 Task: Look for space in Mendaha, Indonesia from 15th August, 2023 to 20th August, 2023 for 1 adult in price range Rs.5000 to Rs.10000. Place can be private room with 1  bedroom having 1 bed and 1 bathroom. Property type can be house, flat, guest house, hotel. Booking option can be shelf check-in. Required host language is English.
Action: Mouse moved to (476, 72)
Screenshot: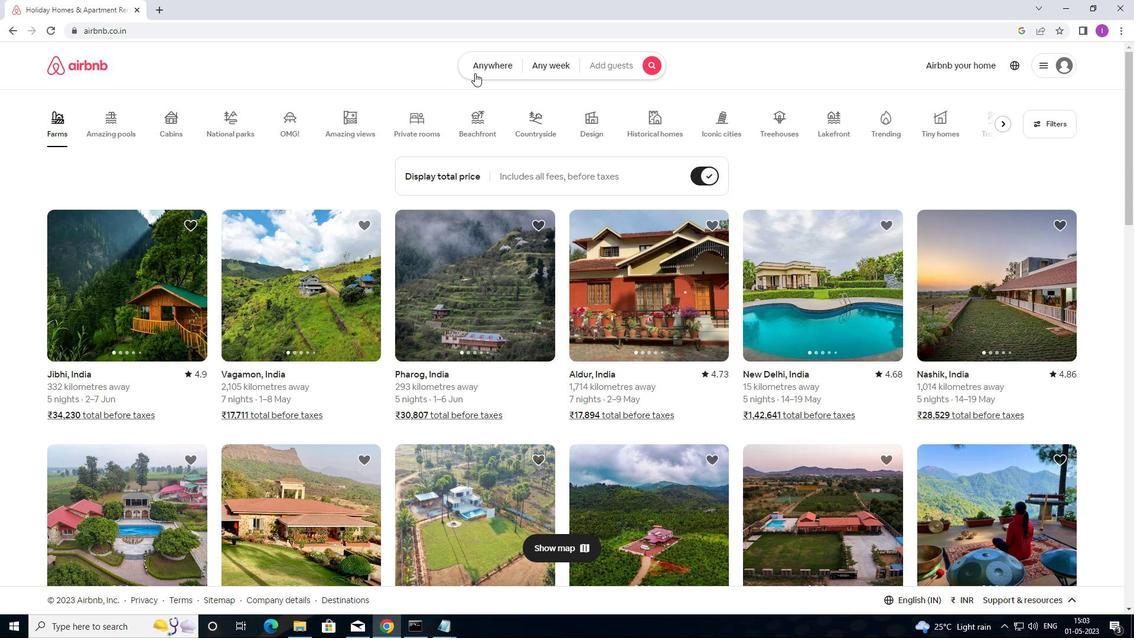 
Action: Mouse pressed left at (476, 72)
Screenshot: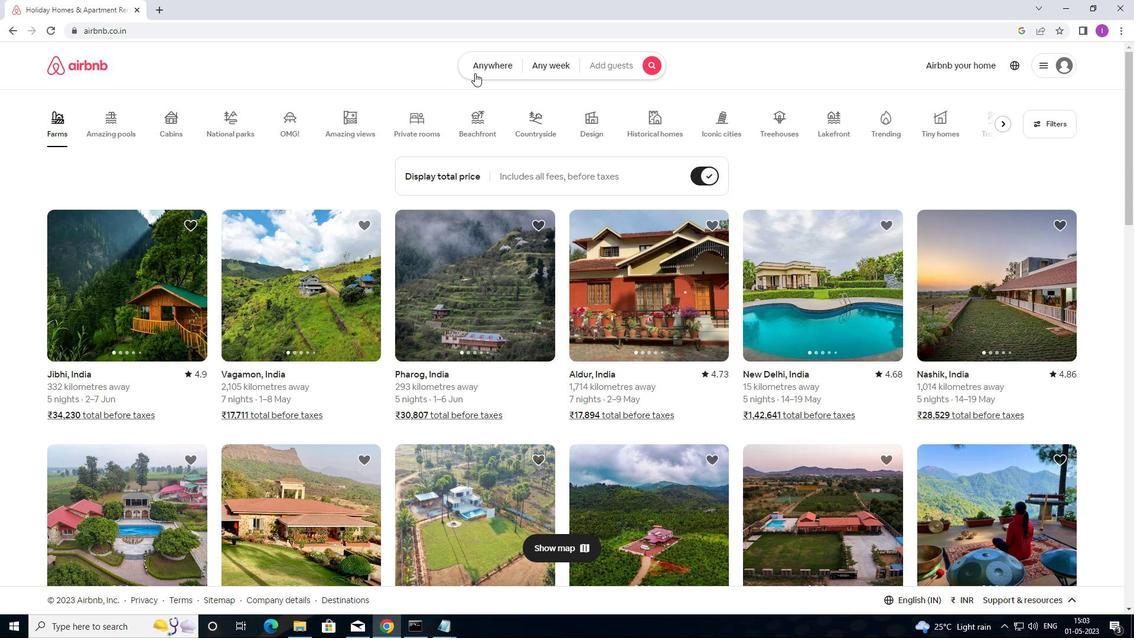 
Action: Mouse moved to (371, 106)
Screenshot: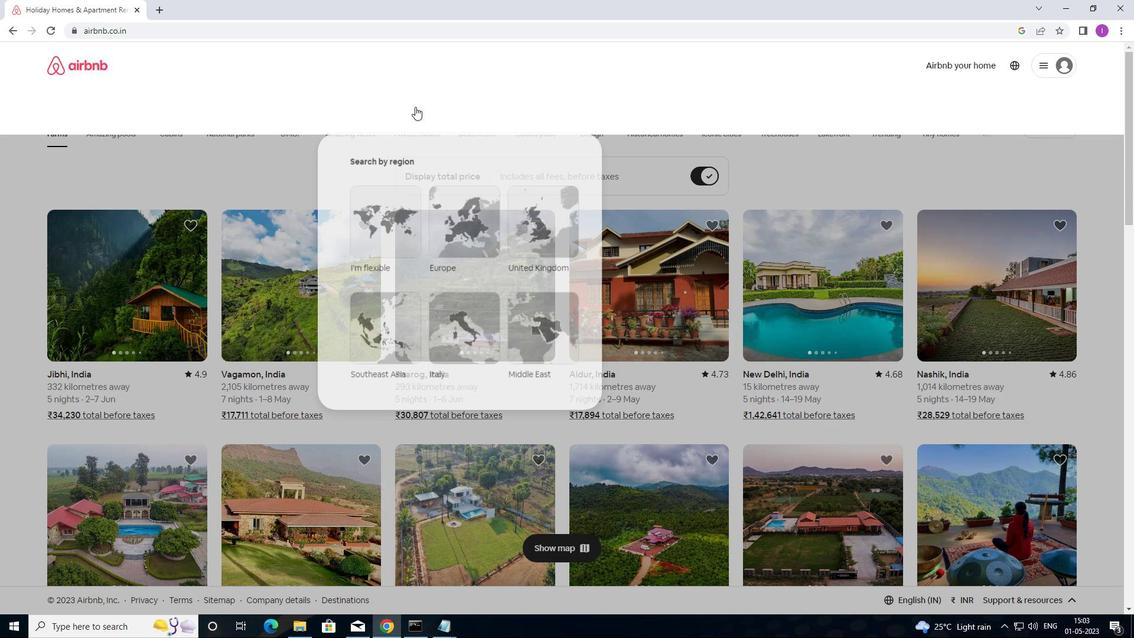 
Action: Mouse pressed left at (371, 106)
Screenshot: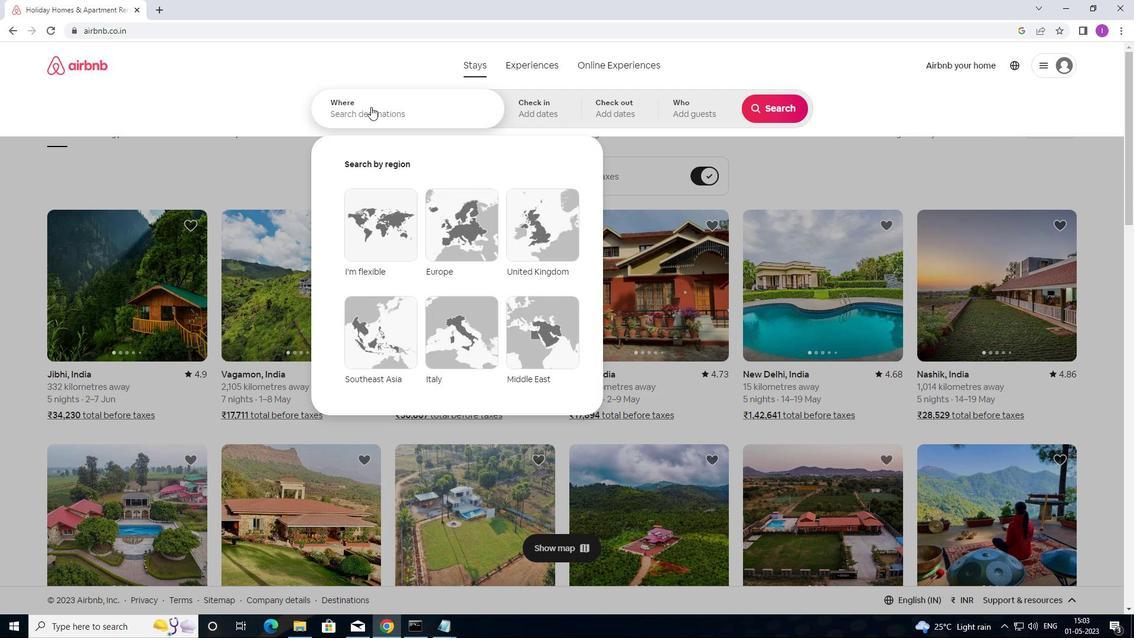 
Action: Mouse moved to (791, 0)
Screenshot: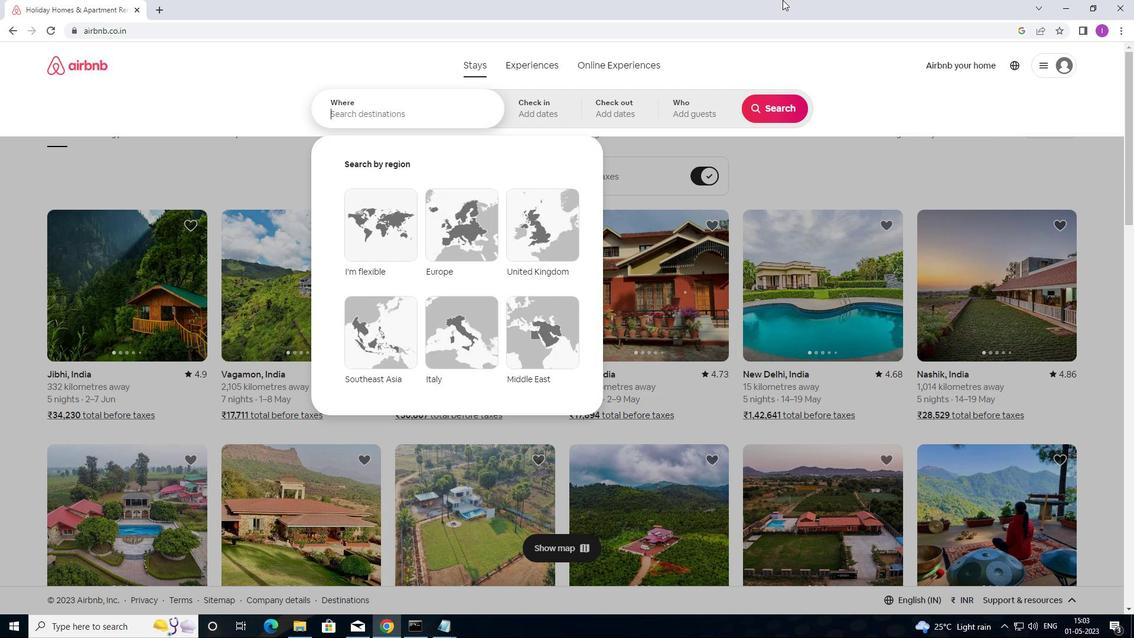 
Action: Key pressed <Key.shift>
Screenshot: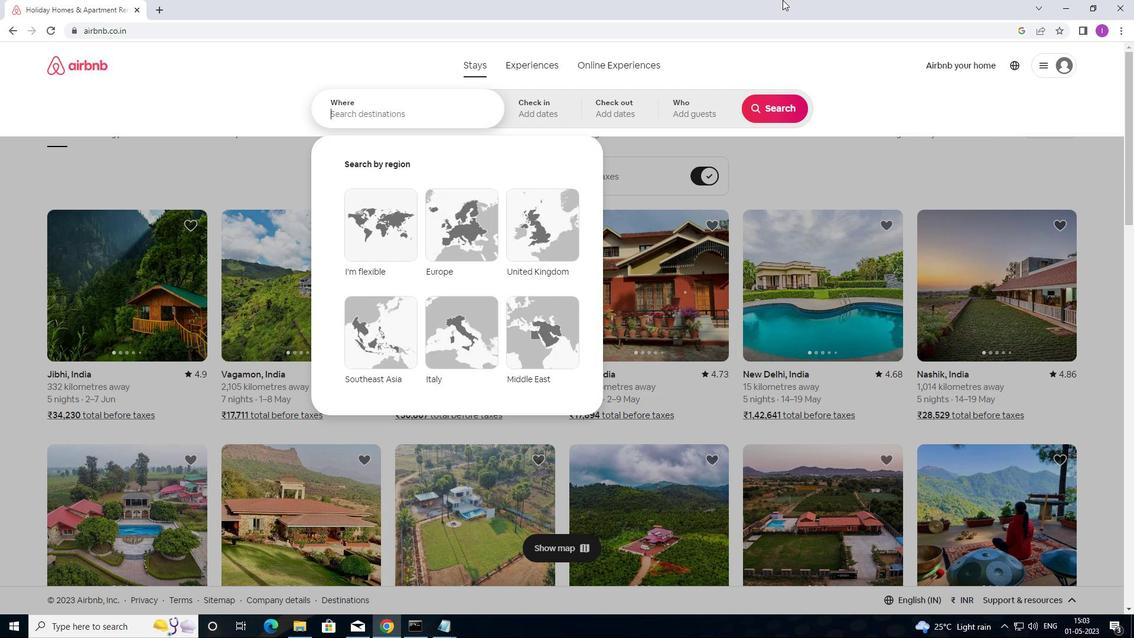 
Action: Mouse moved to (814, 4)
Screenshot: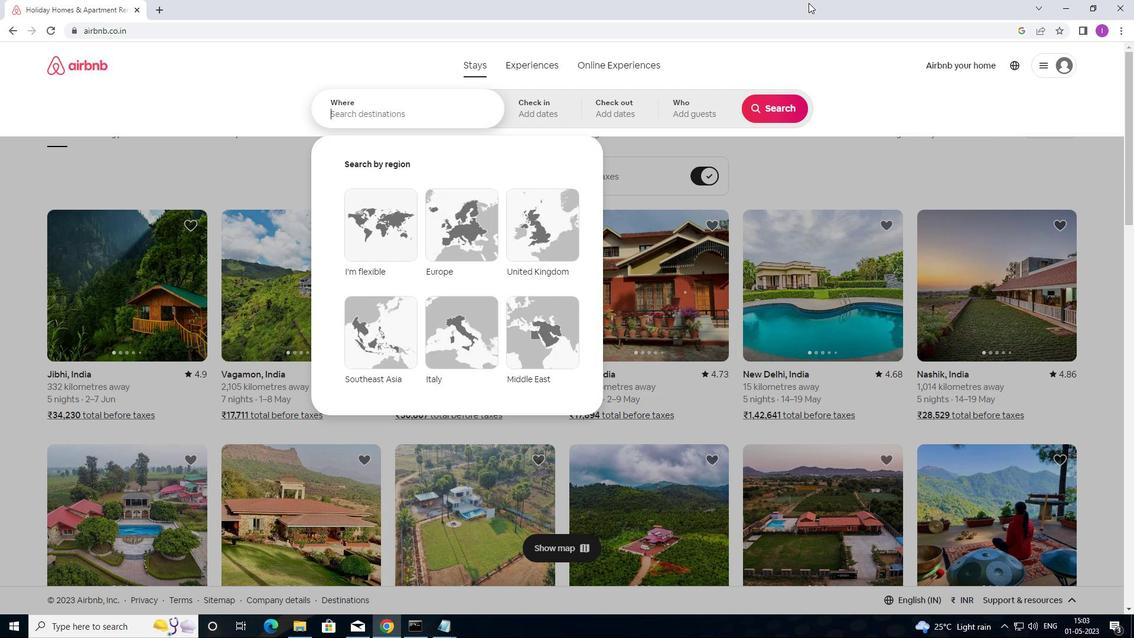 
Action: Key pressed M
Screenshot: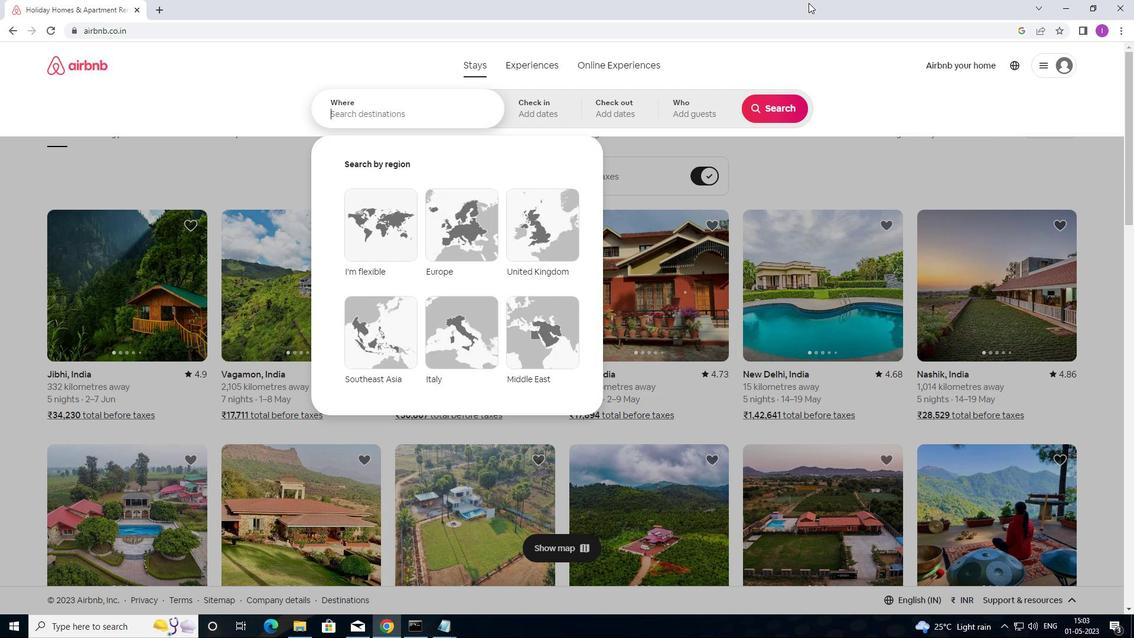 
Action: Mouse moved to (858, 5)
Screenshot: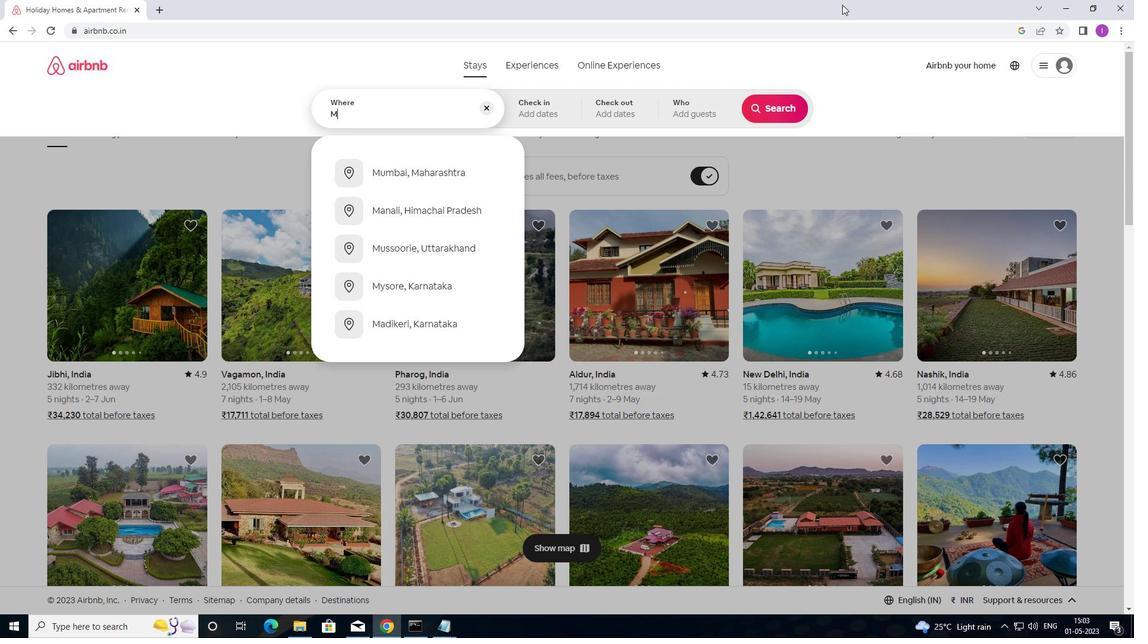 
Action: Key pressed E
Screenshot: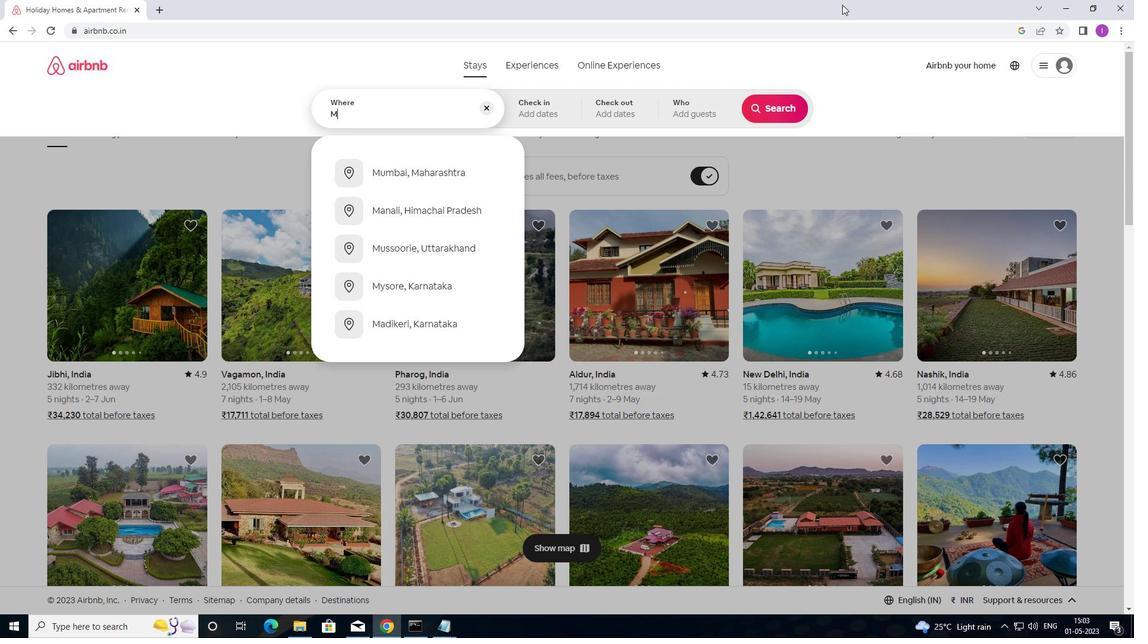
Action: Mouse moved to (895, 8)
Screenshot: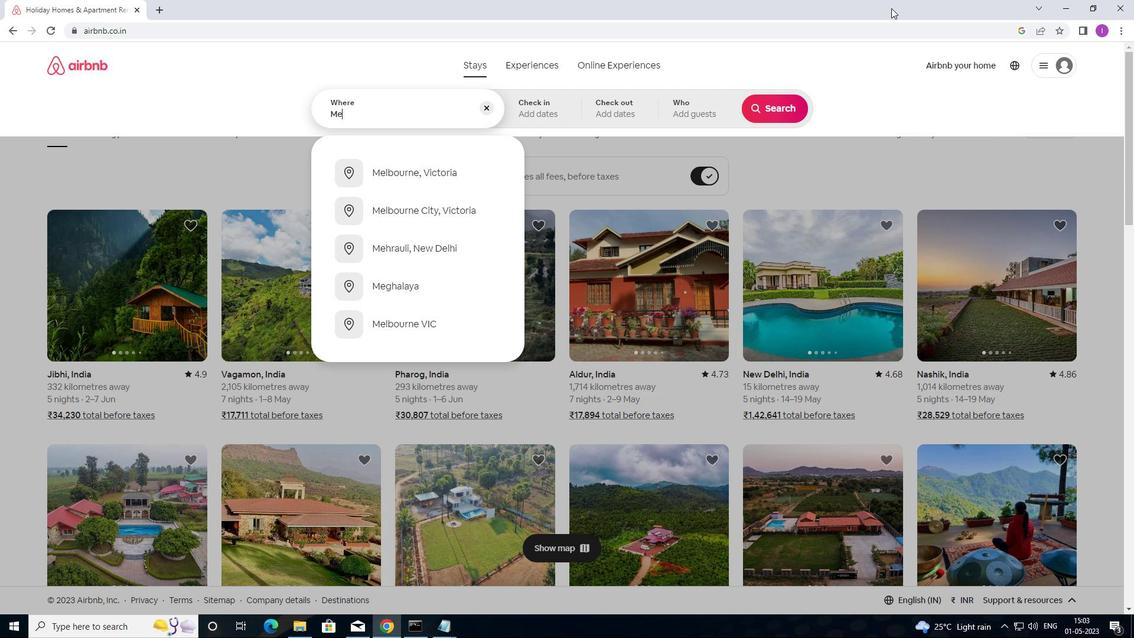 
Action: Key pressed N
Screenshot: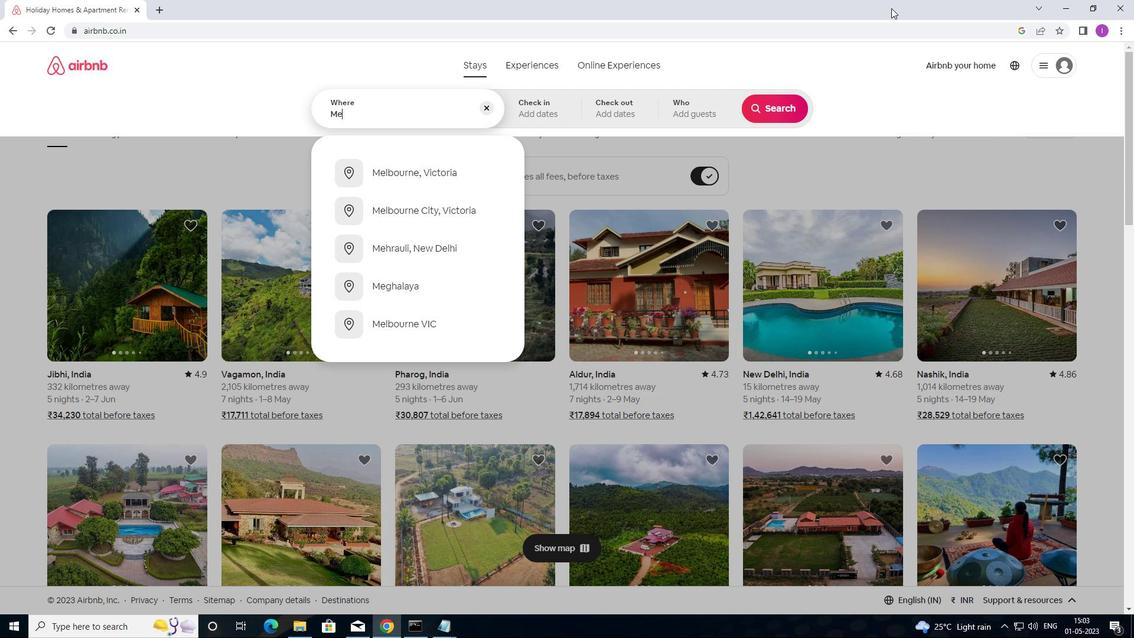 
Action: Mouse moved to (900, 7)
Screenshot: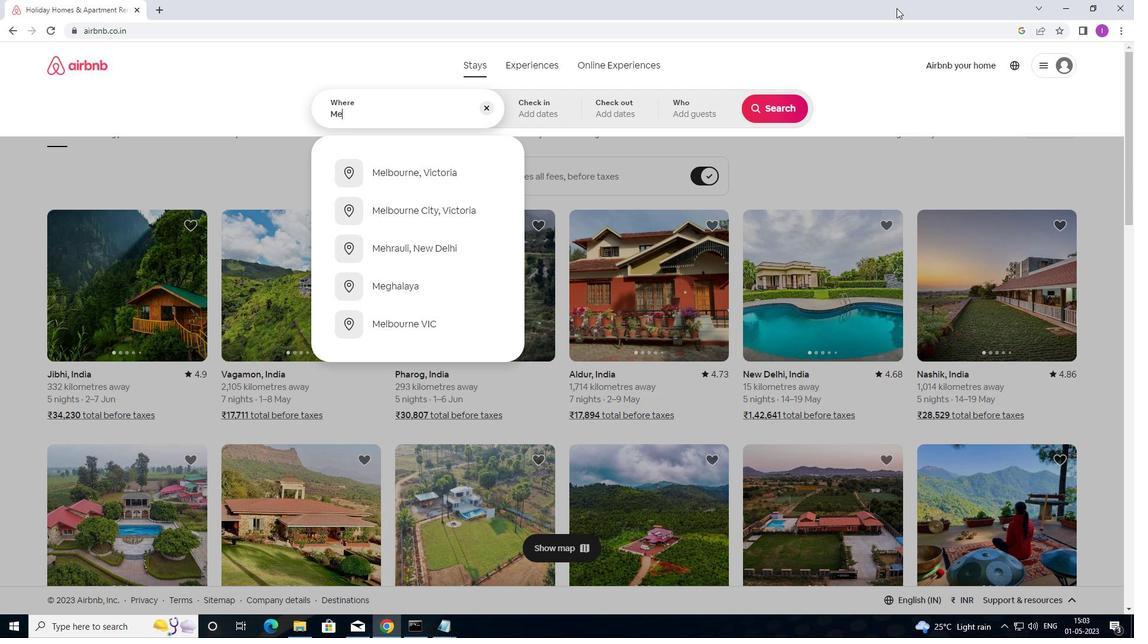 
Action: Key pressed DAHA
Screenshot: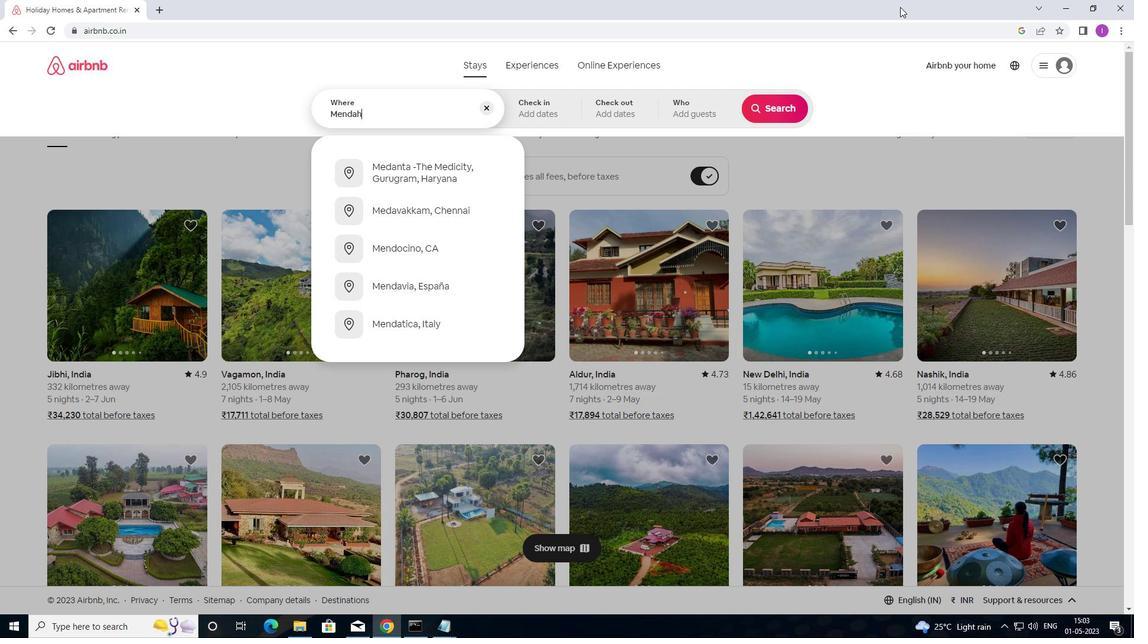 
Action: Mouse moved to (1018, 49)
Screenshot: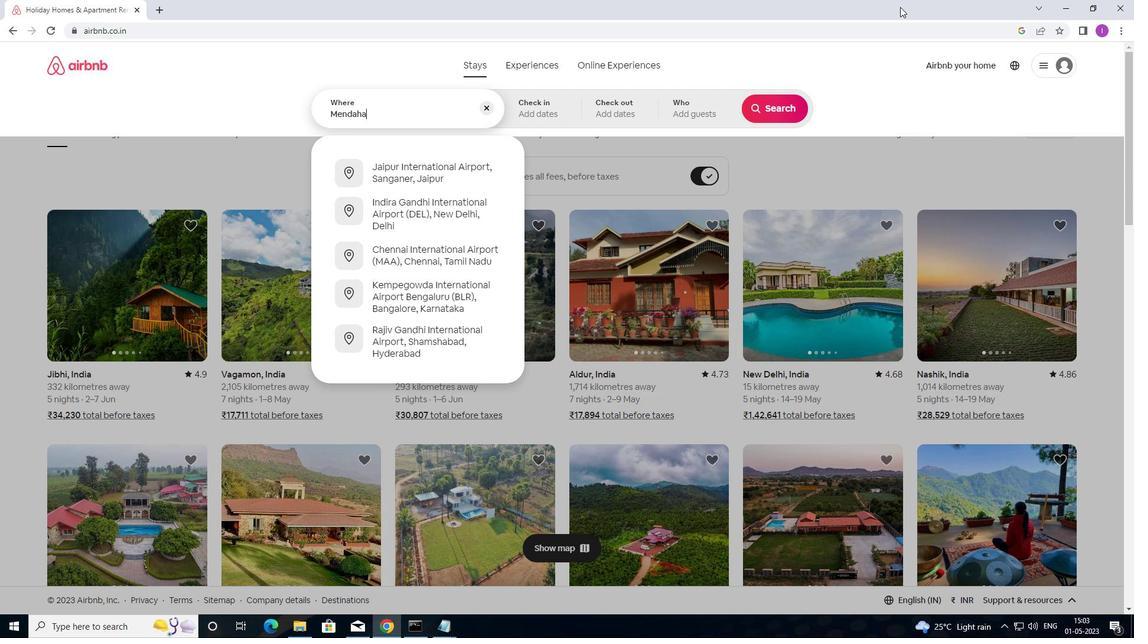 
Action: Key pressed ,<Key.shift>INDOB
Screenshot: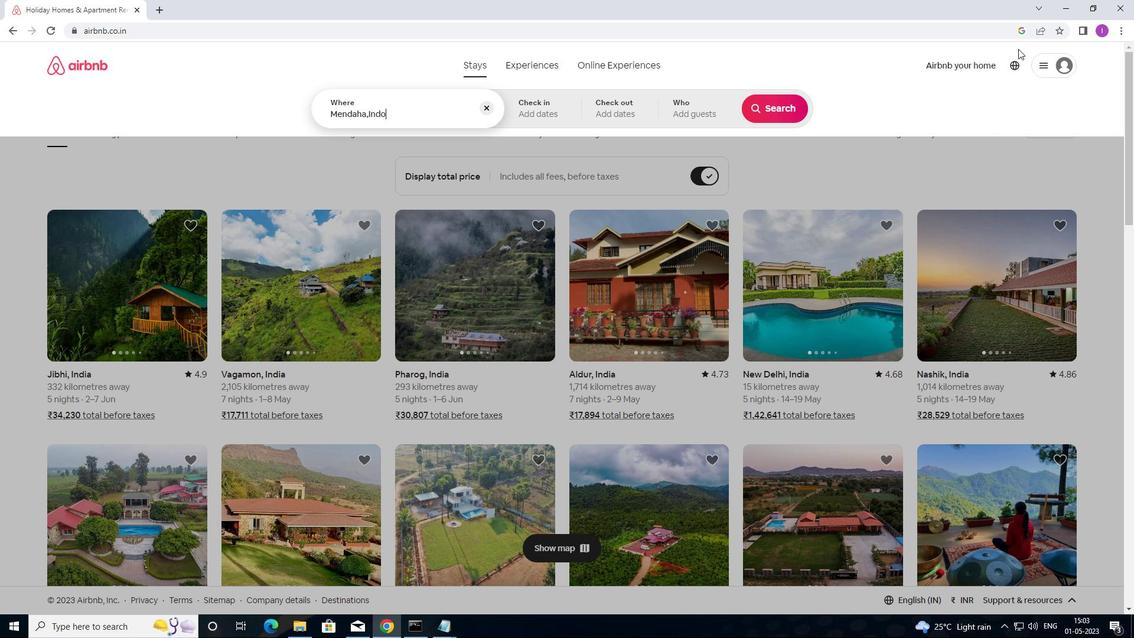 
Action: Mouse moved to (1134, 123)
Screenshot: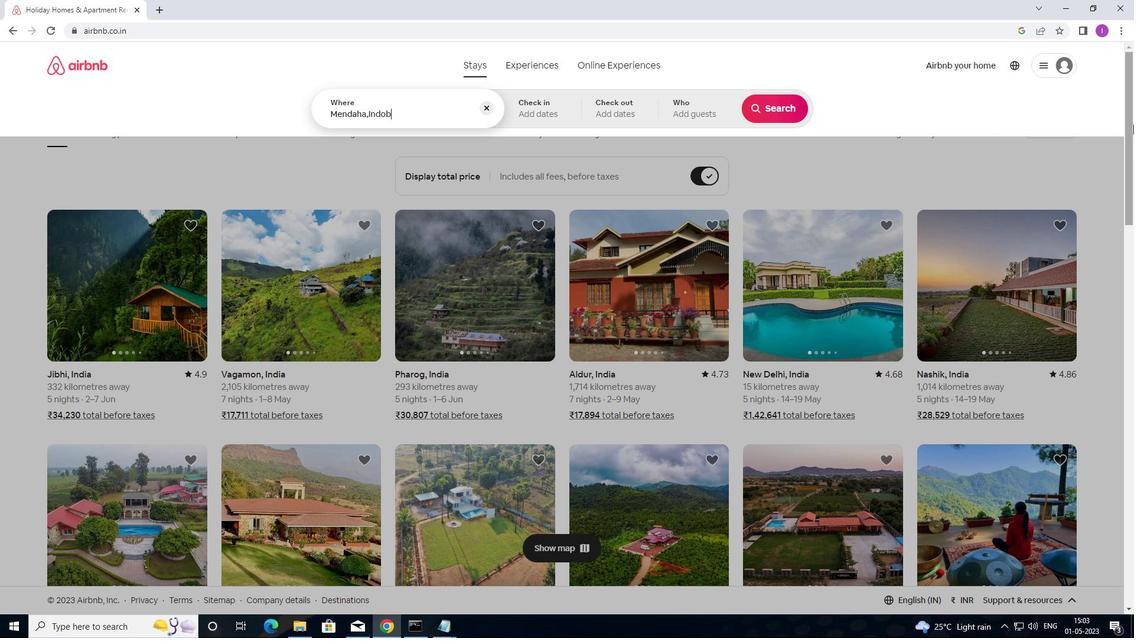 
Action: Key pressed <Key.backspace>
Screenshot: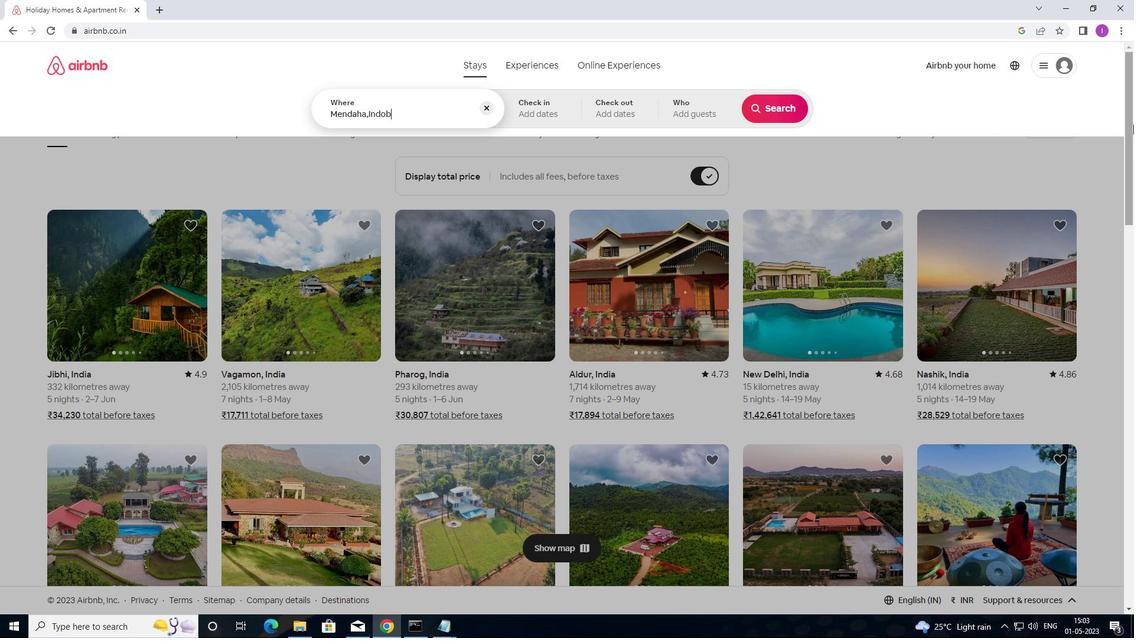 
Action: Mouse moved to (1134, 209)
Screenshot: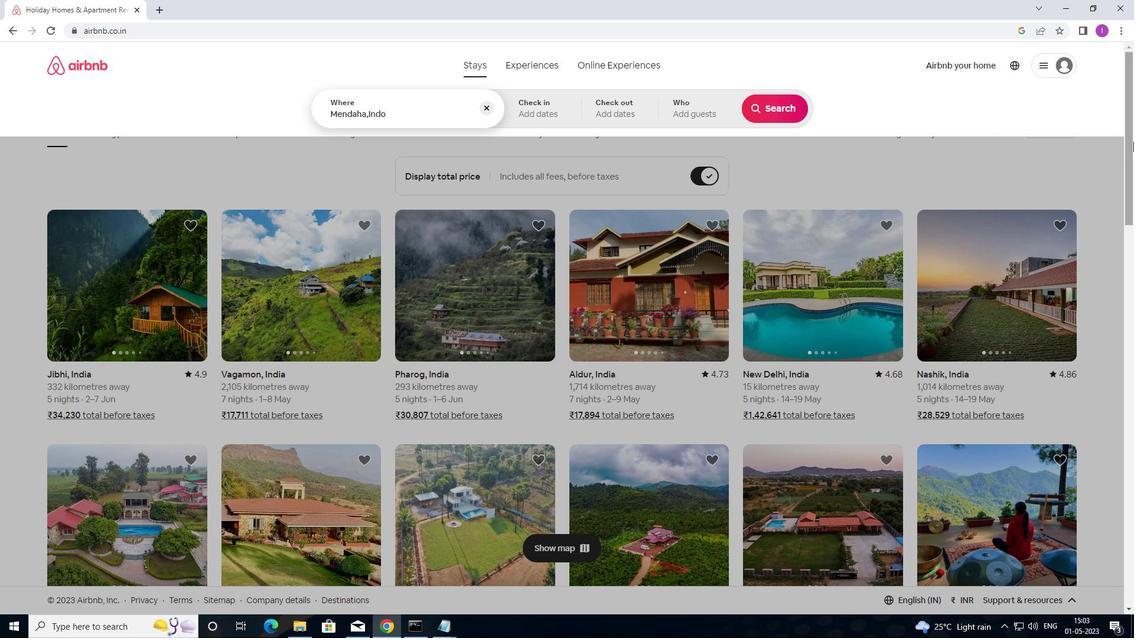 
Action: Key pressed NESIA
Screenshot: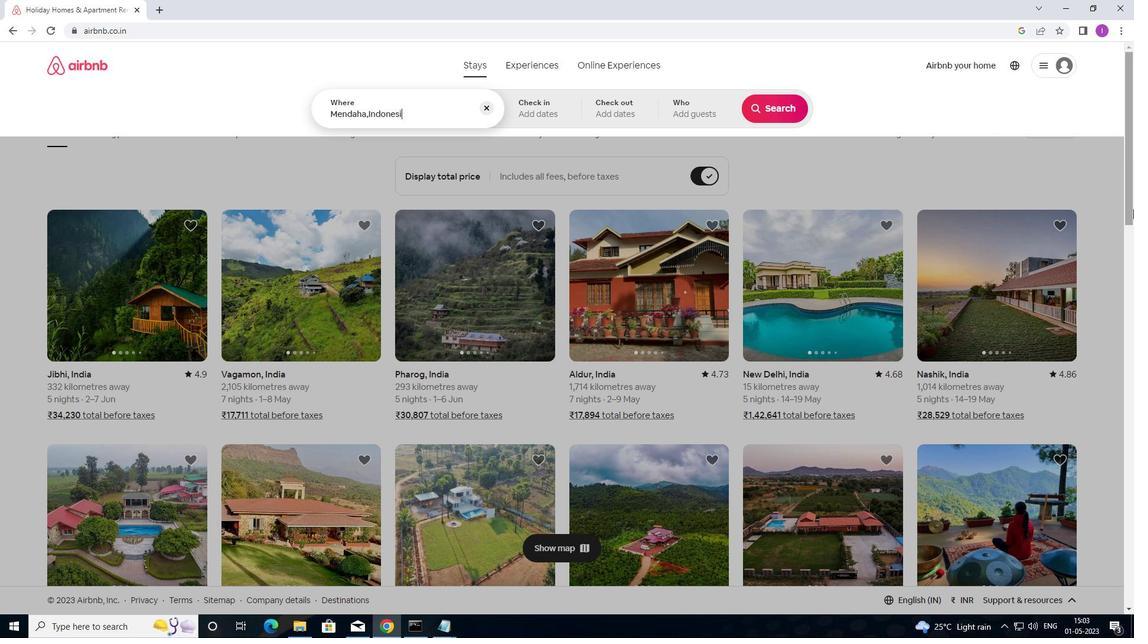 
Action: Mouse moved to (548, 101)
Screenshot: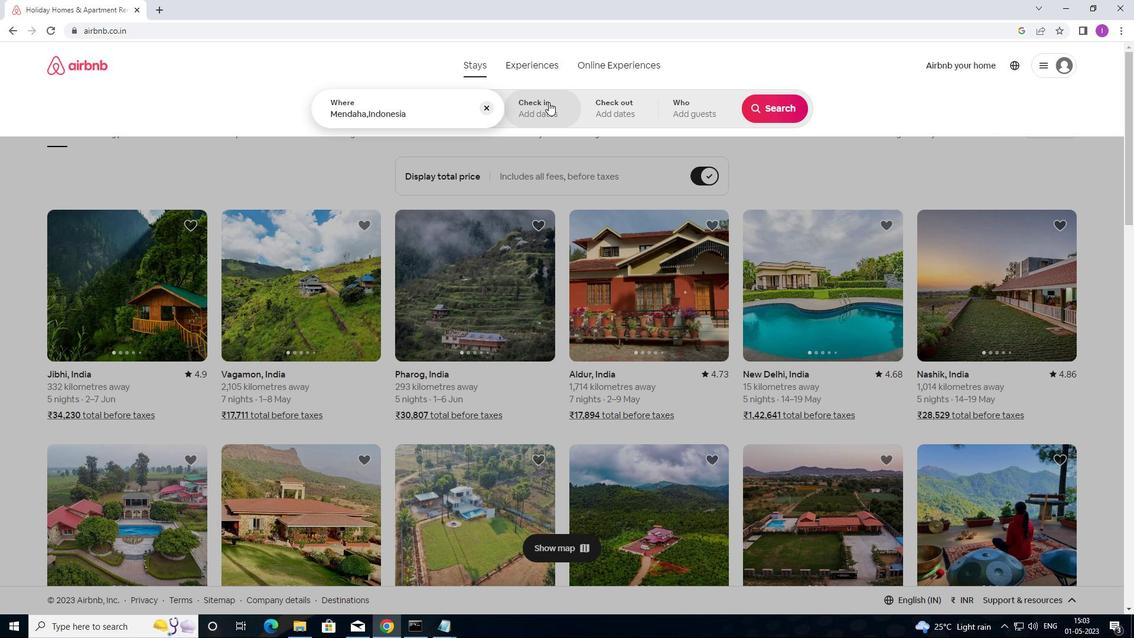 
Action: Mouse pressed left at (548, 101)
Screenshot: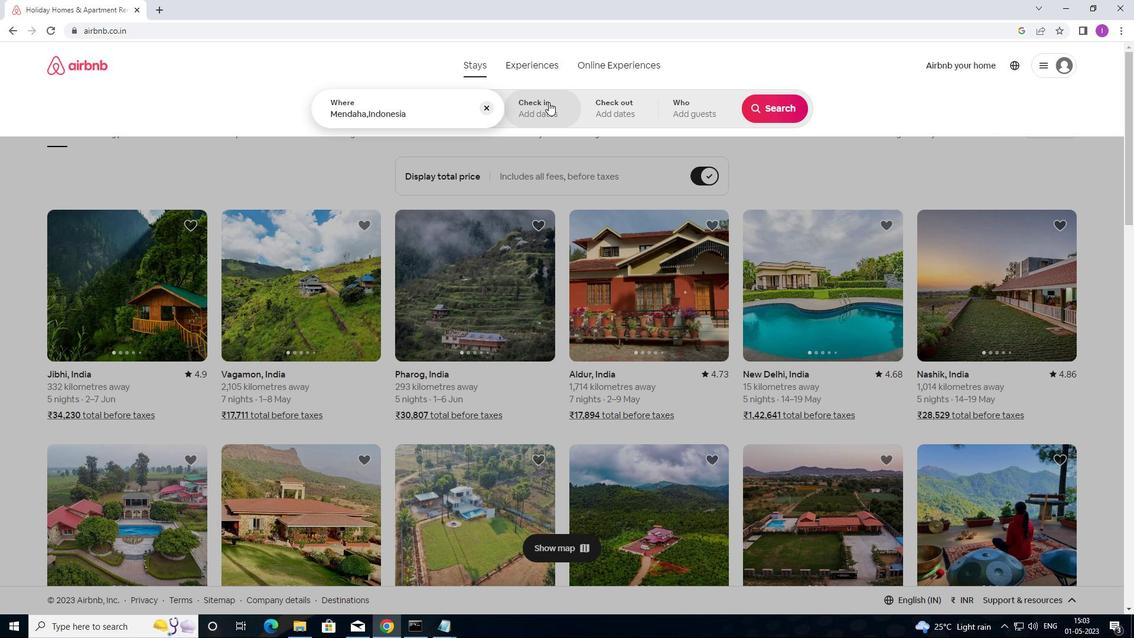 
Action: Mouse moved to (772, 208)
Screenshot: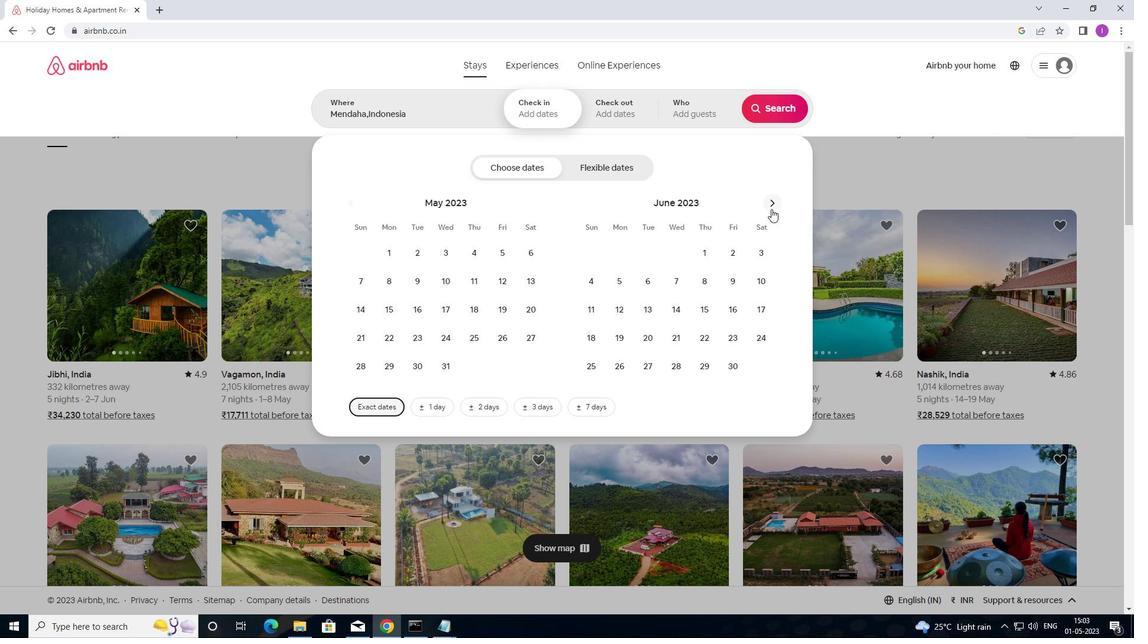 
Action: Mouse pressed left at (772, 208)
Screenshot: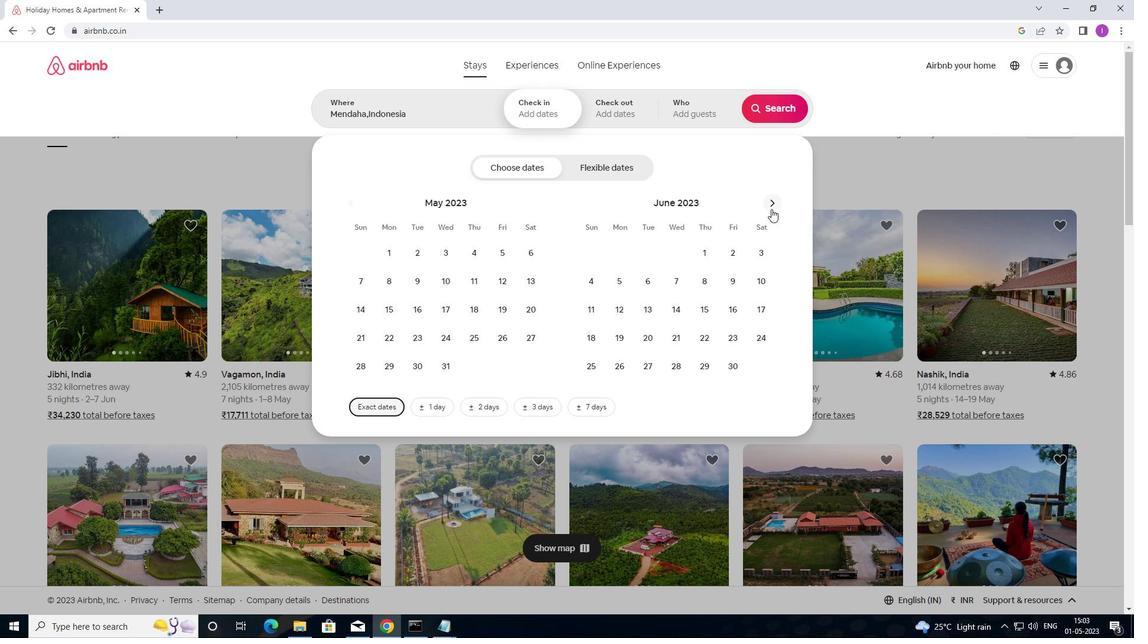 
Action: Mouse pressed left at (772, 208)
Screenshot: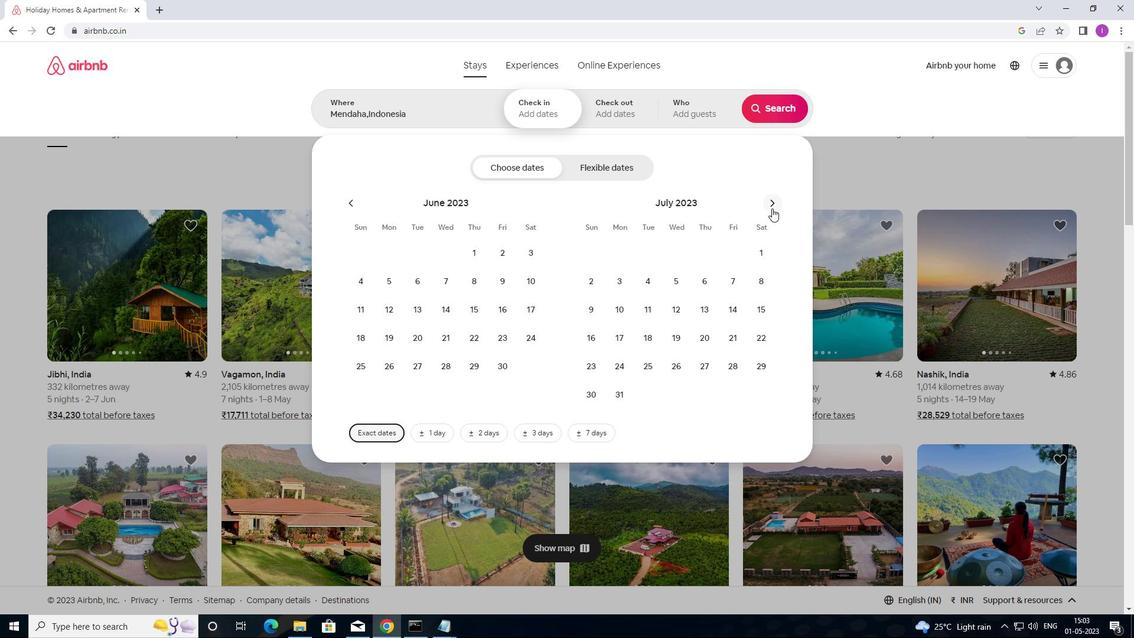 
Action: Mouse moved to (653, 309)
Screenshot: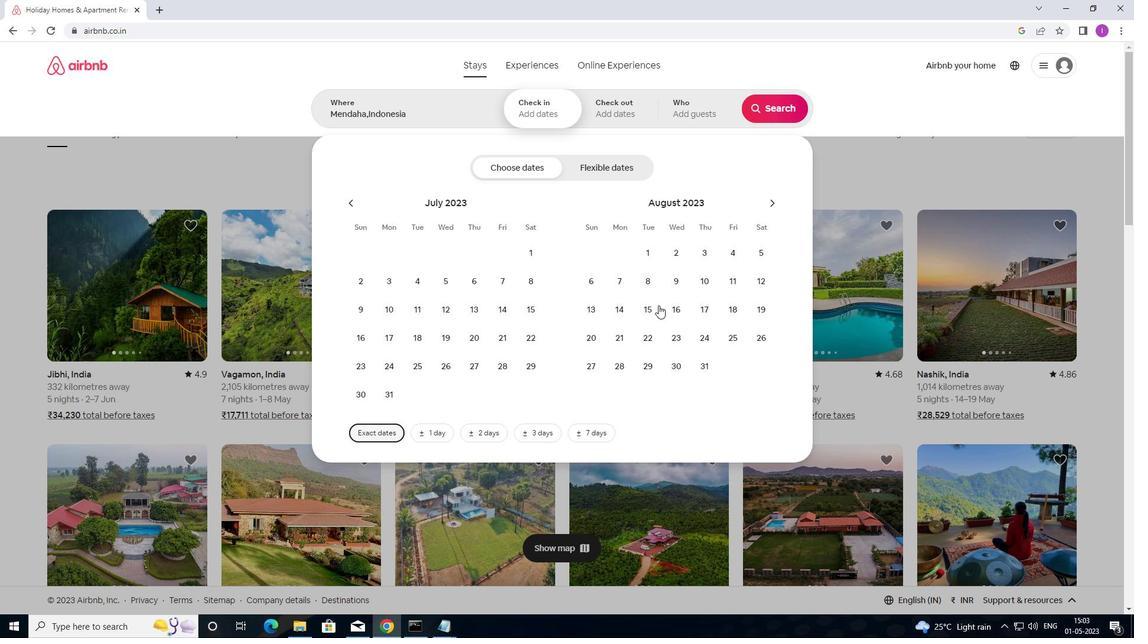 
Action: Mouse pressed left at (653, 309)
Screenshot: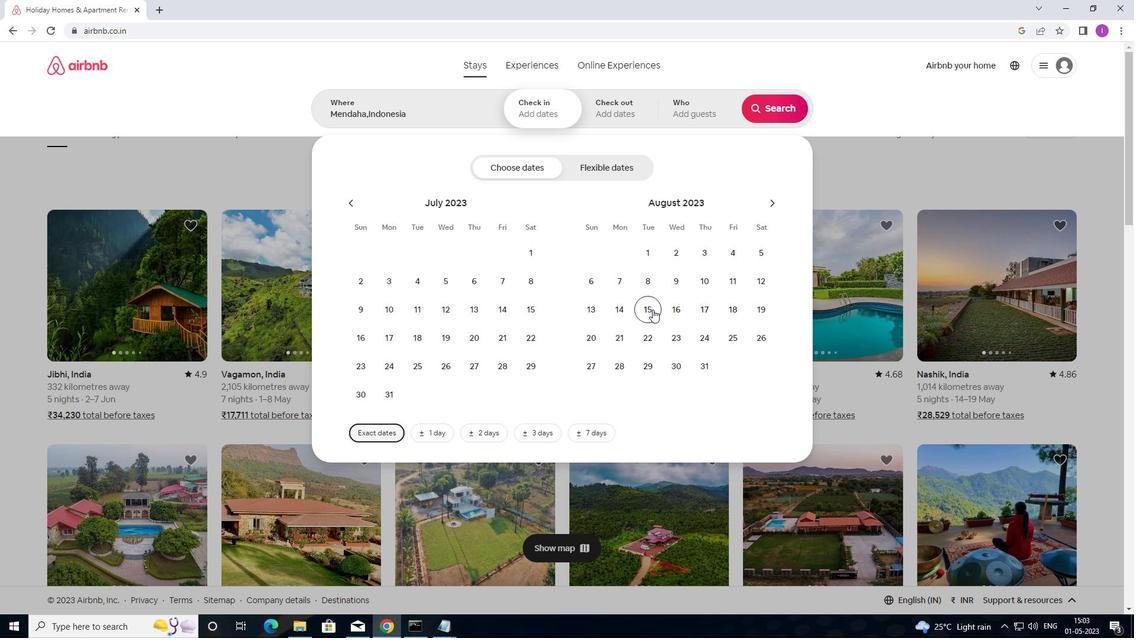 
Action: Mouse moved to (602, 339)
Screenshot: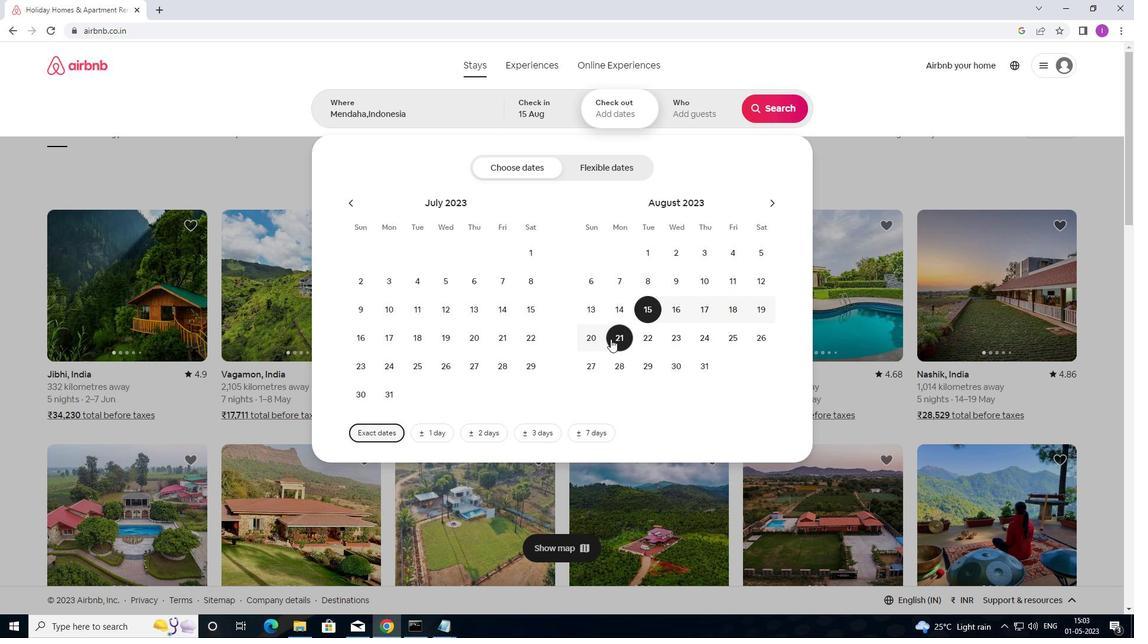 
Action: Mouse pressed left at (602, 339)
Screenshot: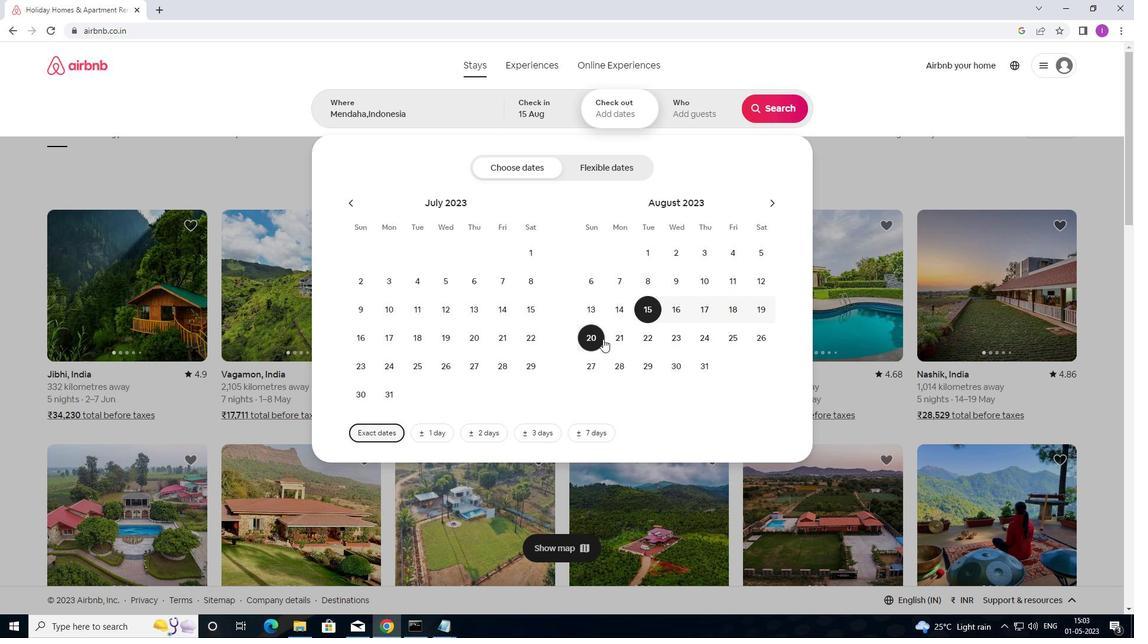 
Action: Mouse moved to (694, 119)
Screenshot: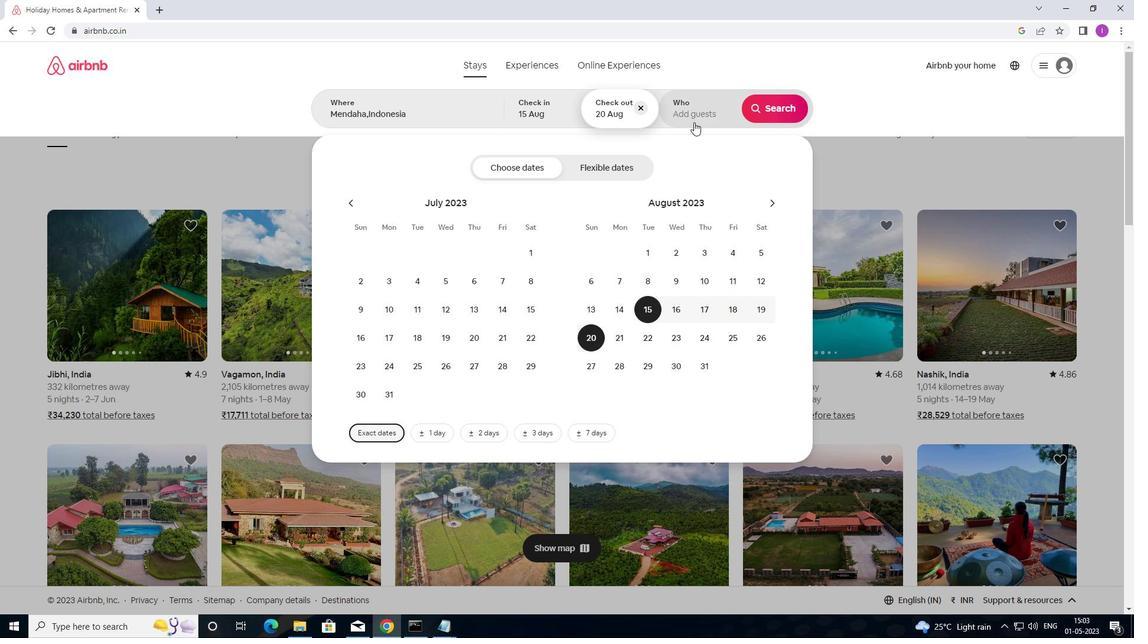 
Action: Mouse pressed left at (694, 119)
Screenshot: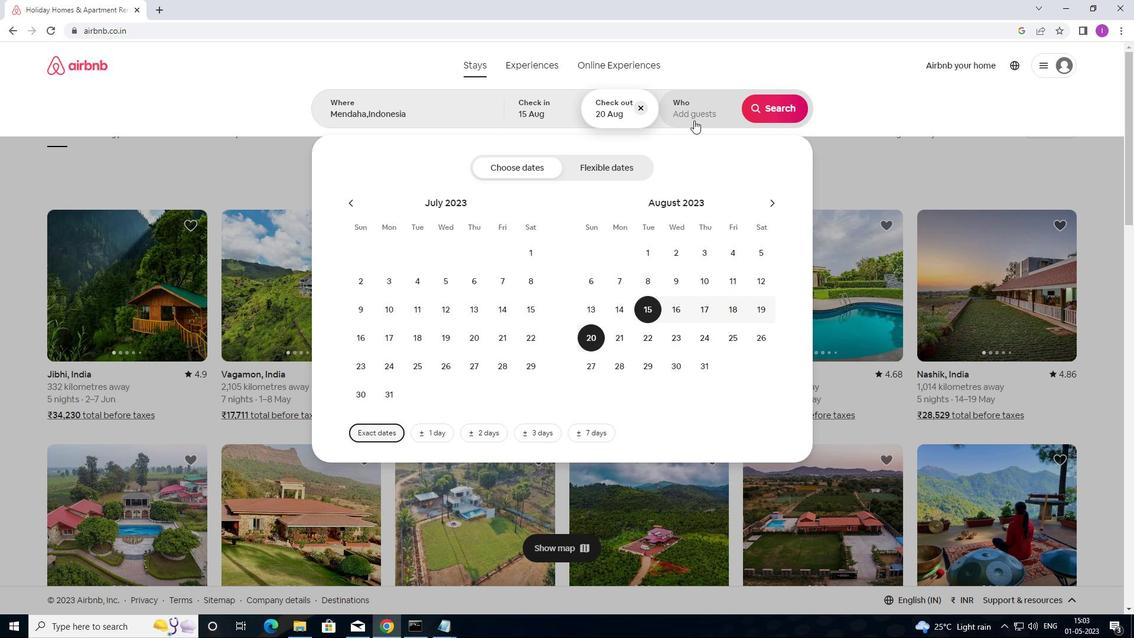 
Action: Mouse moved to (782, 173)
Screenshot: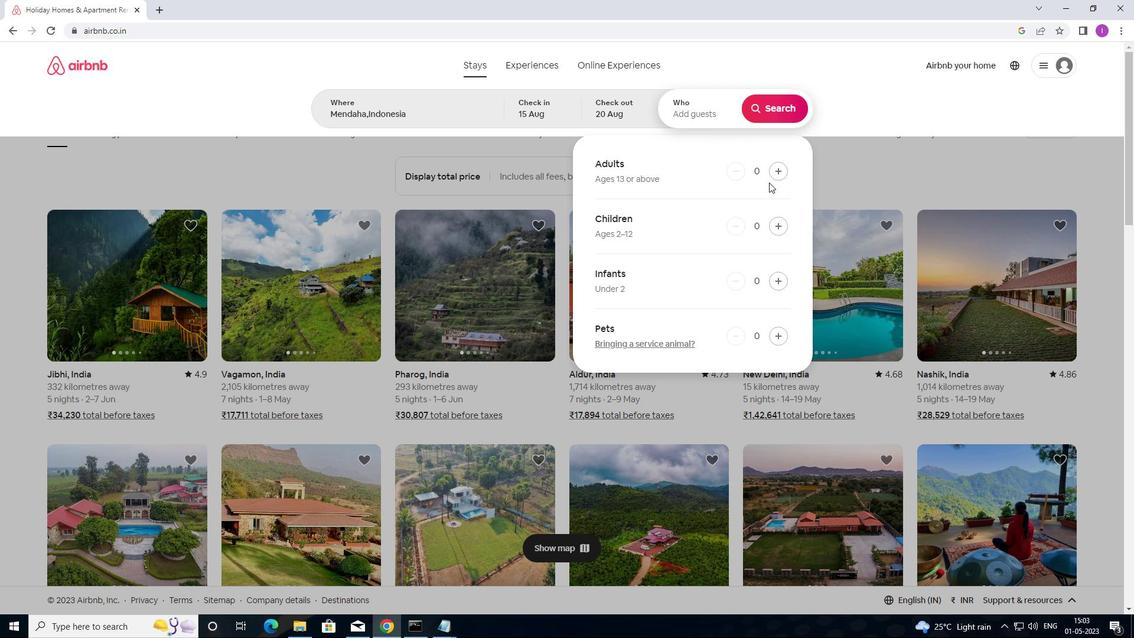 
Action: Mouse pressed left at (782, 173)
Screenshot: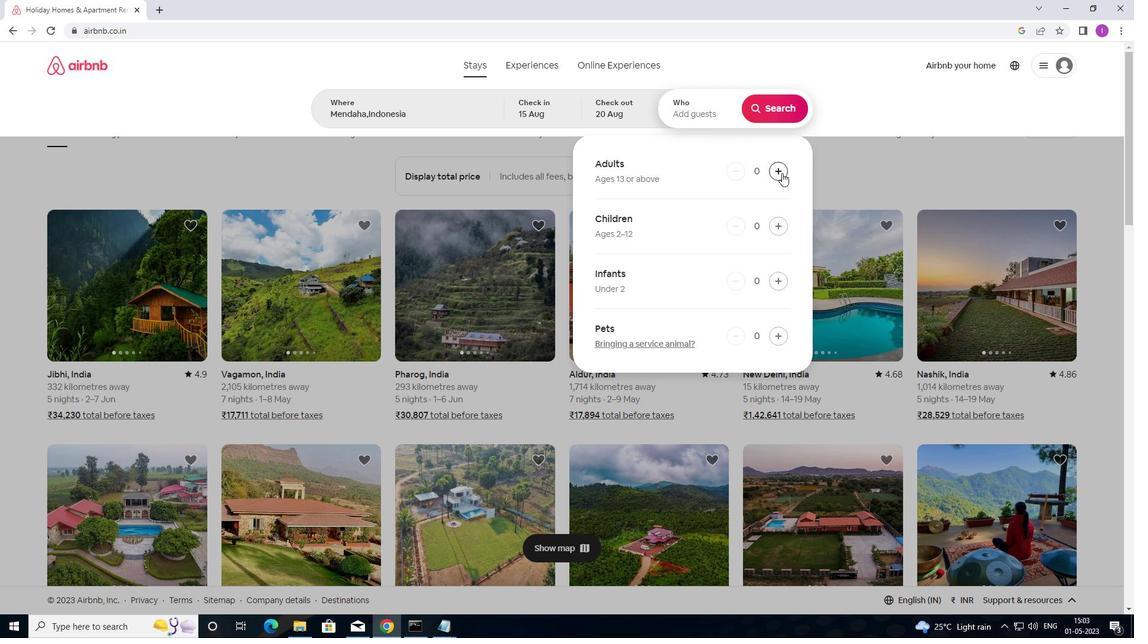 
Action: Mouse moved to (775, 105)
Screenshot: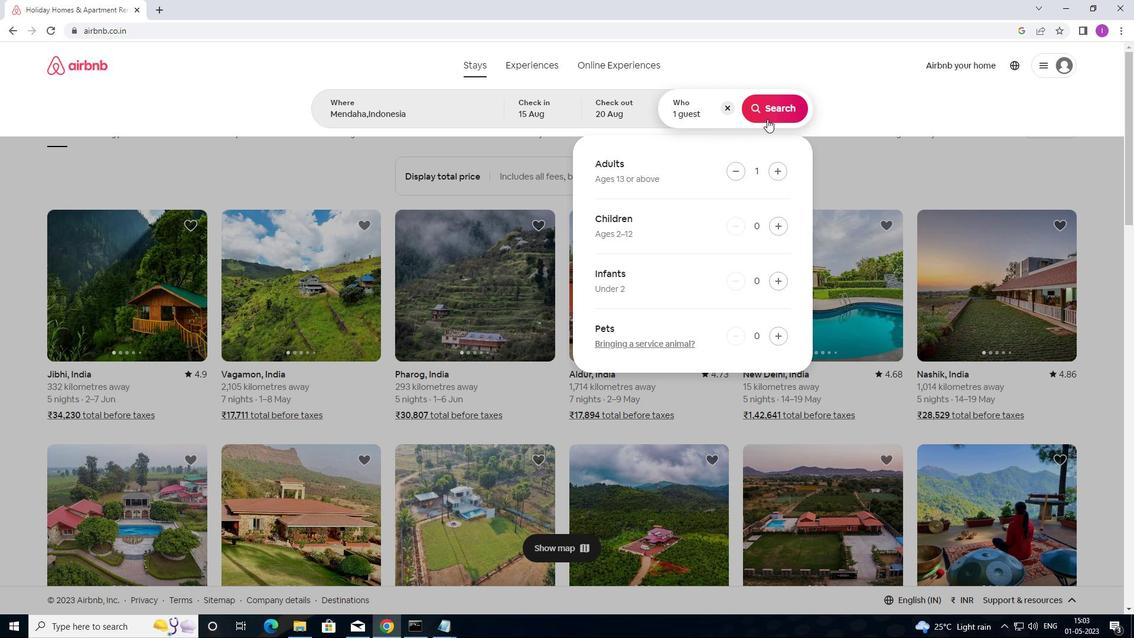 
Action: Mouse pressed left at (775, 105)
Screenshot: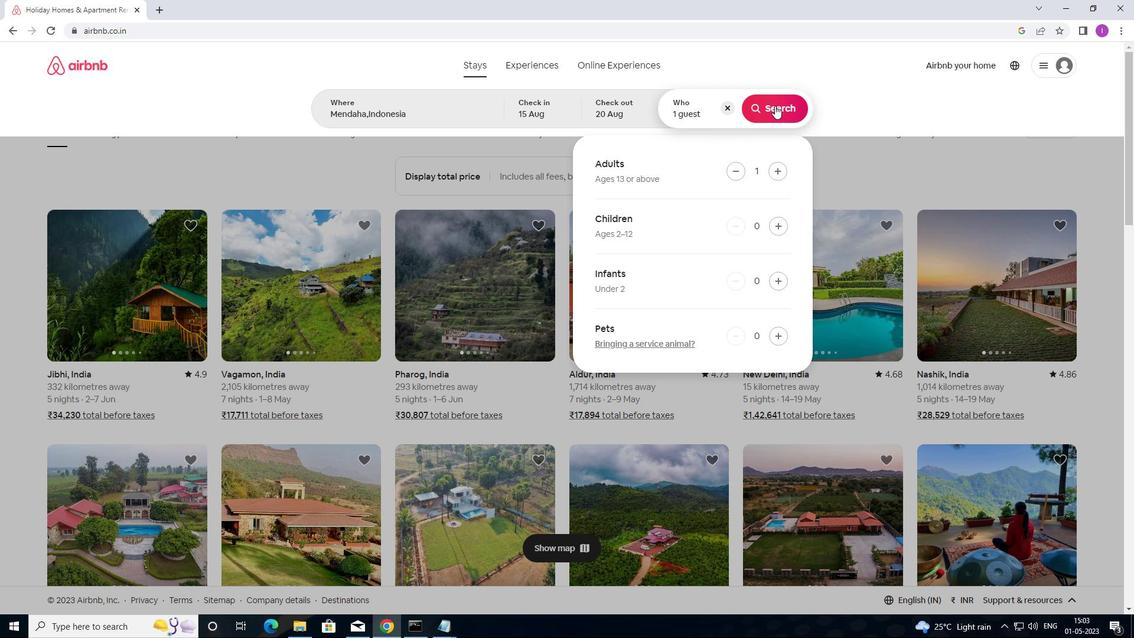 
Action: Mouse moved to (1095, 114)
Screenshot: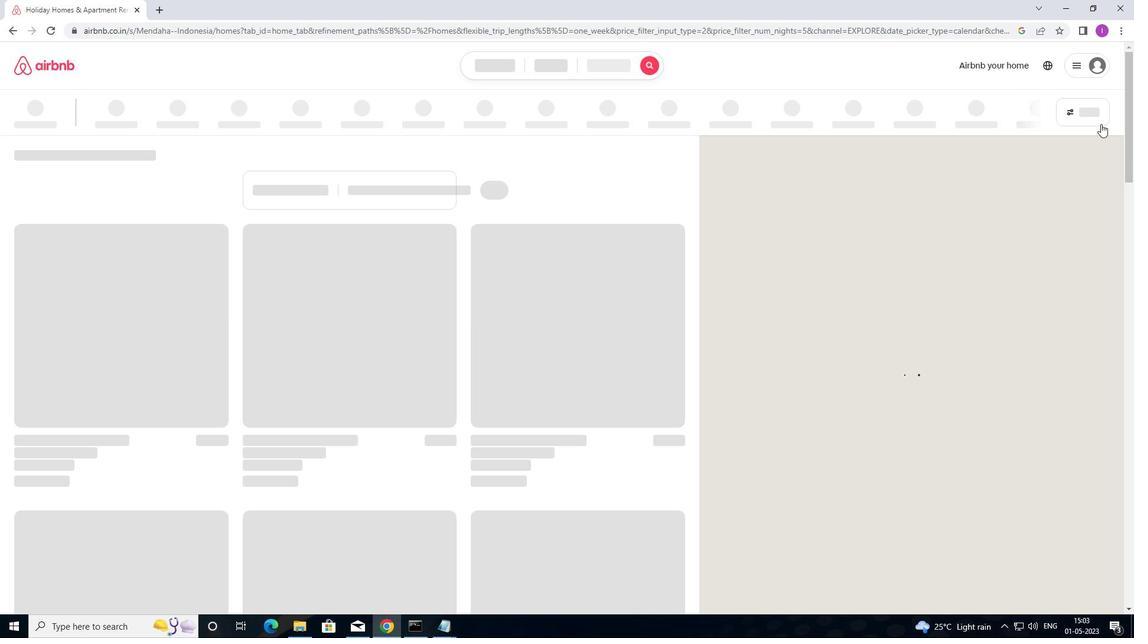 
Action: Mouse pressed left at (1095, 114)
Screenshot: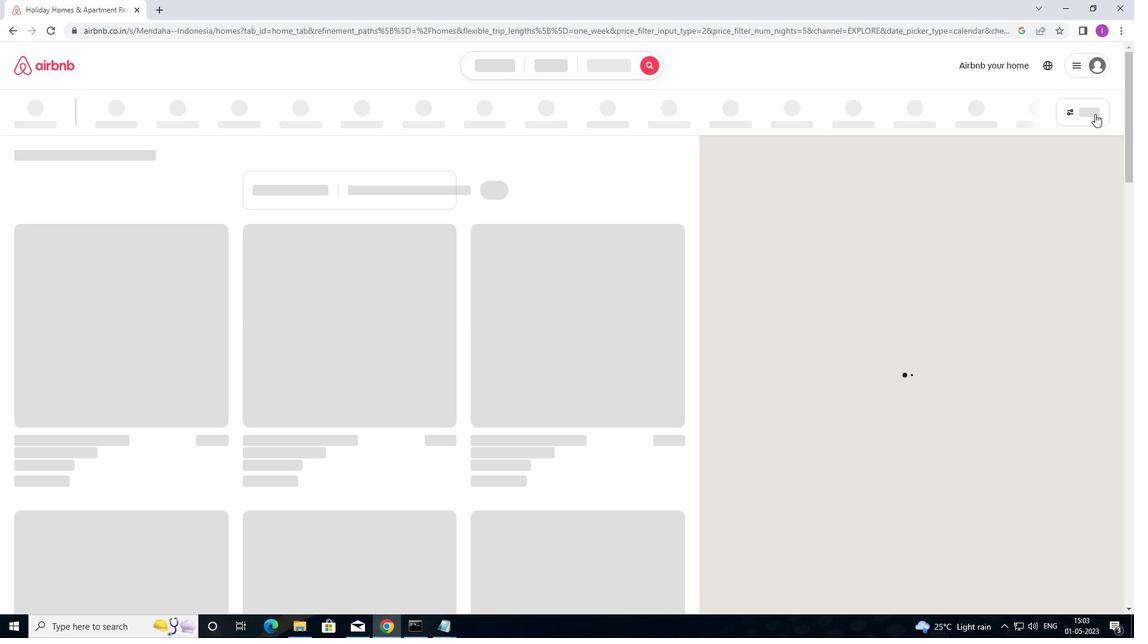 
Action: Mouse moved to (460, 261)
Screenshot: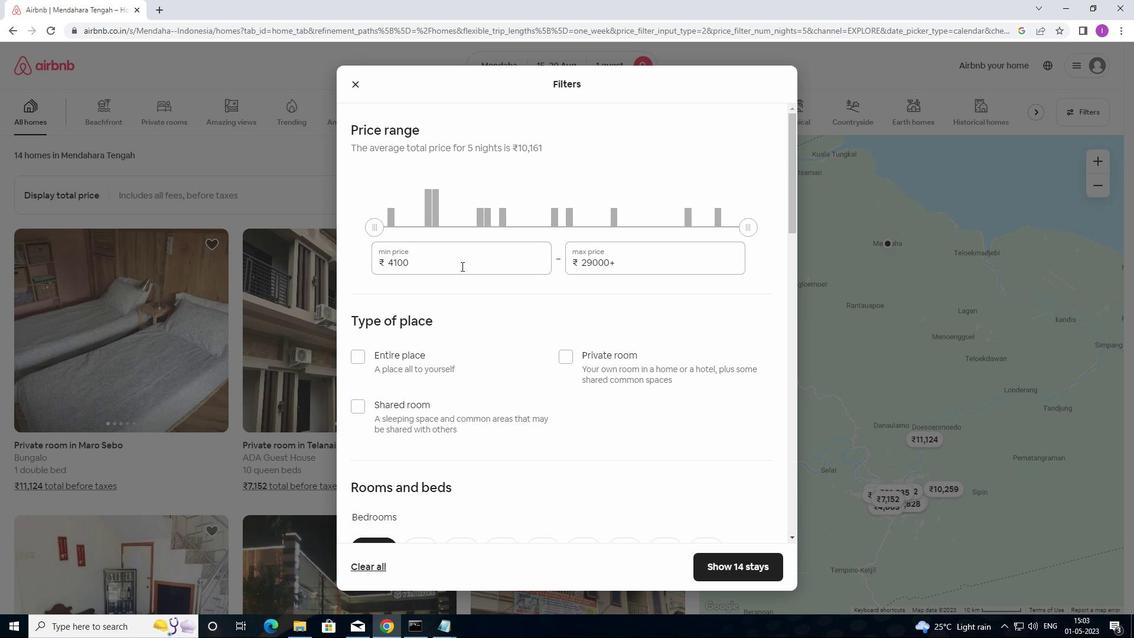 
Action: Mouse pressed left at (460, 261)
Screenshot: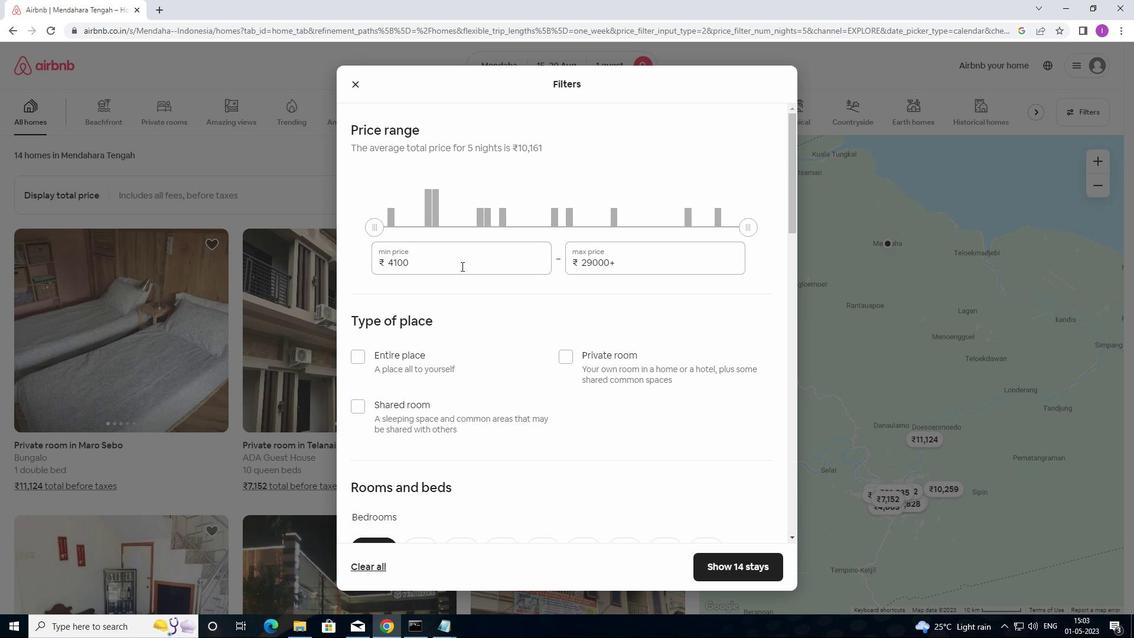 
Action: Mouse moved to (379, 264)
Screenshot: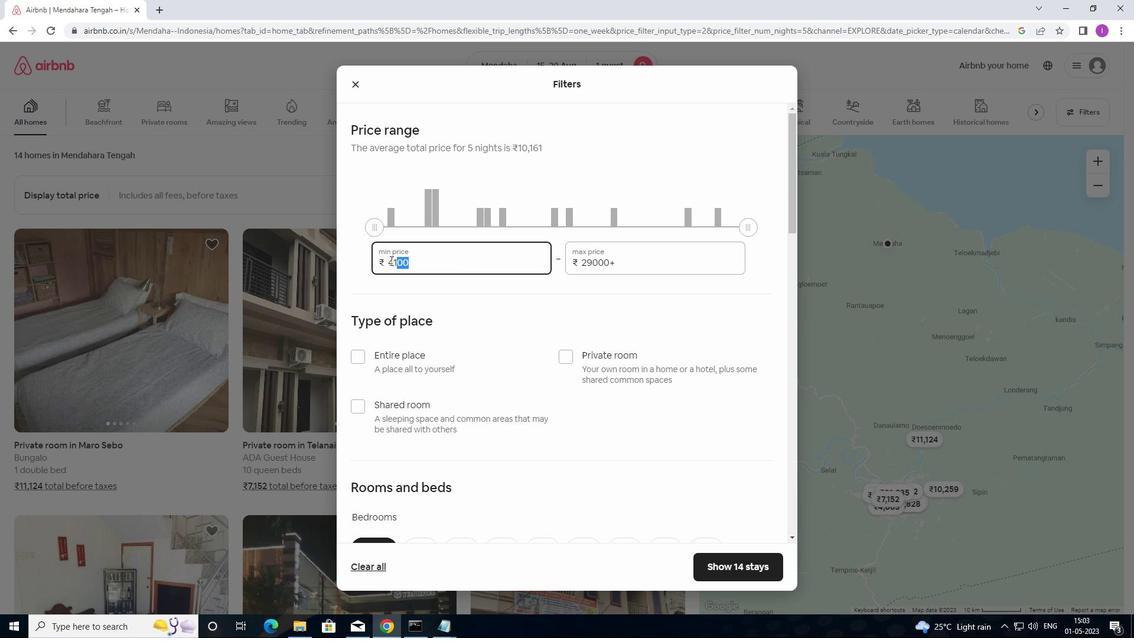 
Action: Mouse pressed left at (379, 264)
Screenshot: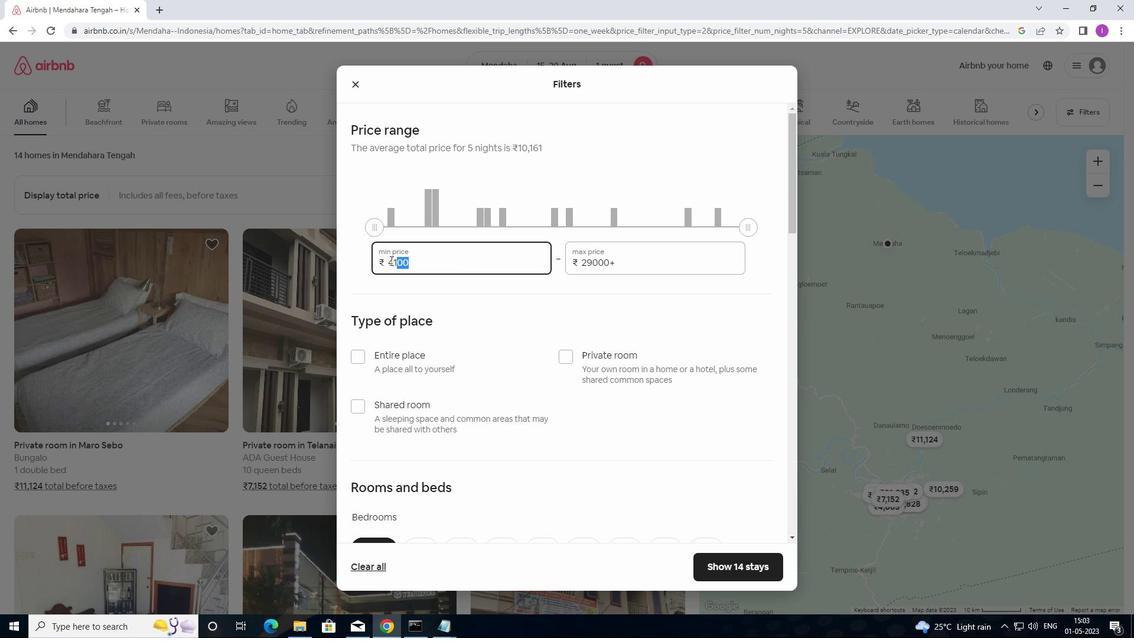 
Action: Mouse moved to (398, 258)
Screenshot: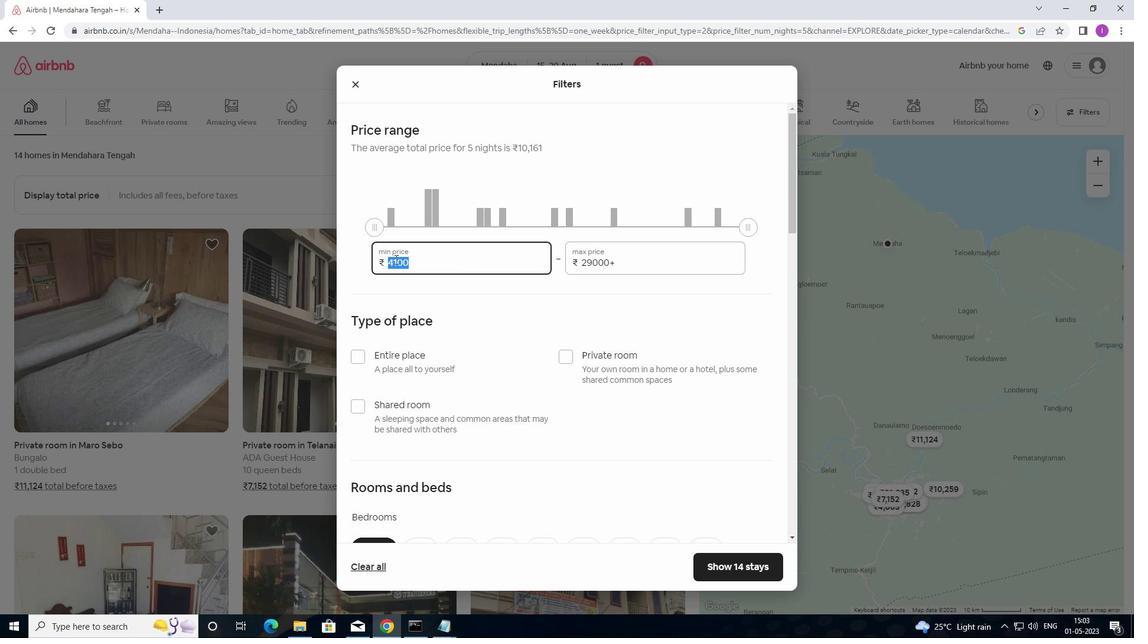 
Action: Key pressed 5
Screenshot: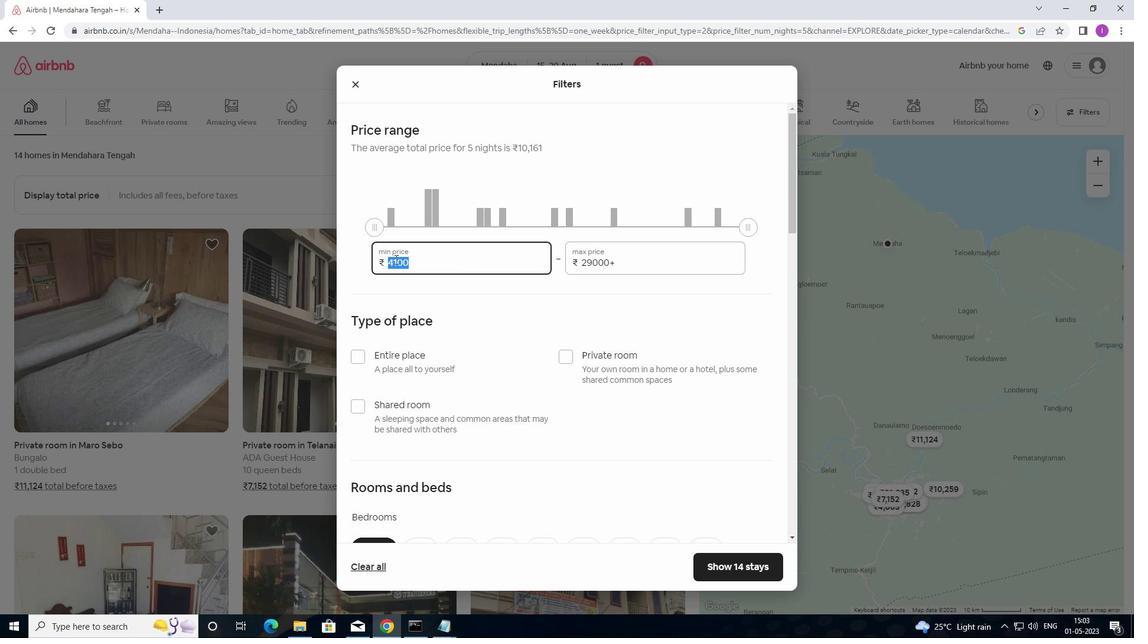 
Action: Mouse moved to (415, 257)
Screenshot: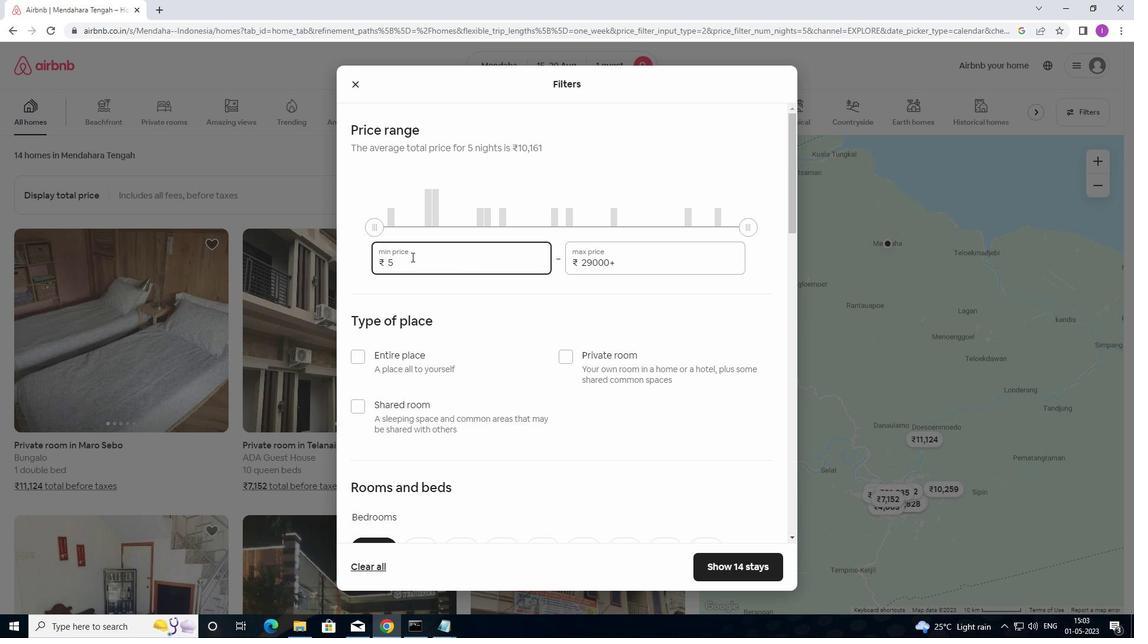 
Action: Key pressed 0
Screenshot: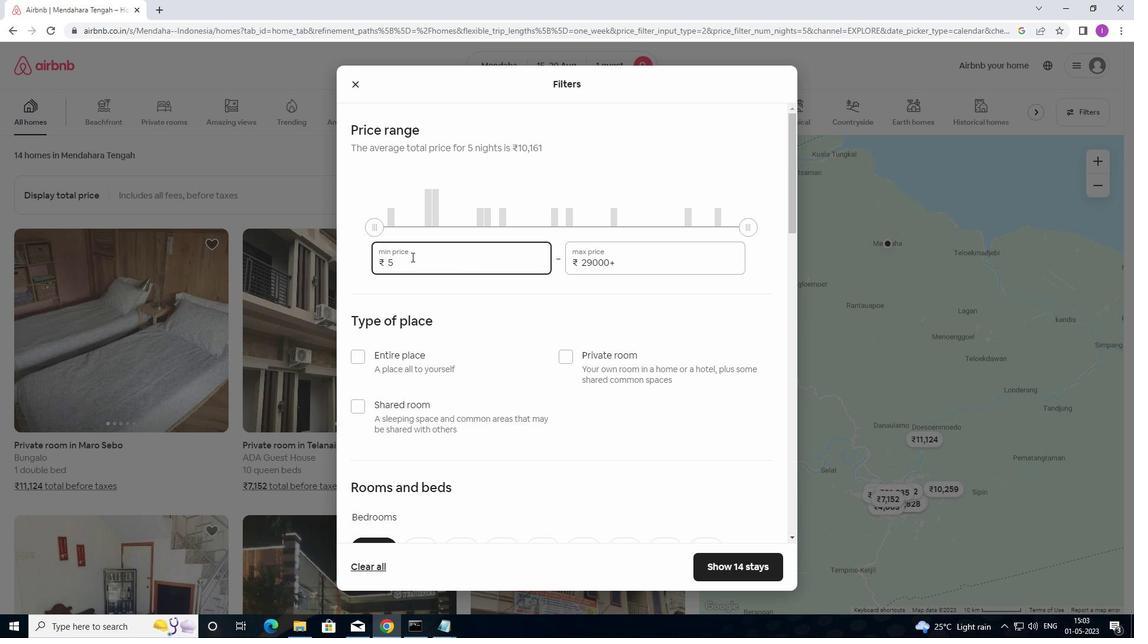 
Action: Mouse moved to (419, 255)
Screenshot: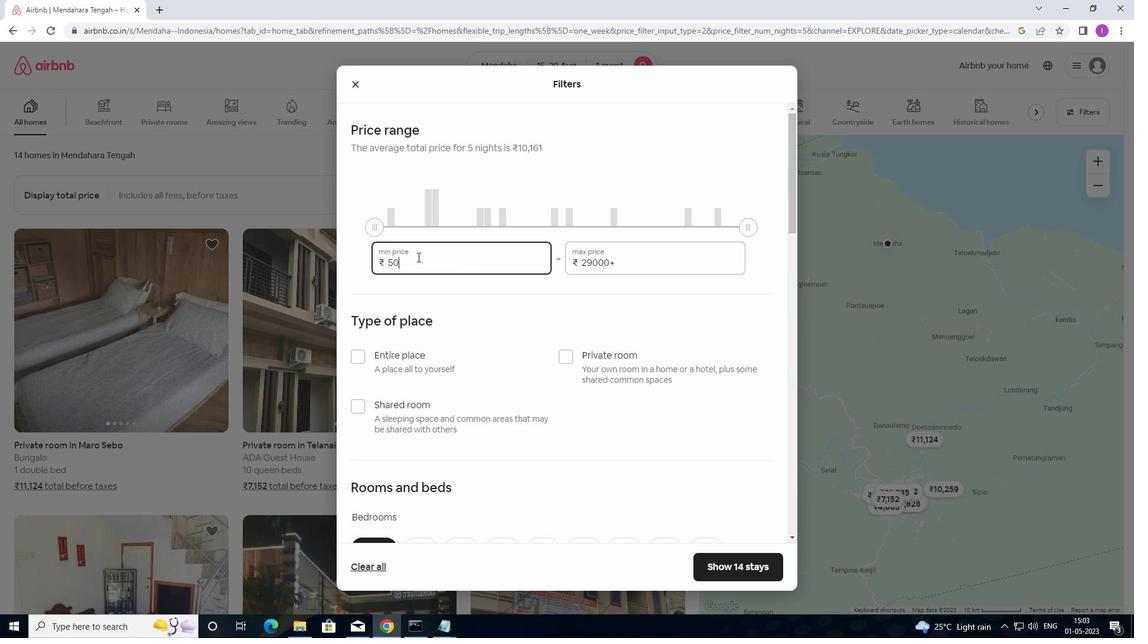 
Action: Key pressed 0
Screenshot: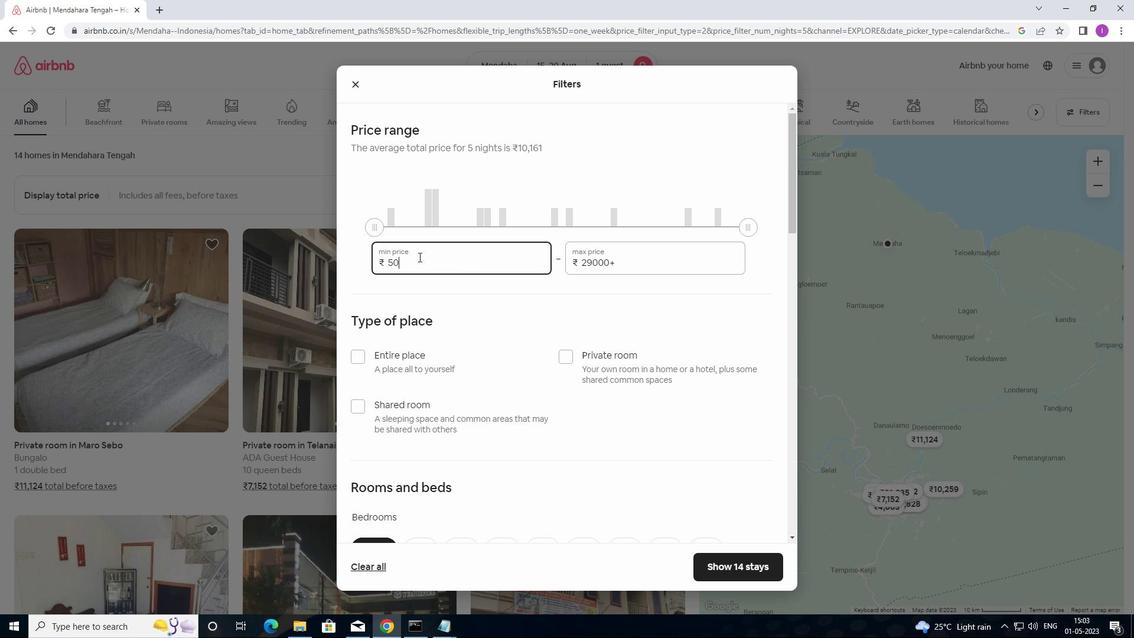 
Action: Mouse moved to (420, 255)
Screenshot: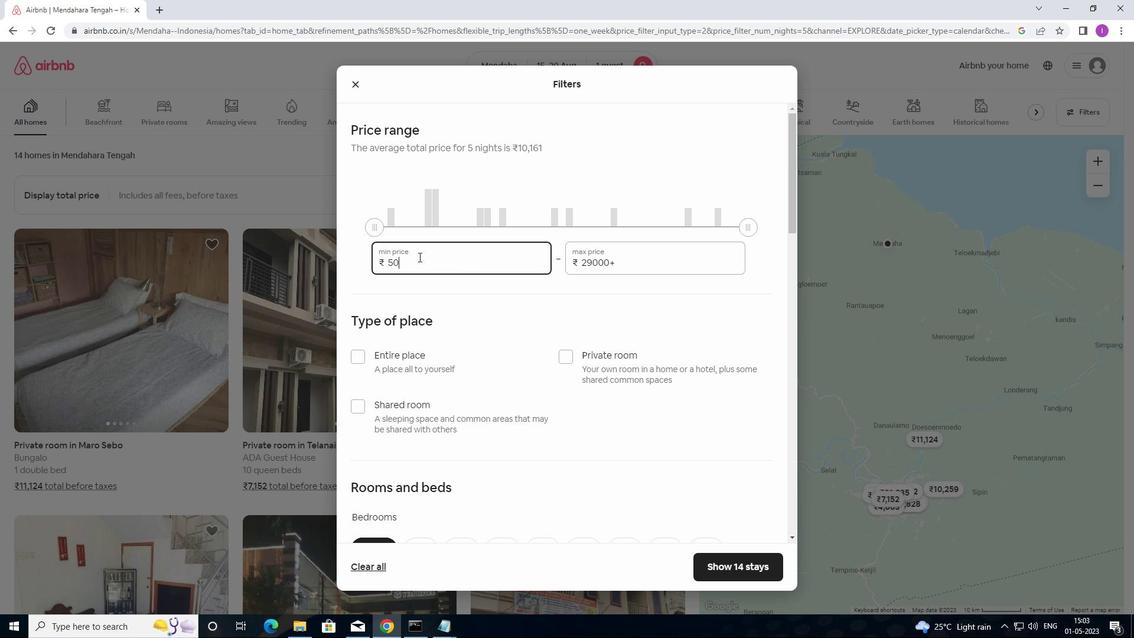 
Action: Key pressed 0
Screenshot: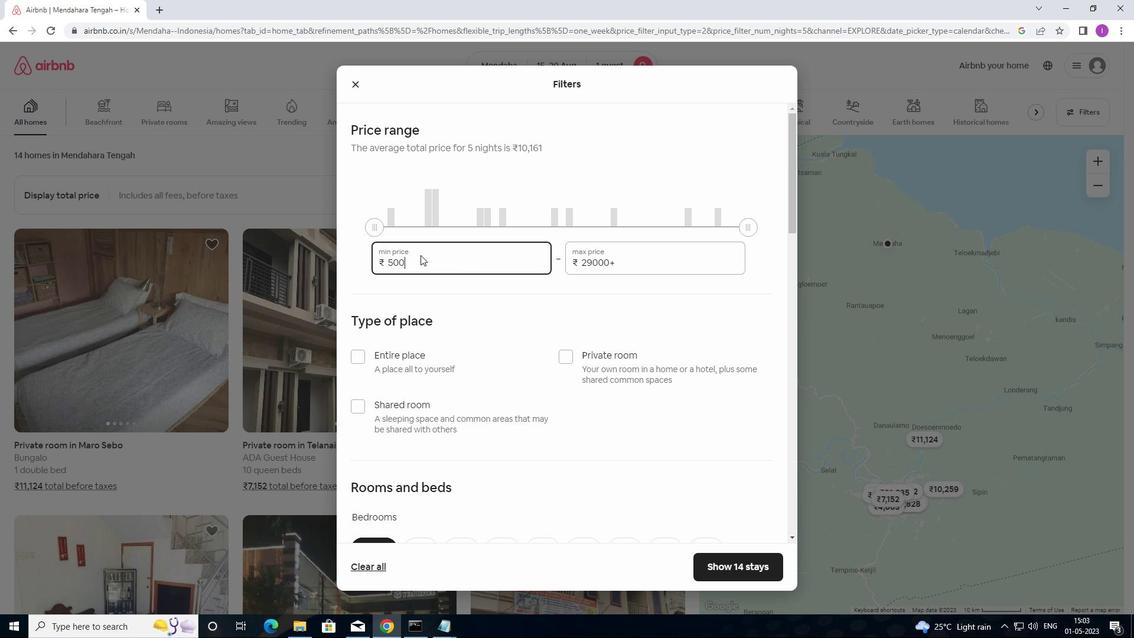
Action: Mouse moved to (622, 263)
Screenshot: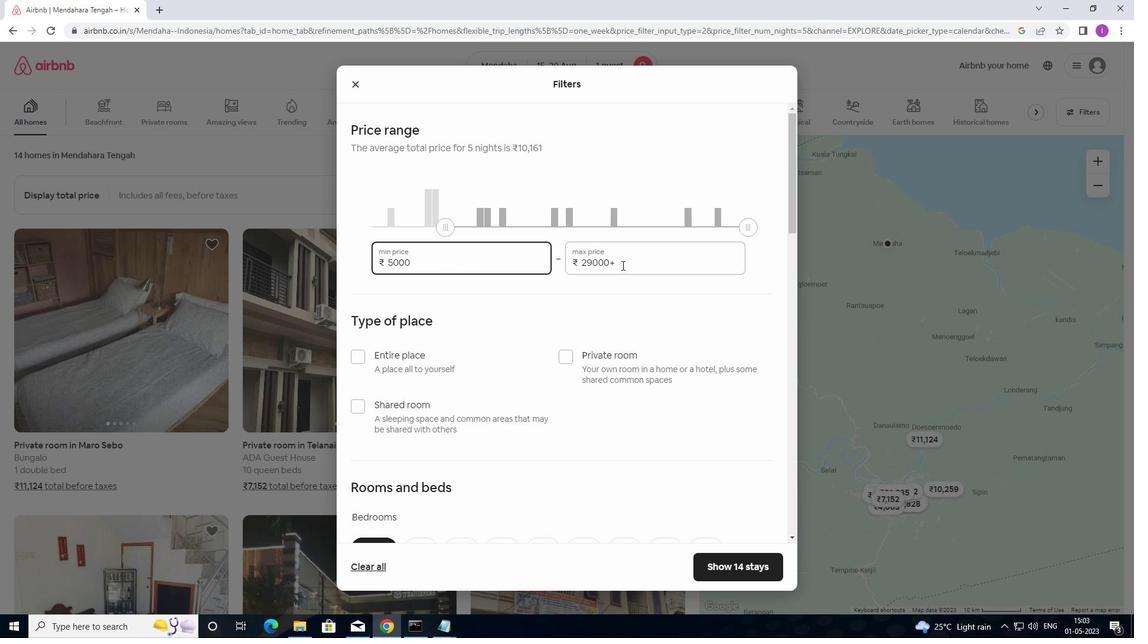 
Action: Mouse pressed left at (622, 263)
Screenshot: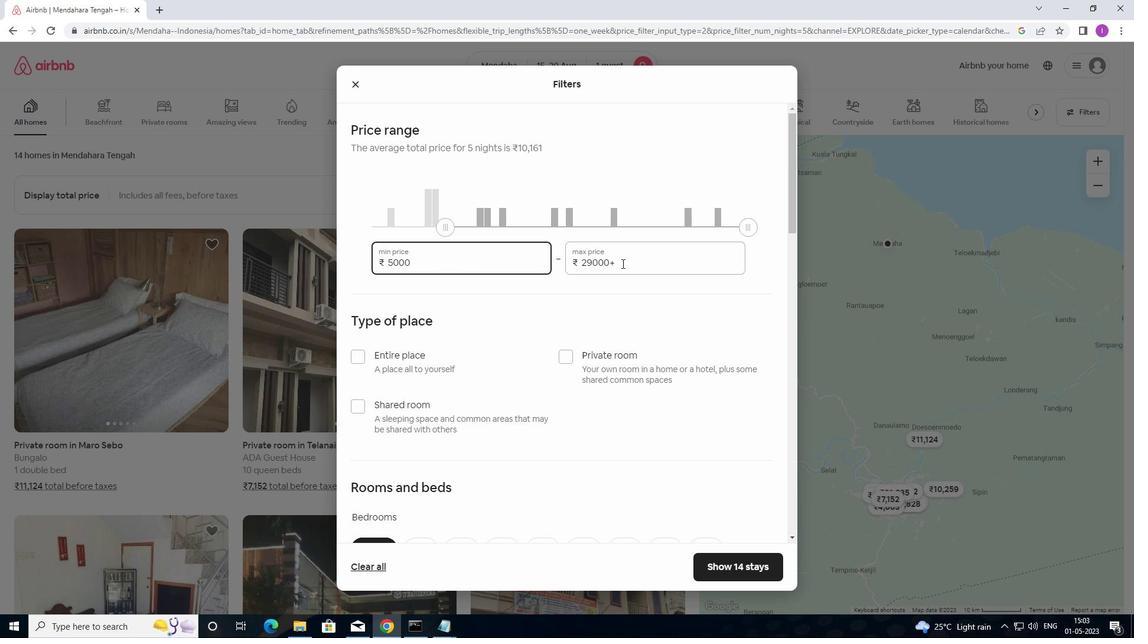 
Action: Mouse moved to (566, 258)
Screenshot: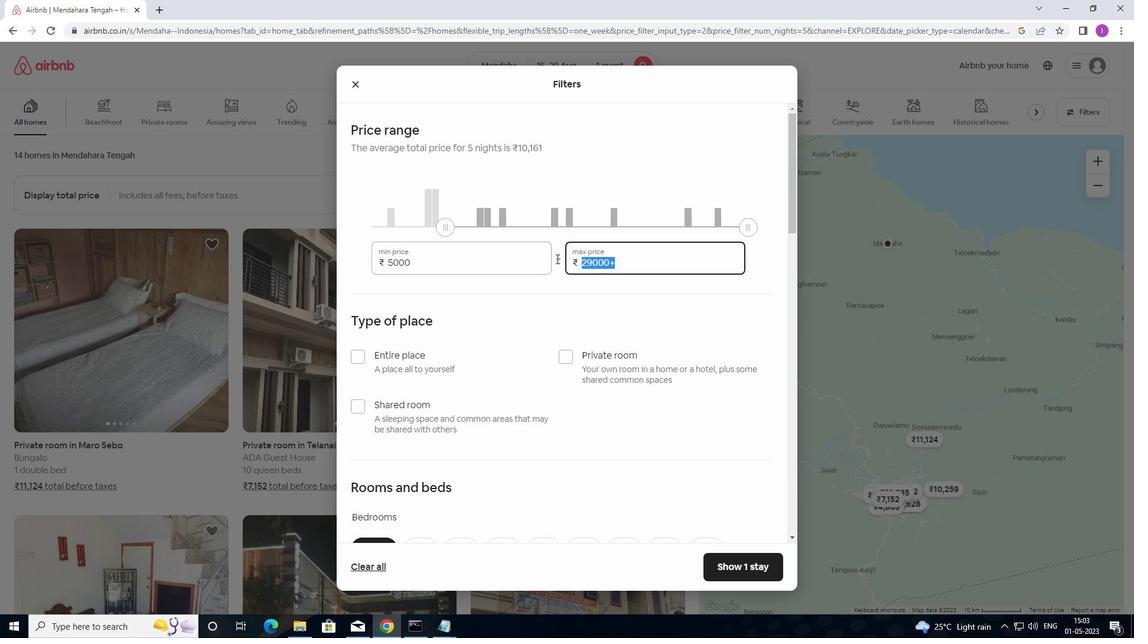 
Action: Key pressed 100
Screenshot: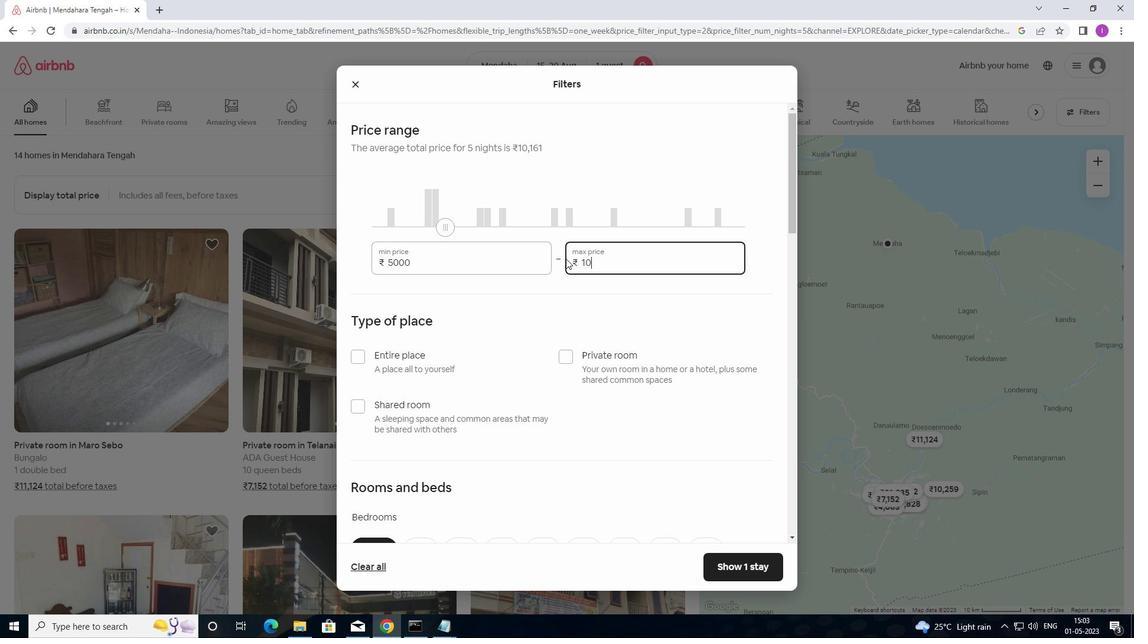 
Action: Mouse moved to (566, 258)
Screenshot: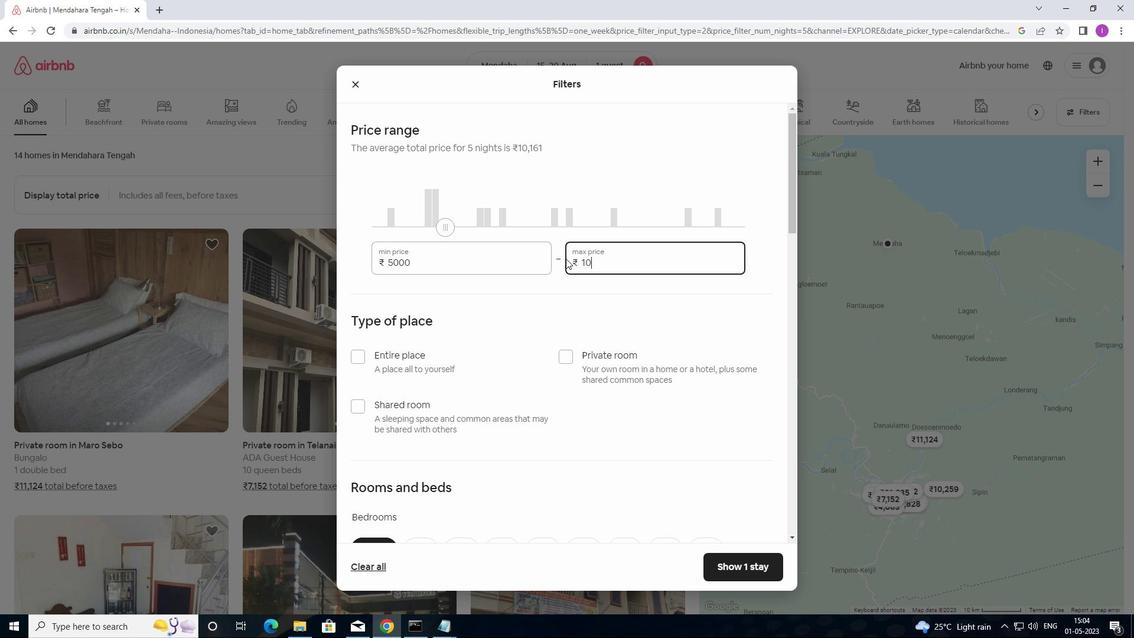 
Action: Key pressed 00
Screenshot: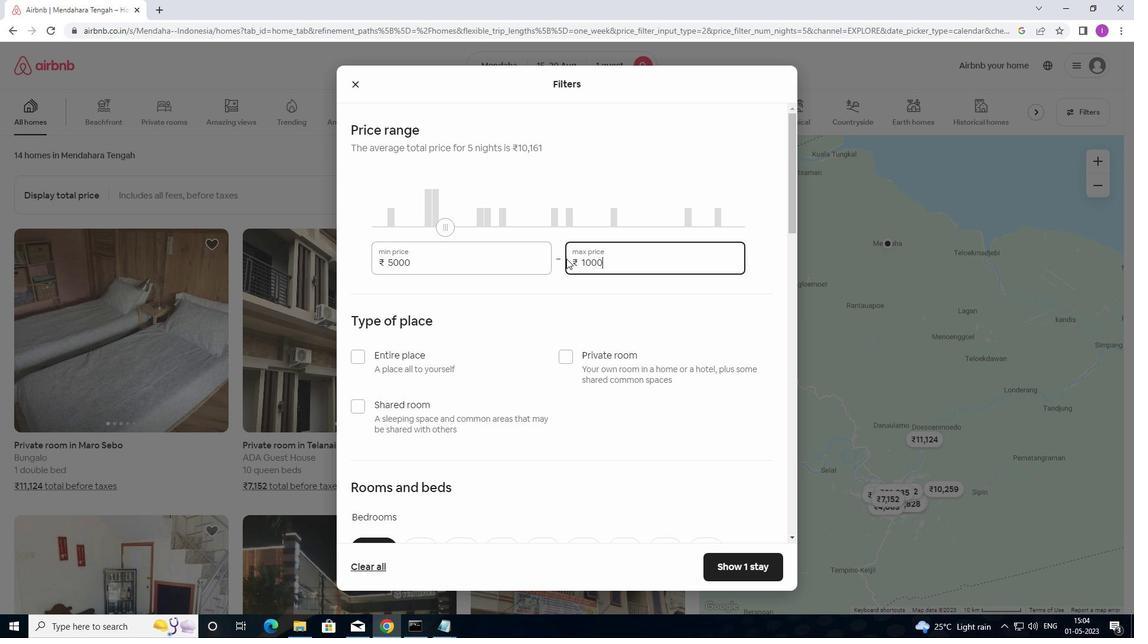 
Action: Mouse moved to (482, 357)
Screenshot: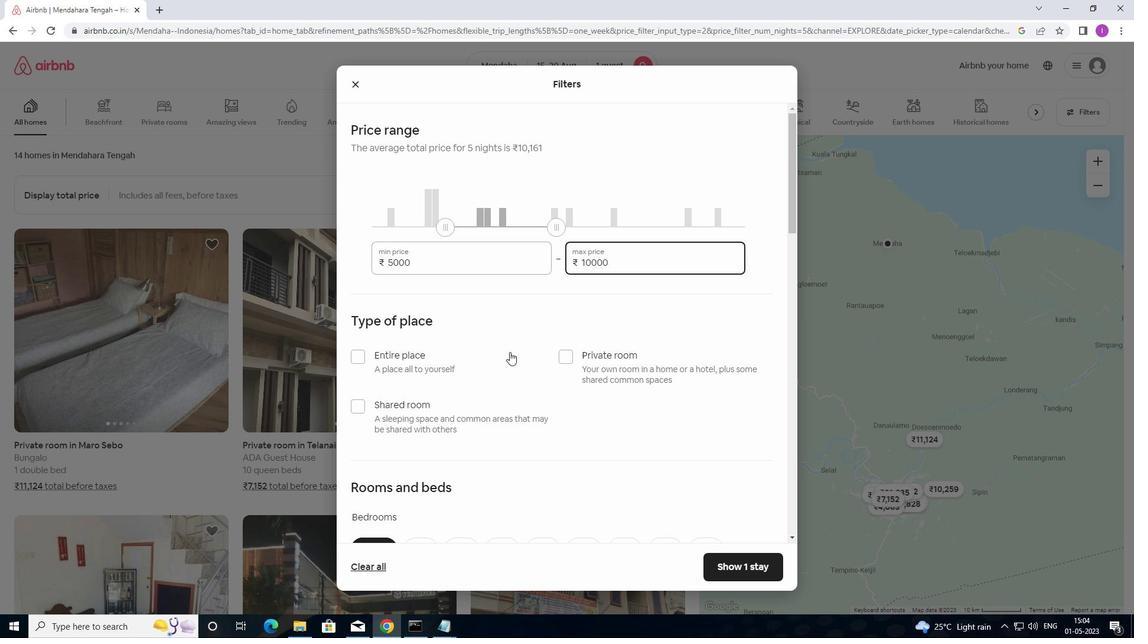 
Action: Mouse scrolled (482, 356) with delta (0, 0)
Screenshot: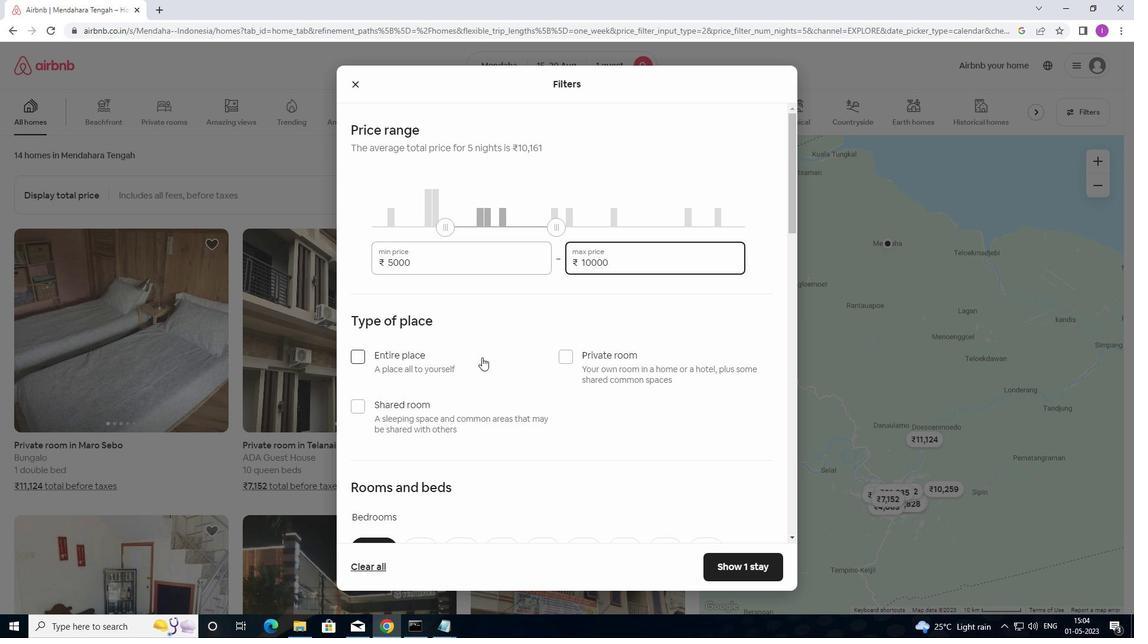 
Action: Mouse moved to (434, 328)
Screenshot: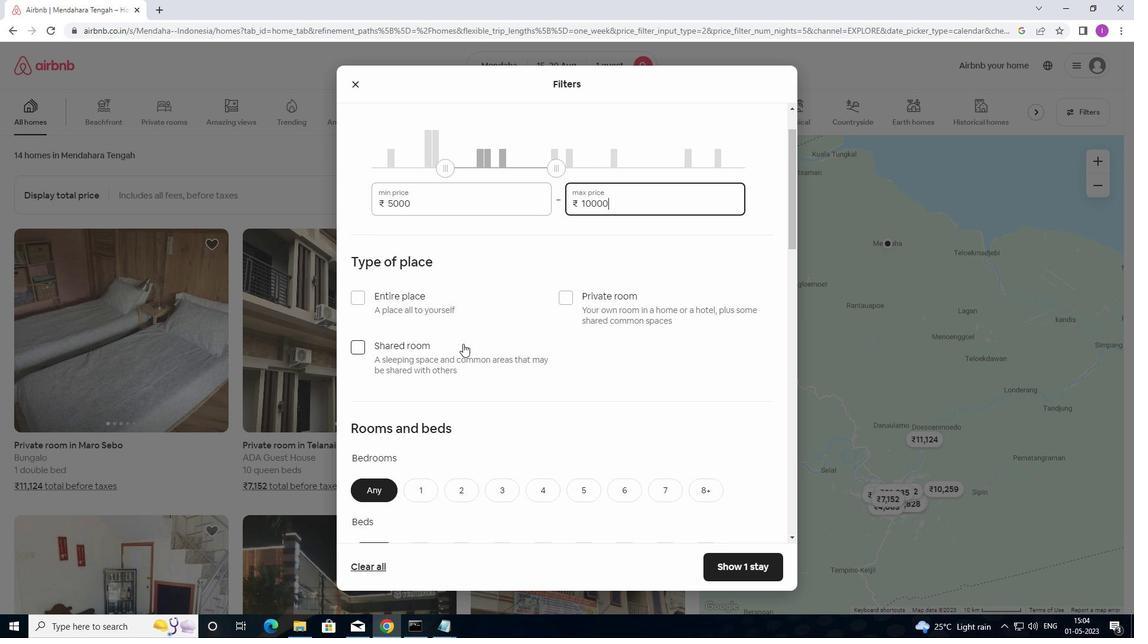 
Action: Mouse scrolled (434, 327) with delta (0, 0)
Screenshot: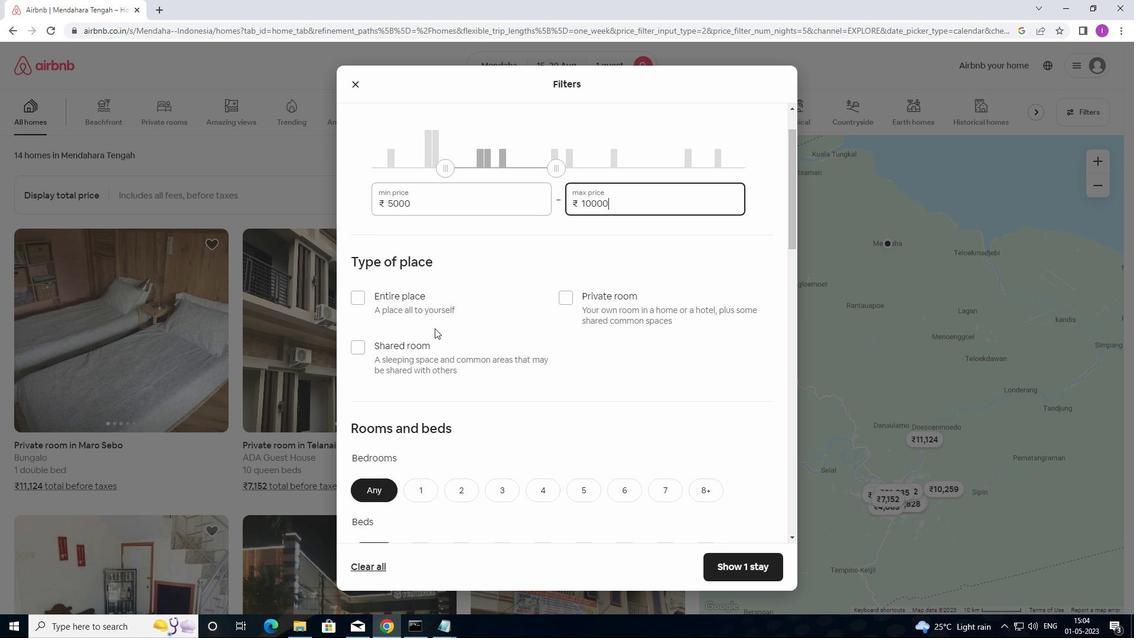 
Action: Mouse moved to (568, 245)
Screenshot: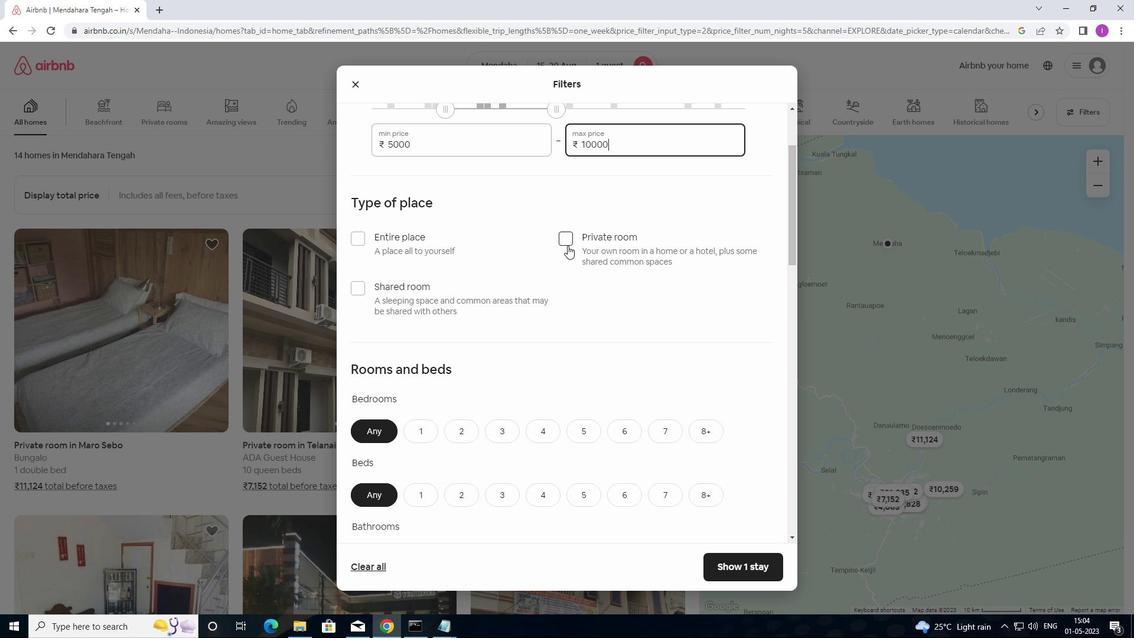 
Action: Mouse pressed left at (568, 245)
Screenshot: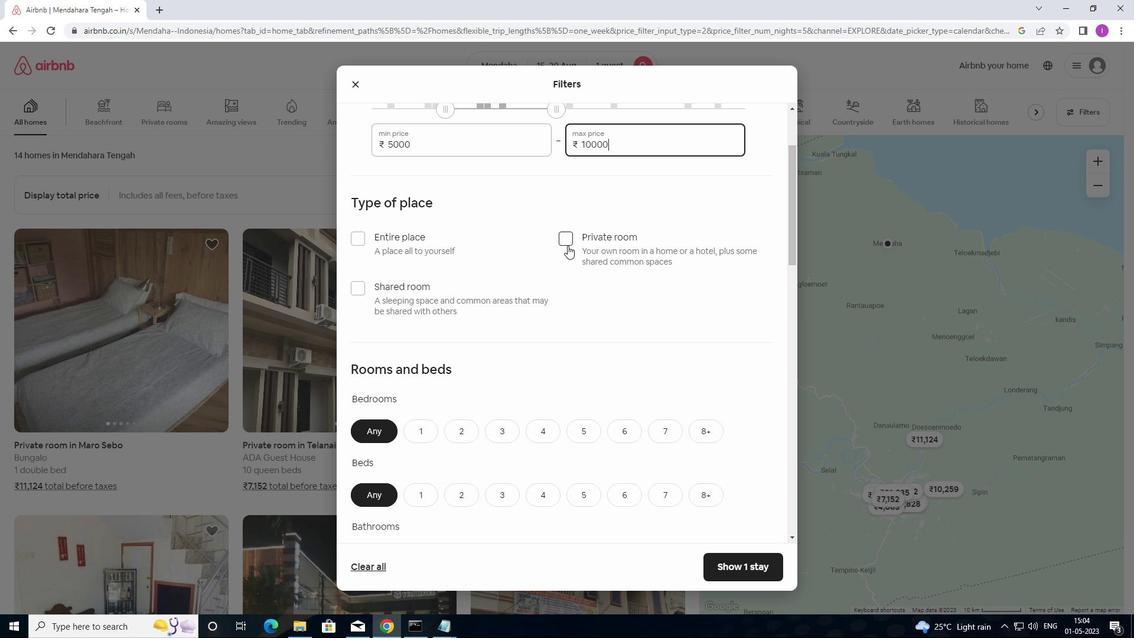 
Action: Mouse moved to (584, 289)
Screenshot: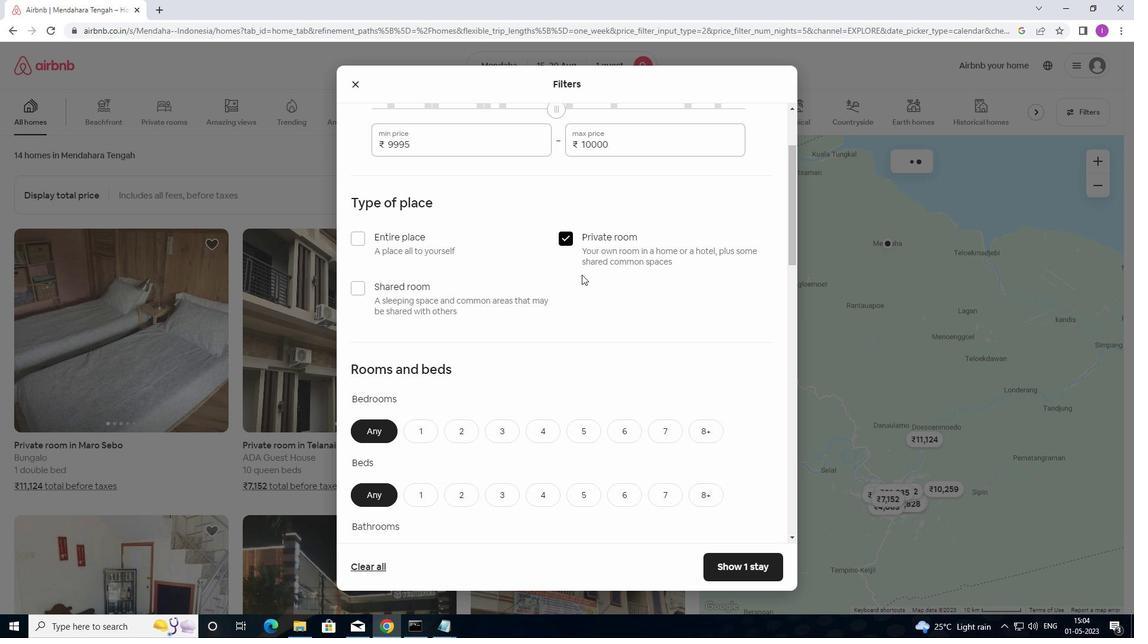 
Action: Mouse scrolled (584, 288) with delta (0, 0)
Screenshot: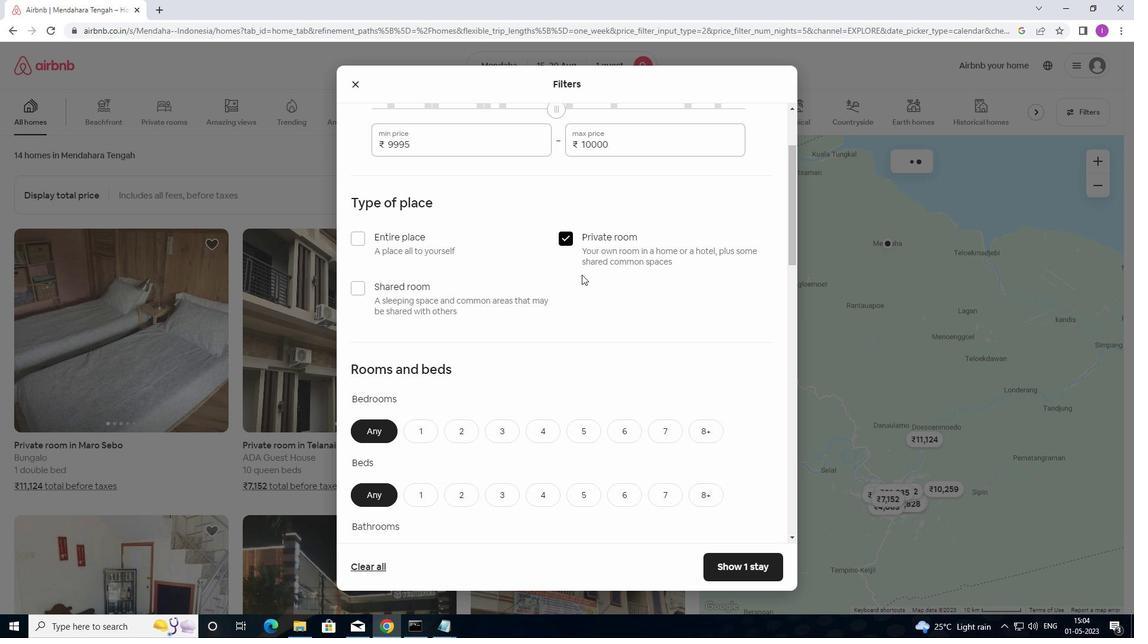 
Action: Mouse moved to (583, 298)
Screenshot: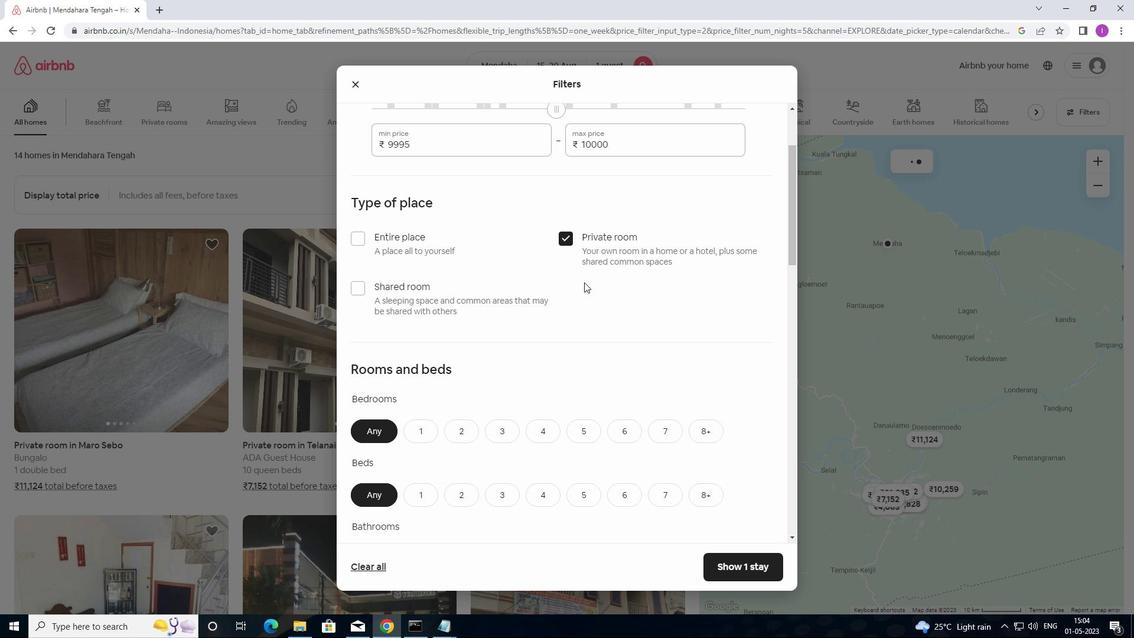 
Action: Mouse scrolled (583, 297) with delta (0, 0)
Screenshot: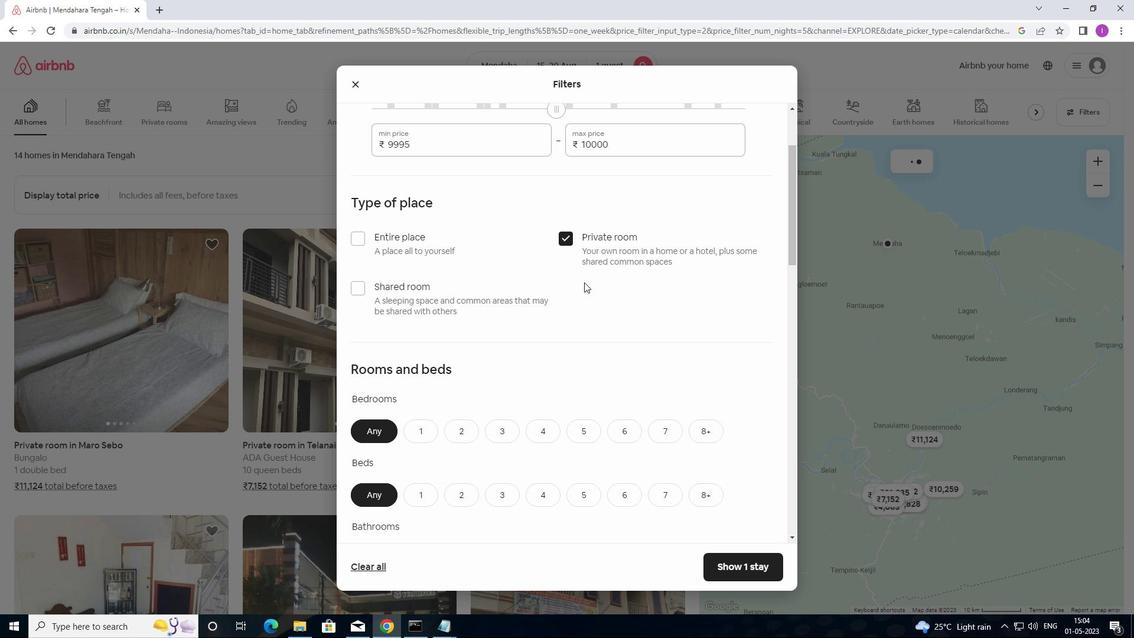 
Action: Mouse moved to (582, 306)
Screenshot: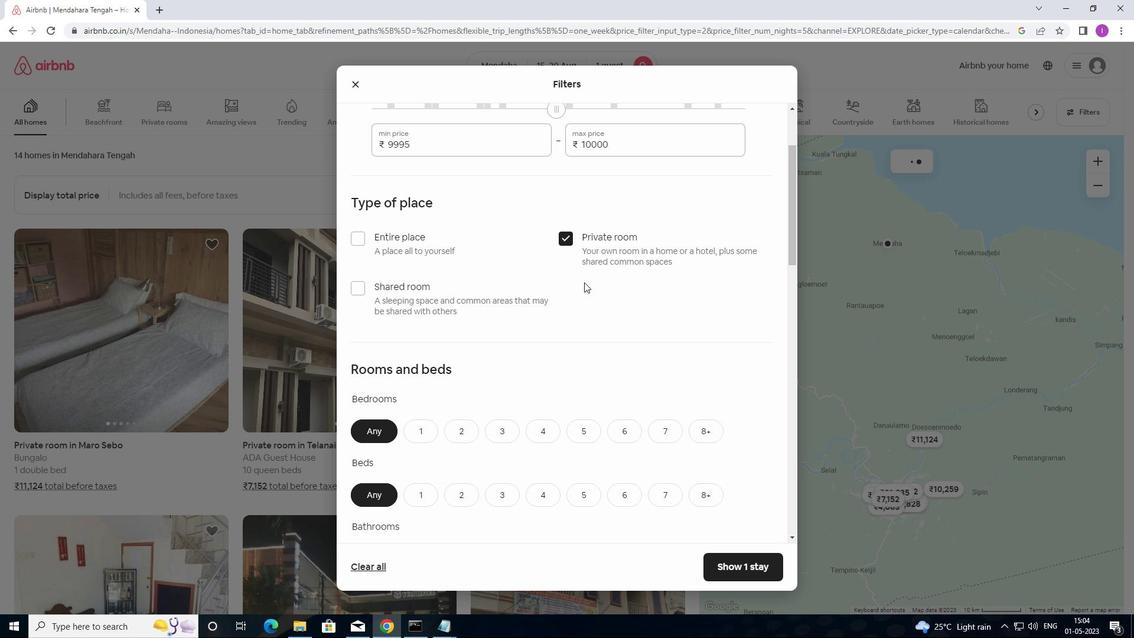 
Action: Mouse scrolled (582, 306) with delta (0, 0)
Screenshot: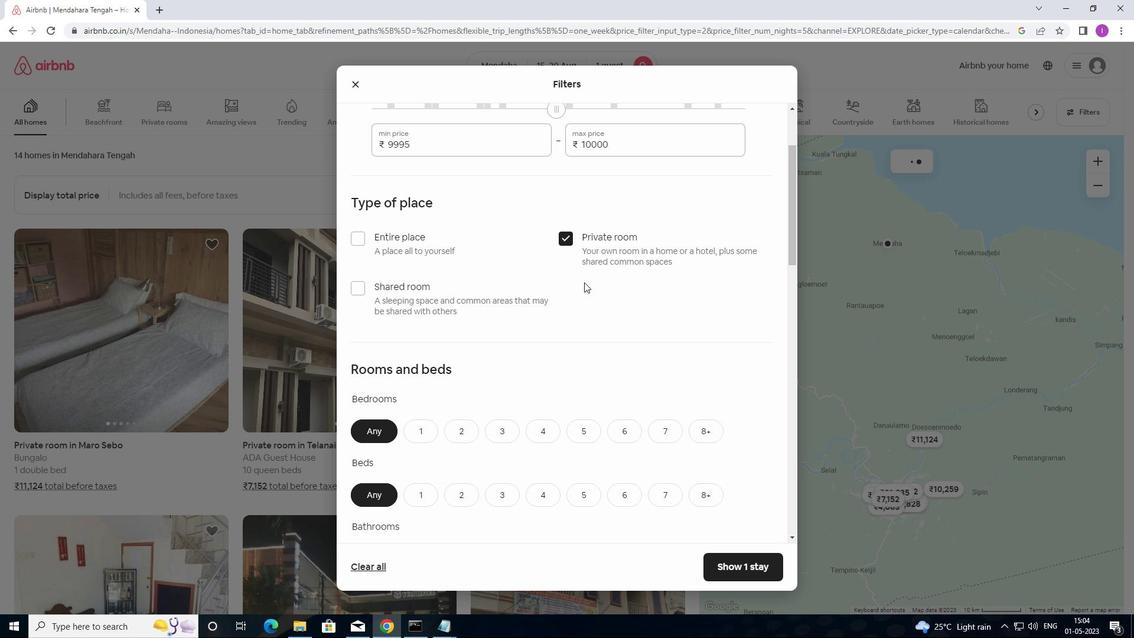 
Action: Mouse moved to (580, 309)
Screenshot: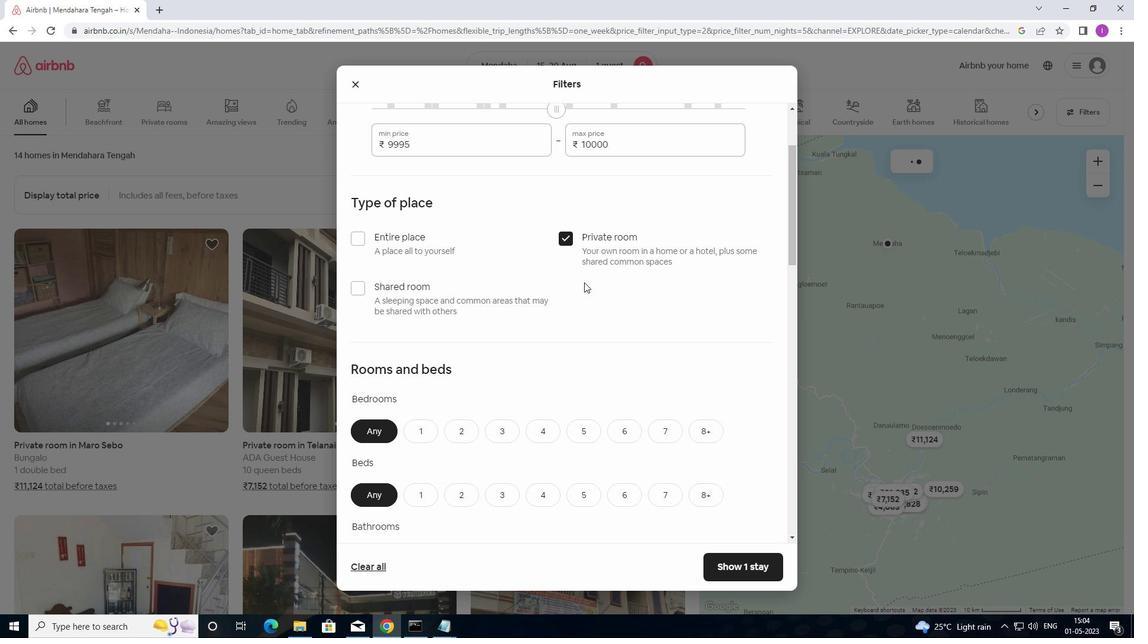 
Action: Mouse scrolled (580, 309) with delta (0, 0)
Screenshot: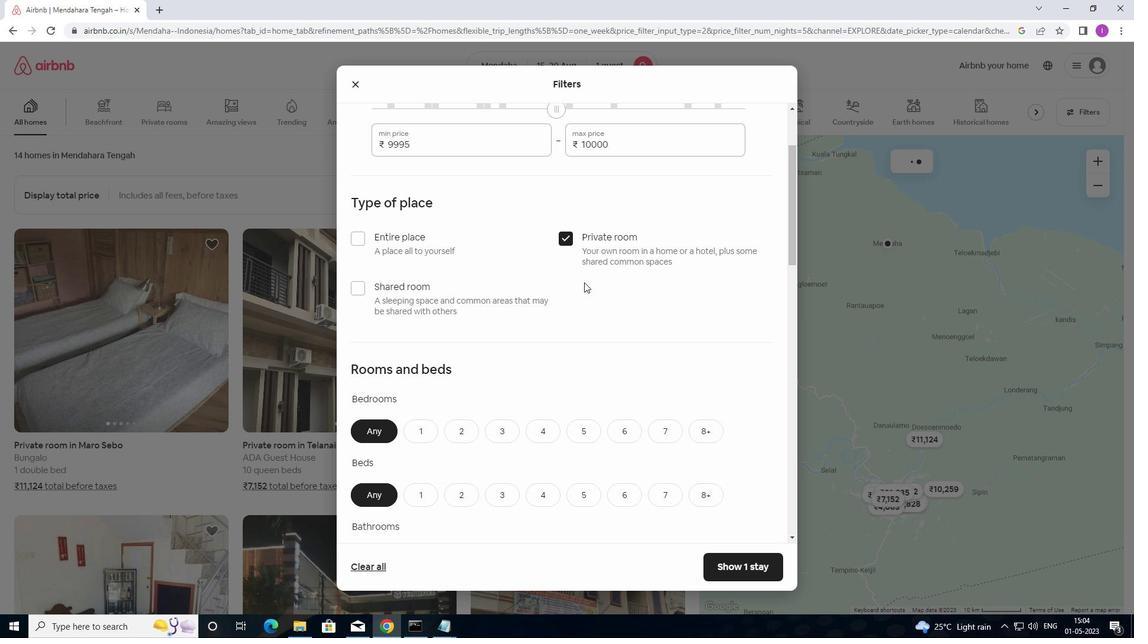 
Action: Mouse moved to (580, 309)
Screenshot: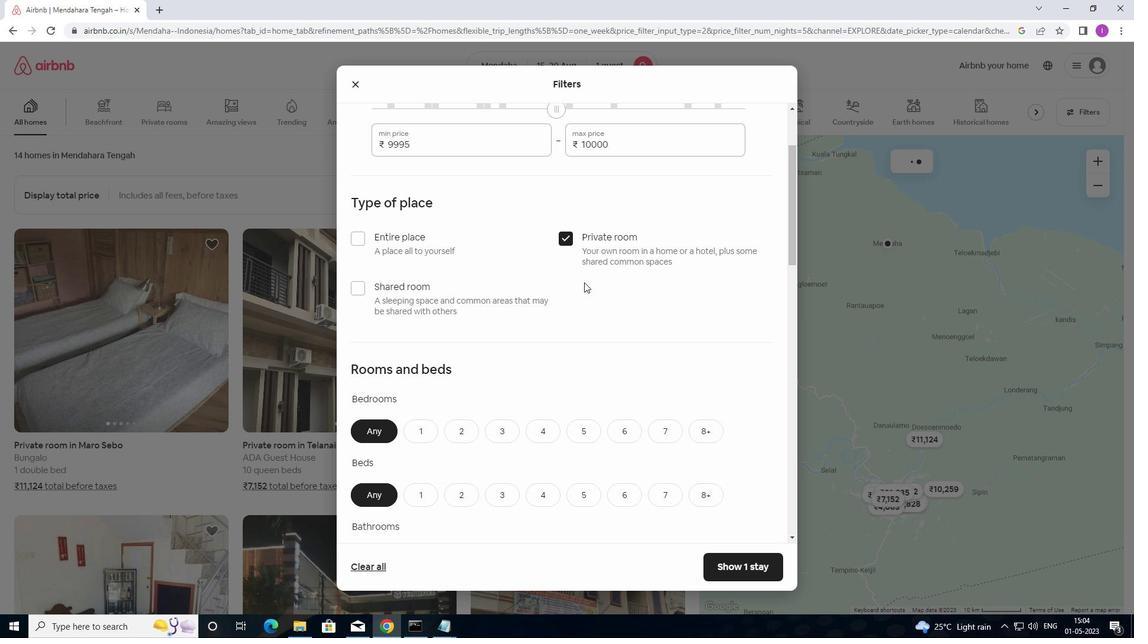 
Action: Mouse scrolled (580, 309) with delta (0, 0)
Screenshot: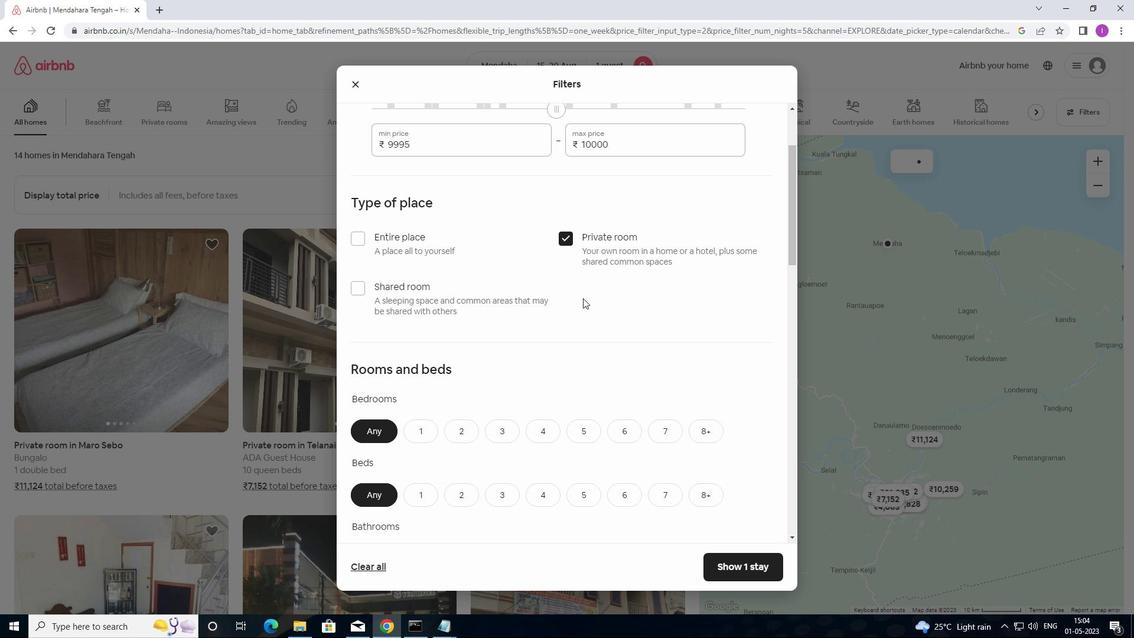
Action: Mouse moved to (507, 317)
Screenshot: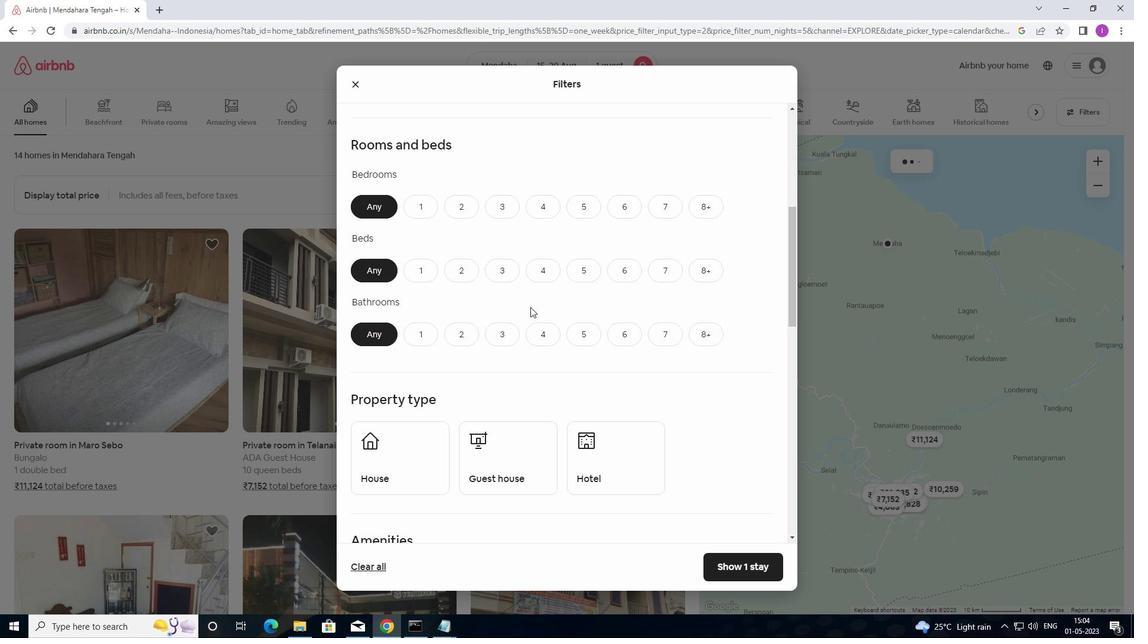 
Action: Mouse scrolled (507, 316) with delta (0, 0)
Screenshot: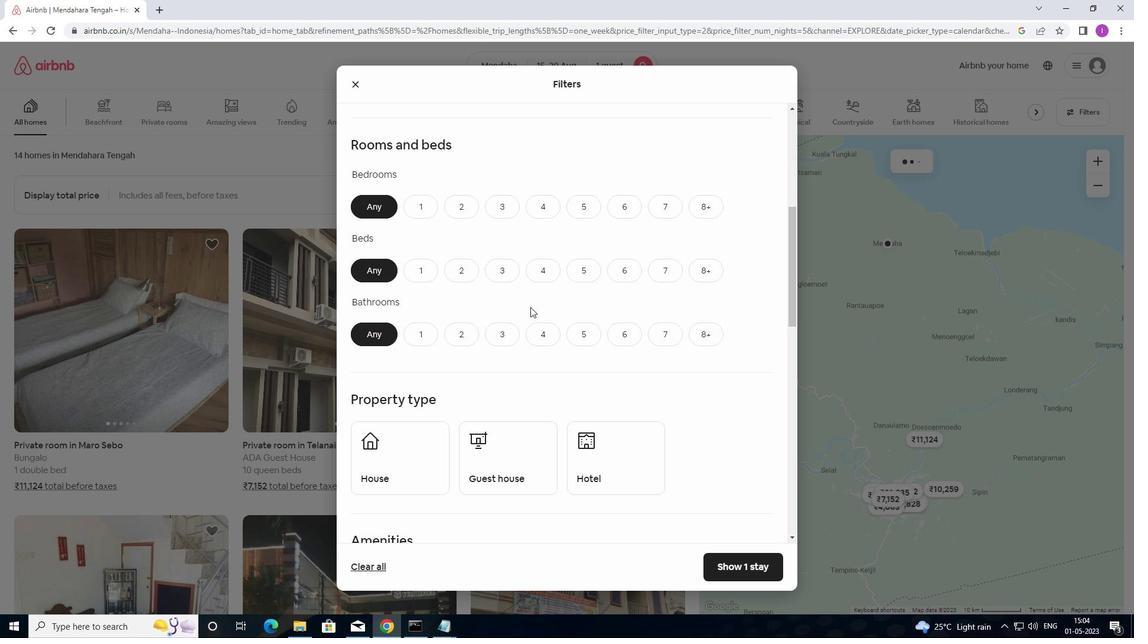 
Action: Mouse moved to (505, 320)
Screenshot: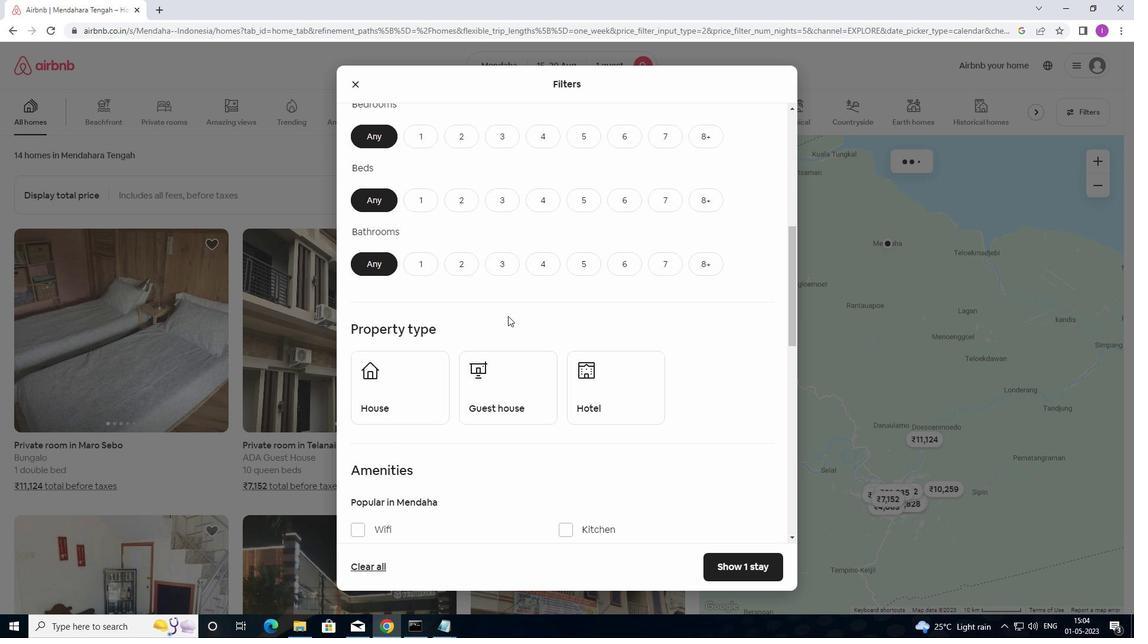 
Action: Mouse scrolled (505, 319) with delta (0, 0)
Screenshot: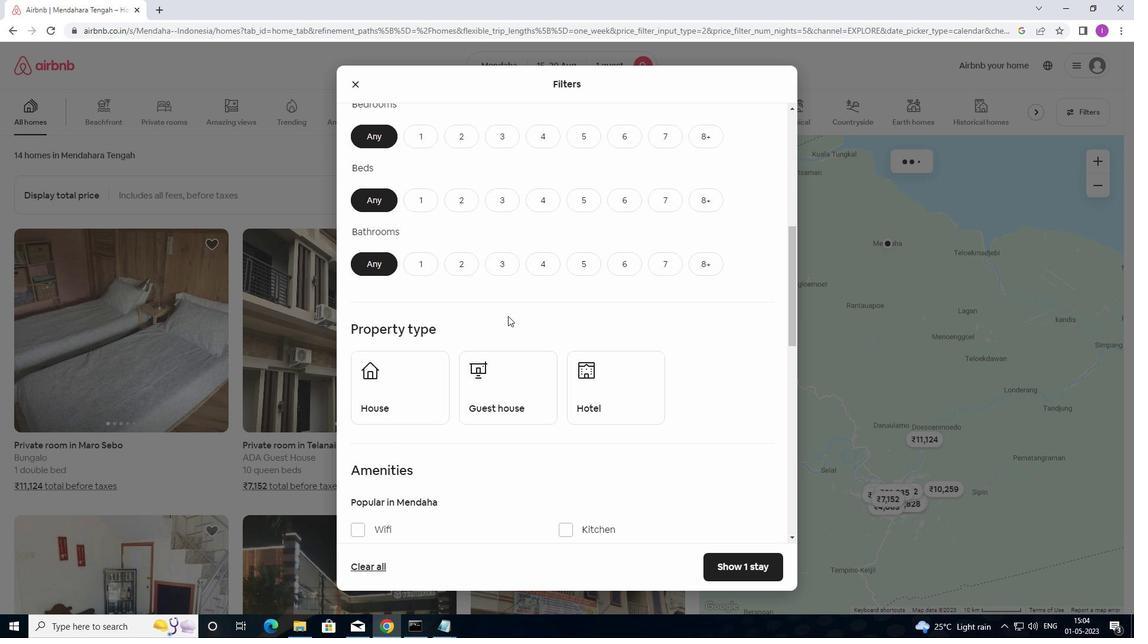 
Action: Mouse scrolled (505, 319) with delta (0, 0)
Screenshot: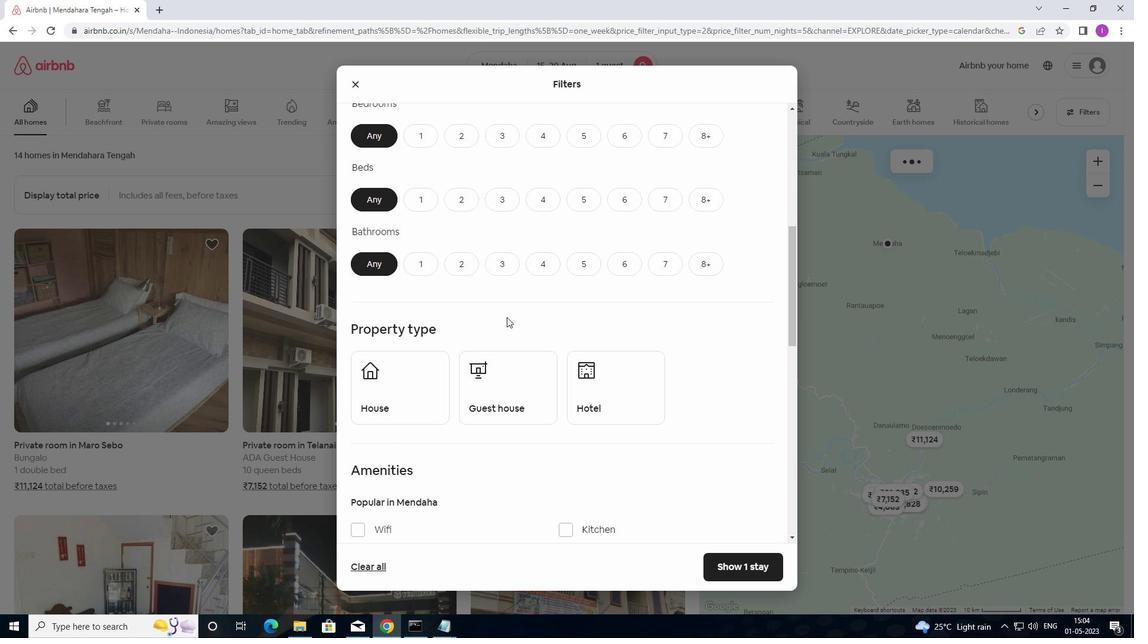 
Action: Mouse moved to (455, 235)
Screenshot: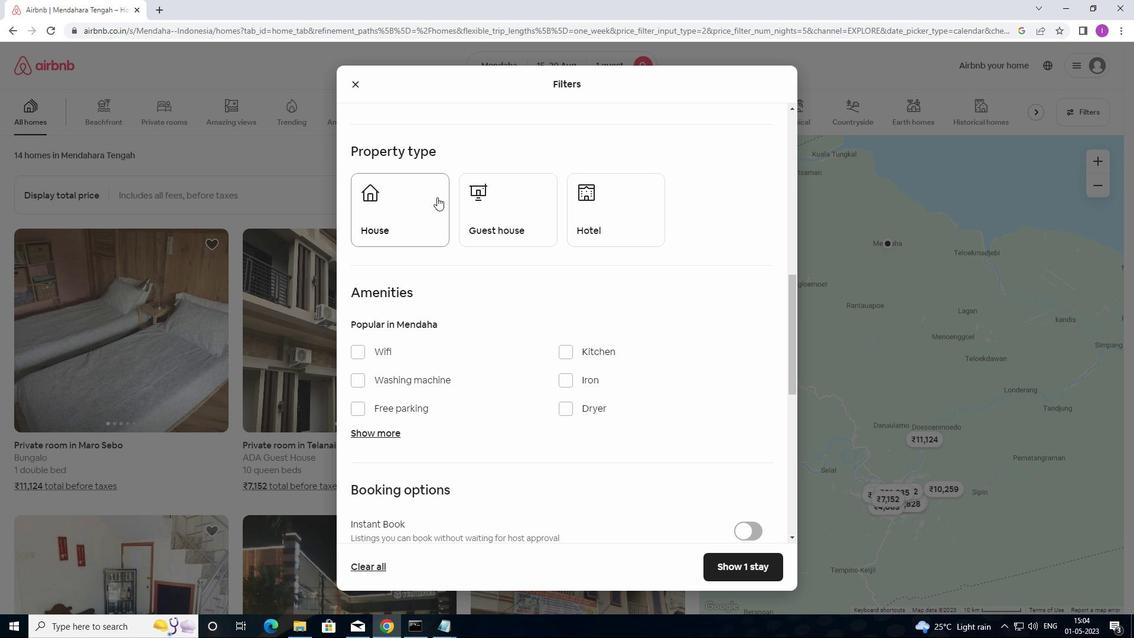 
Action: Mouse scrolled (455, 236) with delta (0, 0)
Screenshot: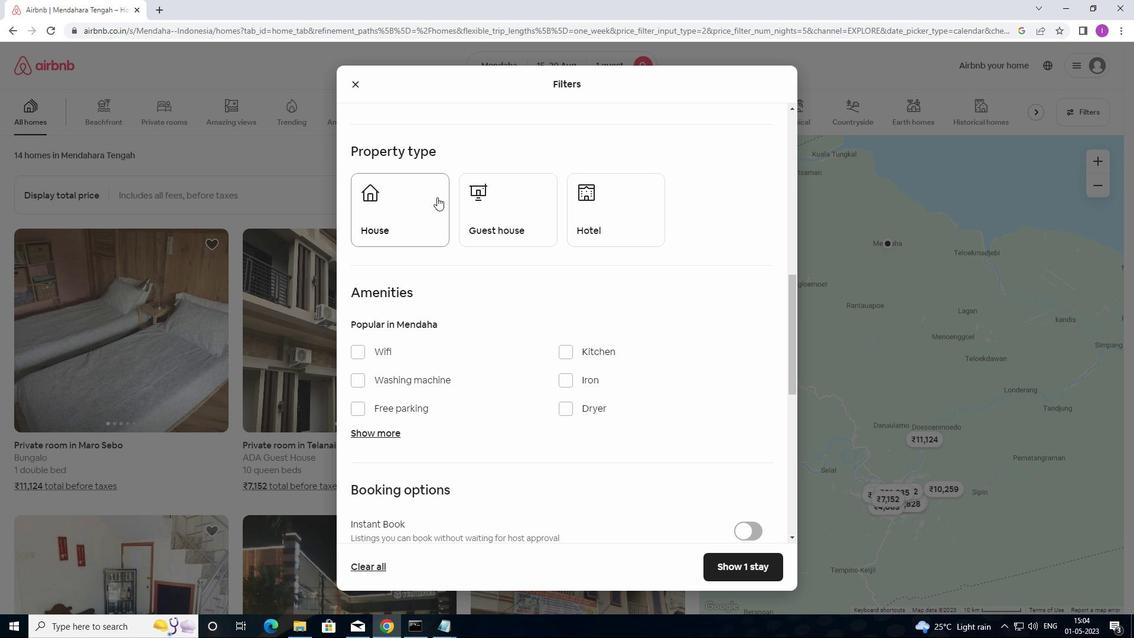 
Action: Mouse moved to (455, 257)
Screenshot: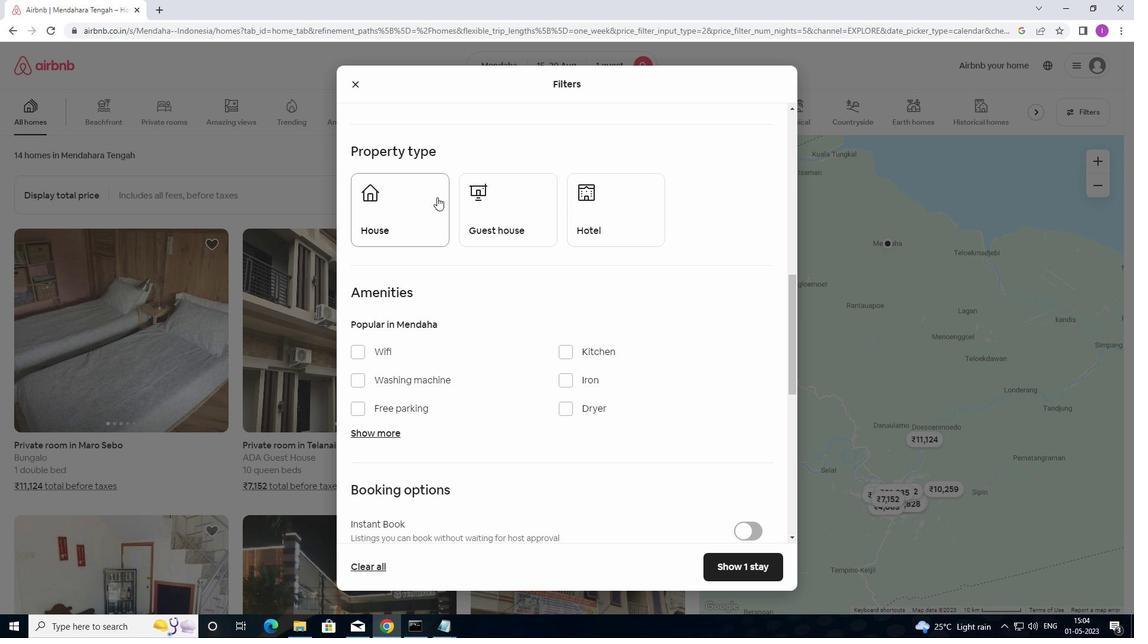 
Action: Mouse scrolled (455, 258) with delta (0, 0)
Screenshot: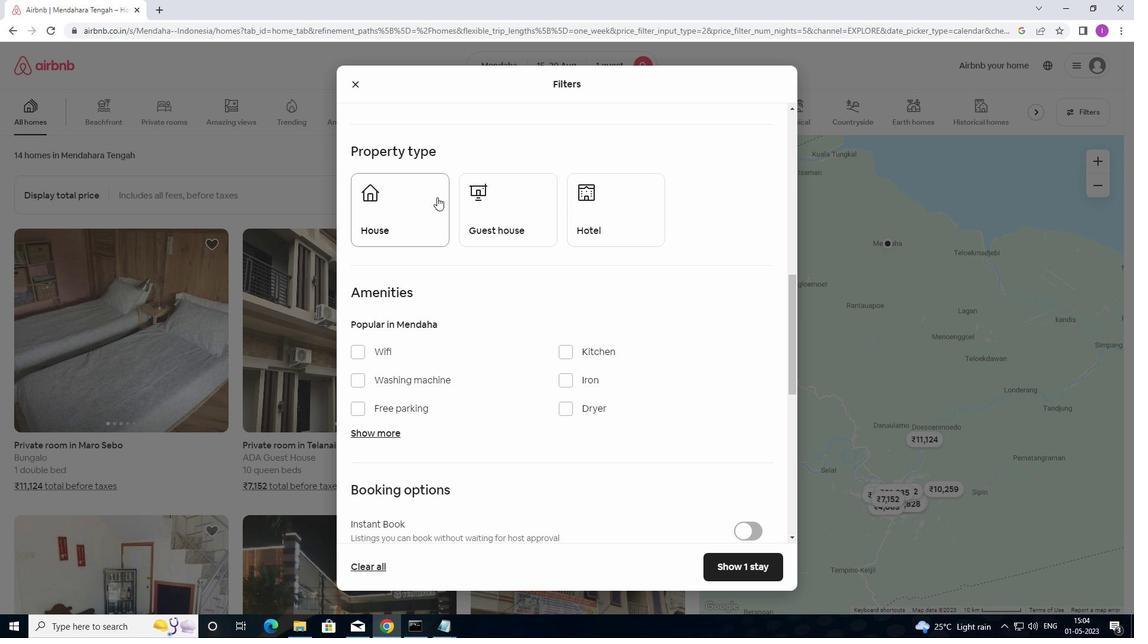 
Action: Mouse moved to (455, 260)
Screenshot: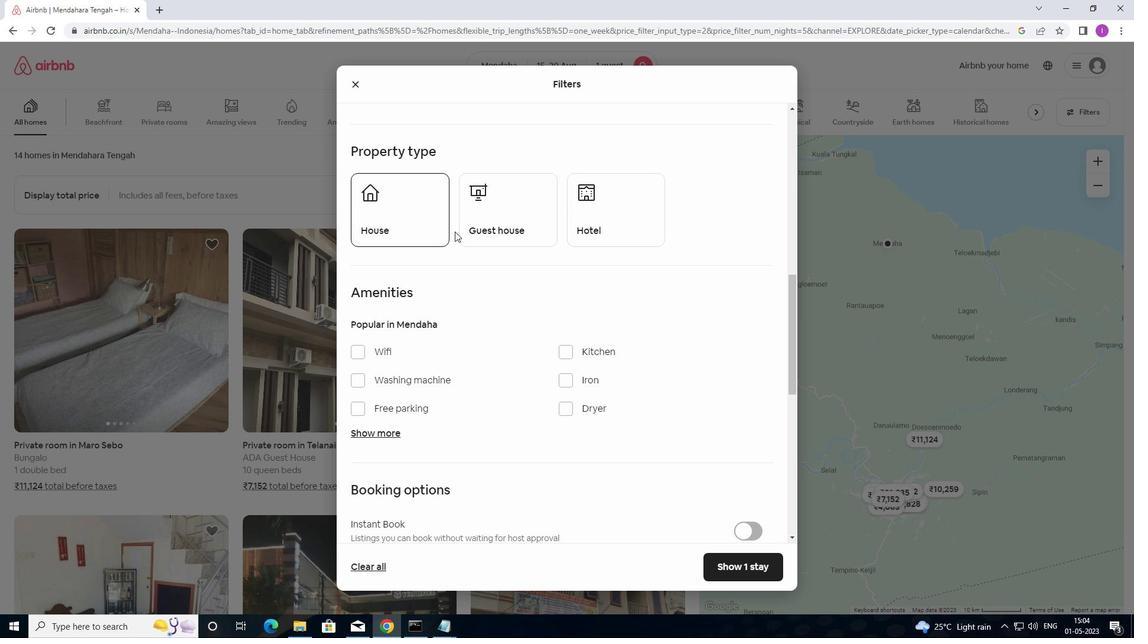 
Action: Mouse scrolled (455, 260) with delta (0, 0)
Screenshot: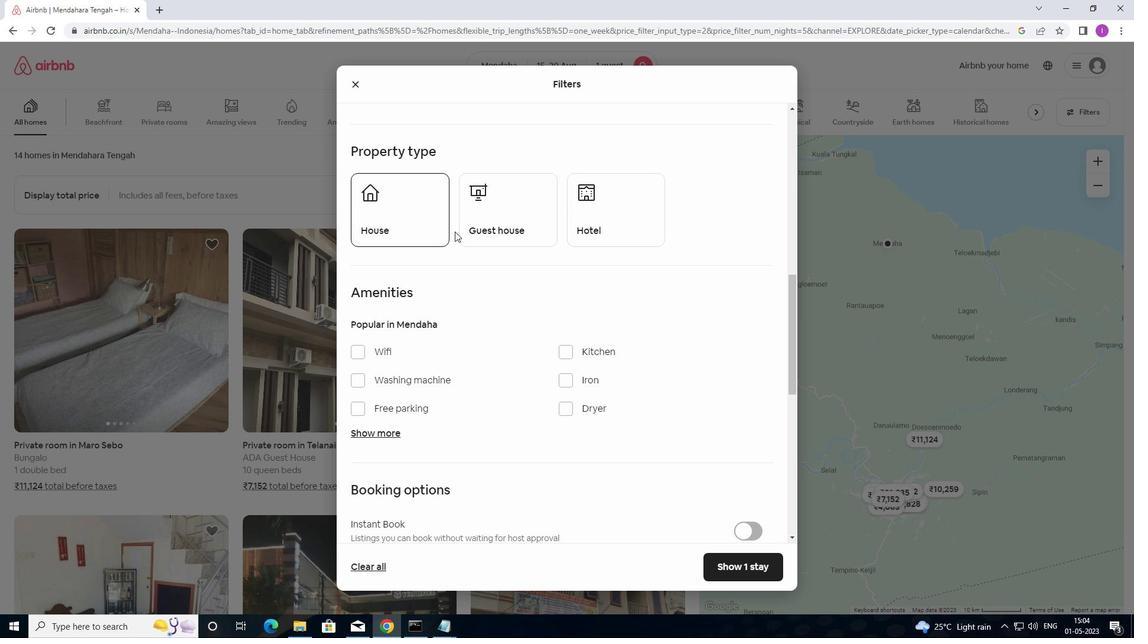 
Action: Mouse moved to (416, 137)
Screenshot: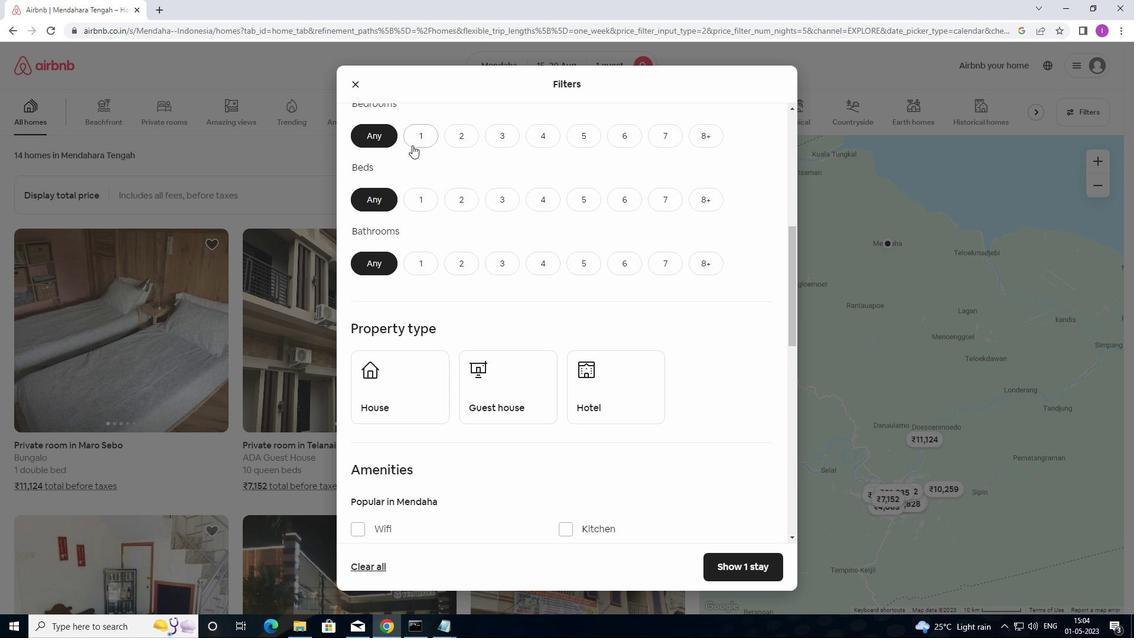 
Action: Mouse pressed left at (416, 137)
Screenshot: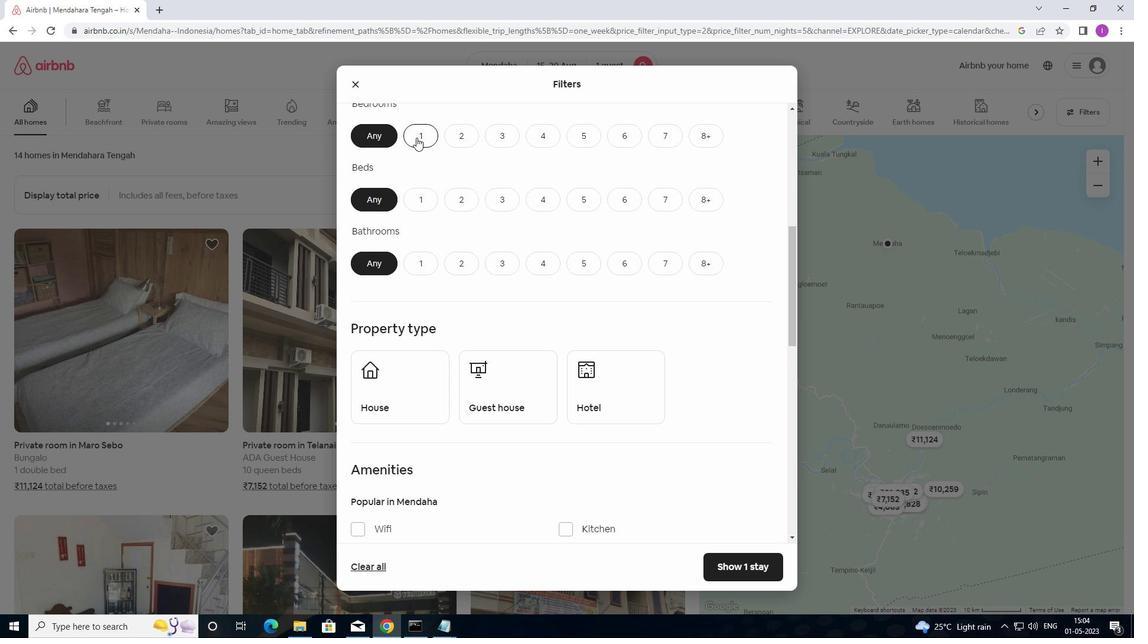 
Action: Mouse moved to (429, 204)
Screenshot: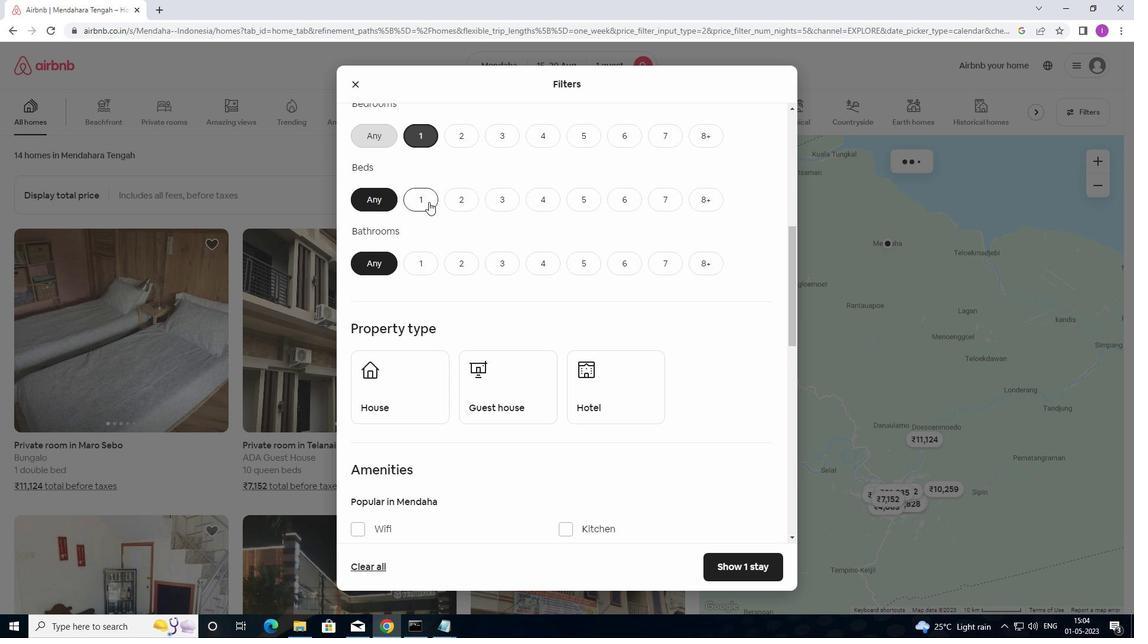 
Action: Mouse pressed left at (429, 204)
Screenshot: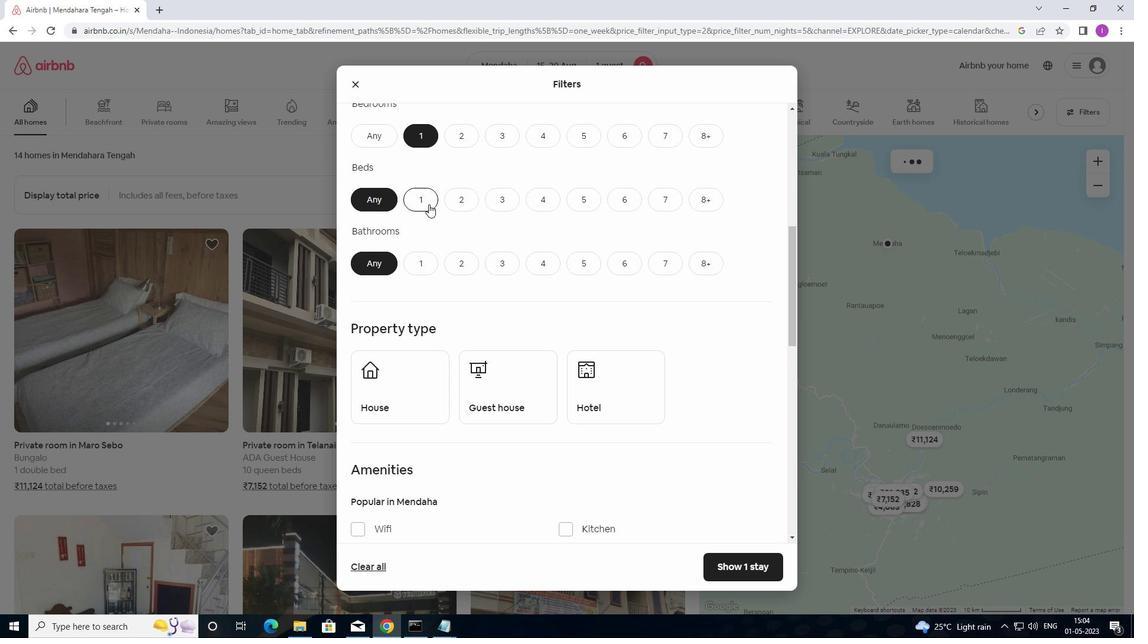 
Action: Mouse moved to (422, 260)
Screenshot: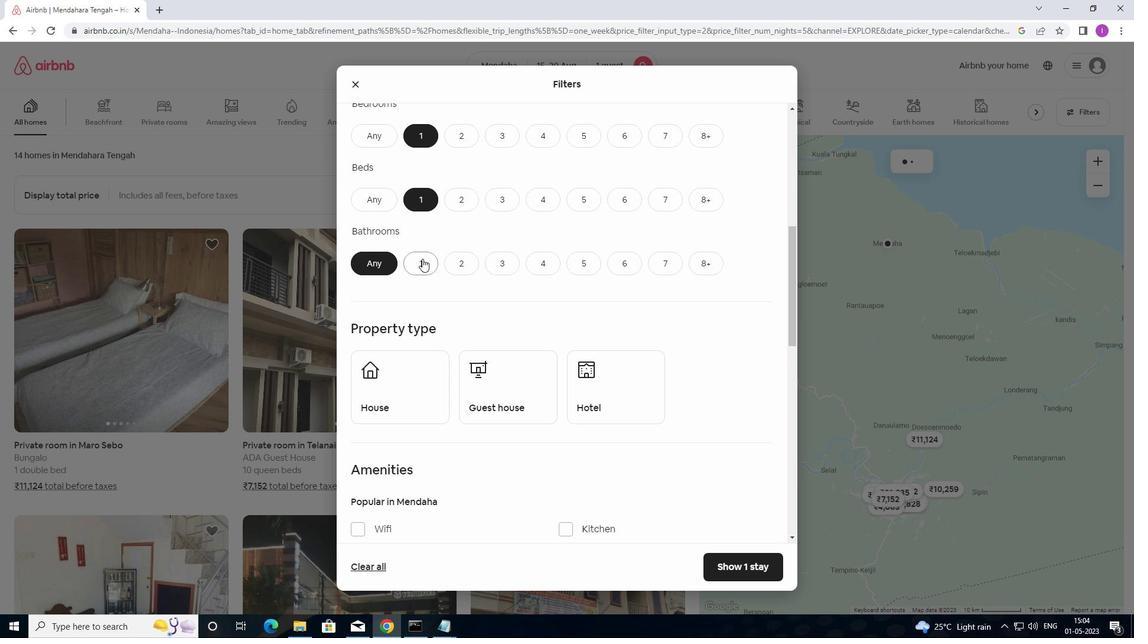 
Action: Mouse pressed left at (422, 260)
Screenshot: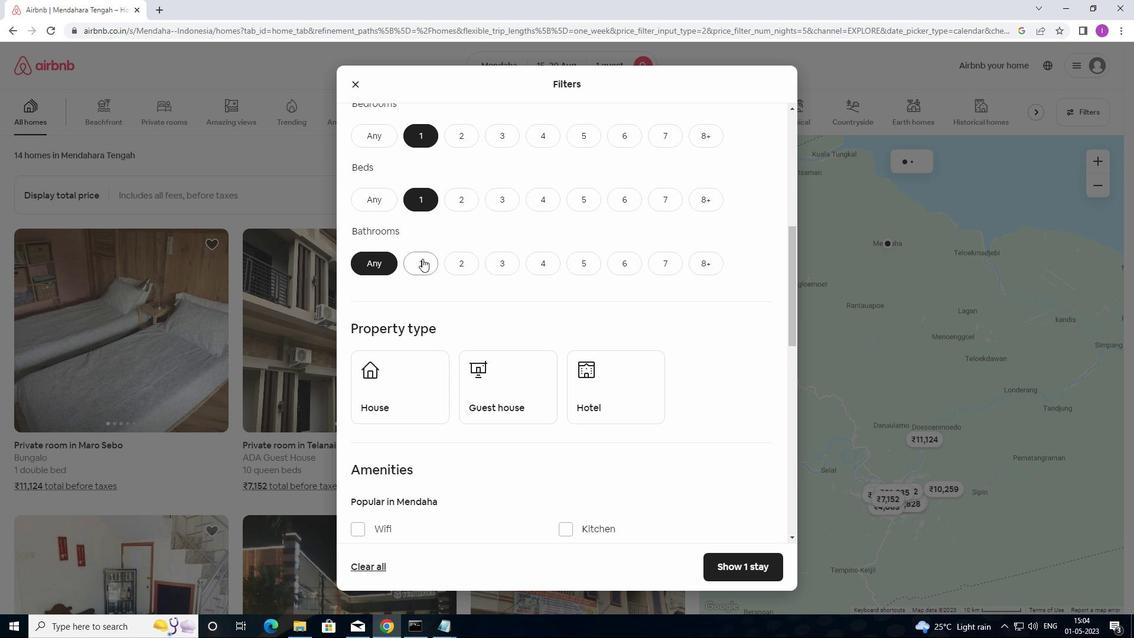 
Action: Mouse moved to (406, 401)
Screenshot: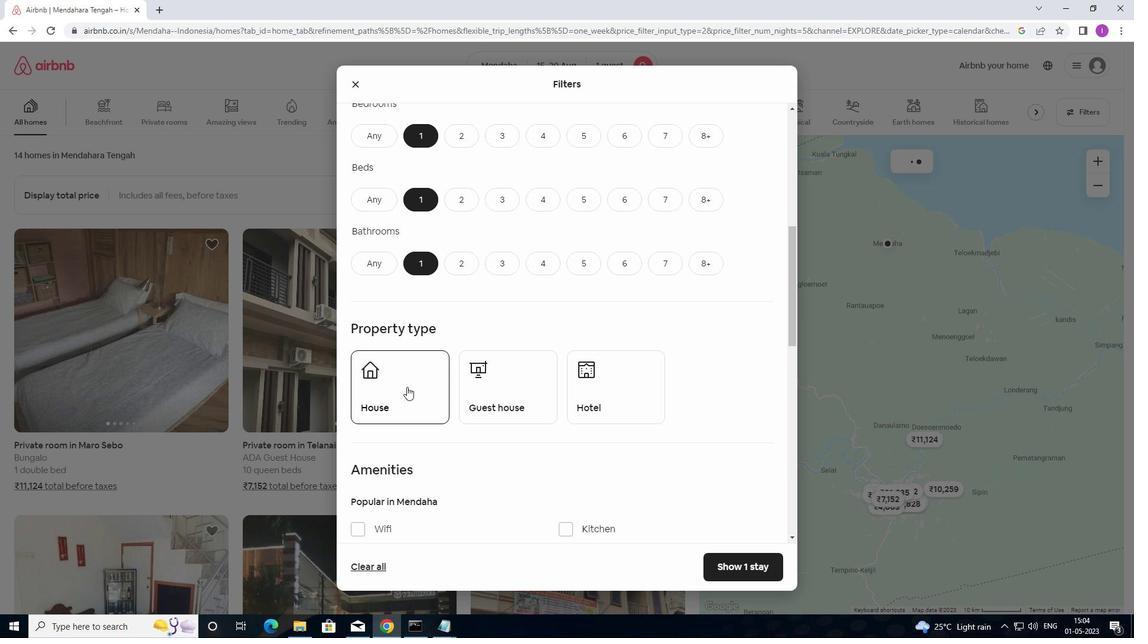 
Action: Mouse pressed left at (406, 401)
Screenshot: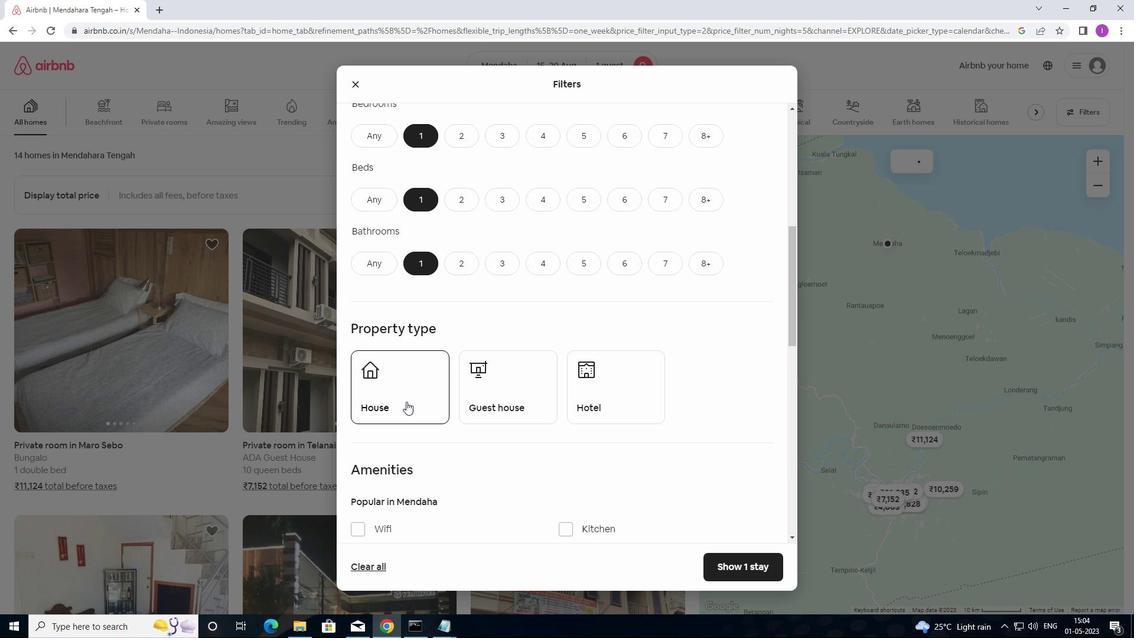 
Action: Mouse moved to (485, 398)
Screenshot: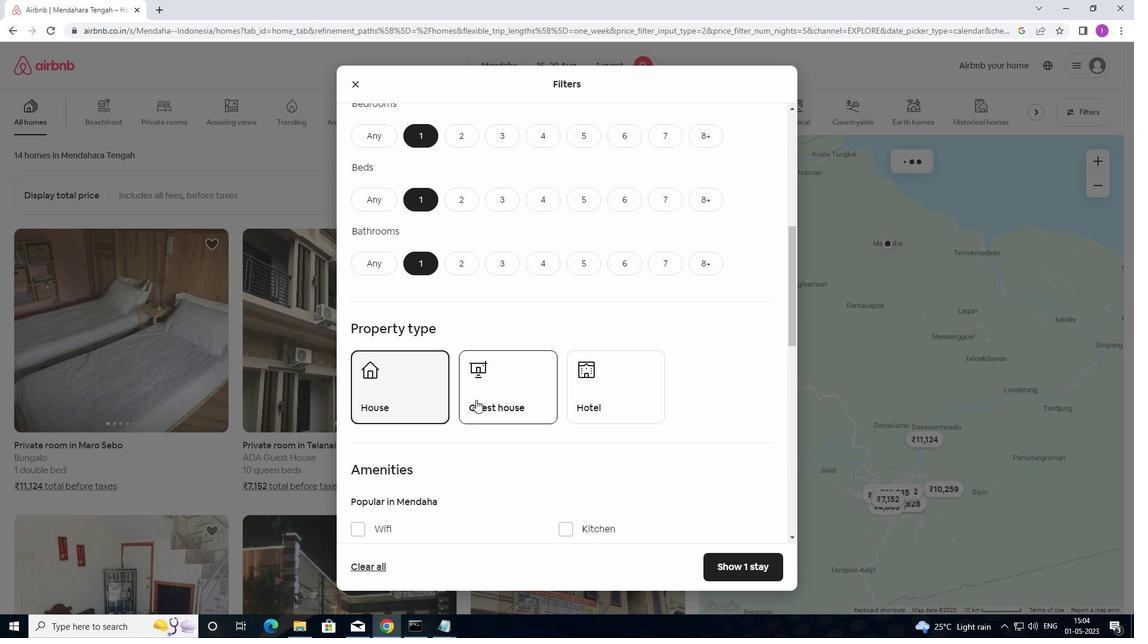 
Action: Mouse pressed left at (485, 398)
Screenshot: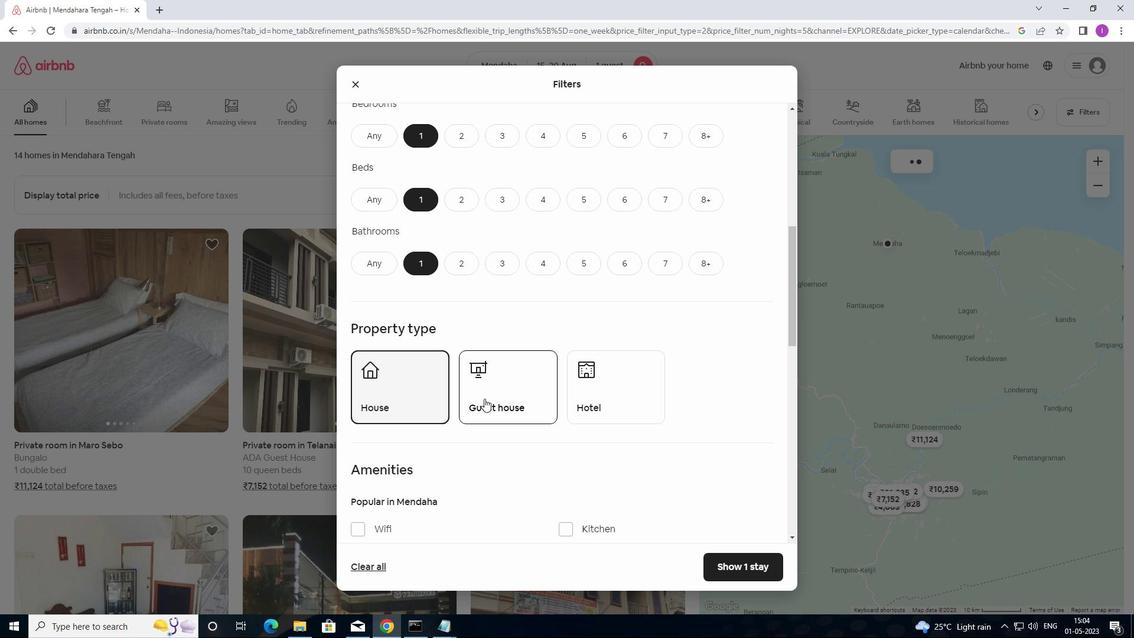 
Action: Mouse moved to (598, 426)
Screenshot: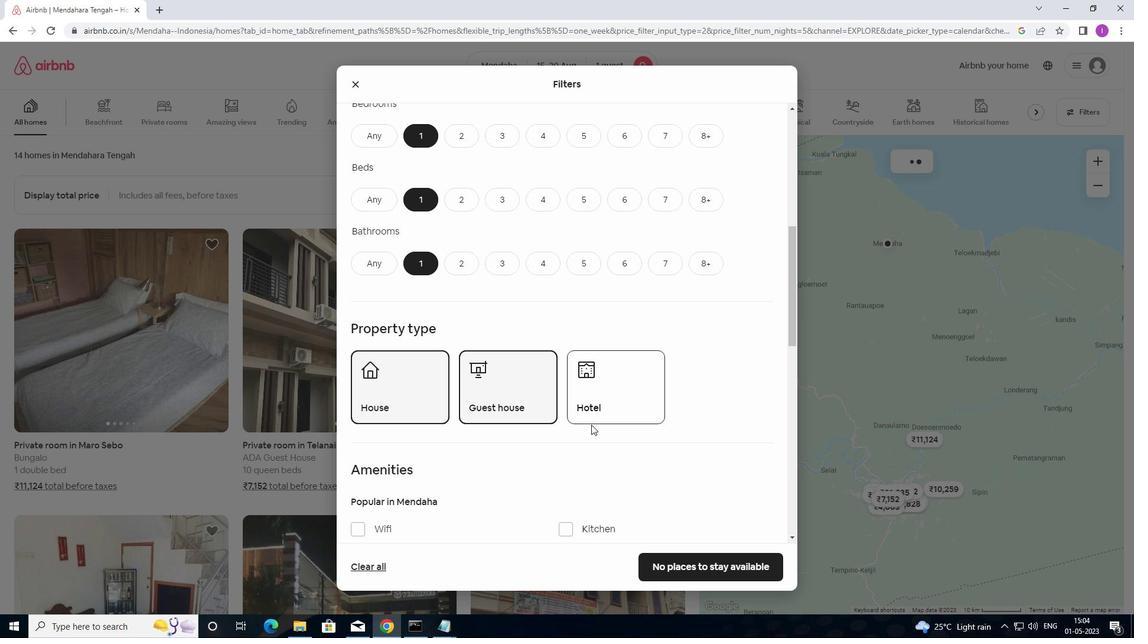 
Action: Mouse pressed left at (598, 426)
Screenshot: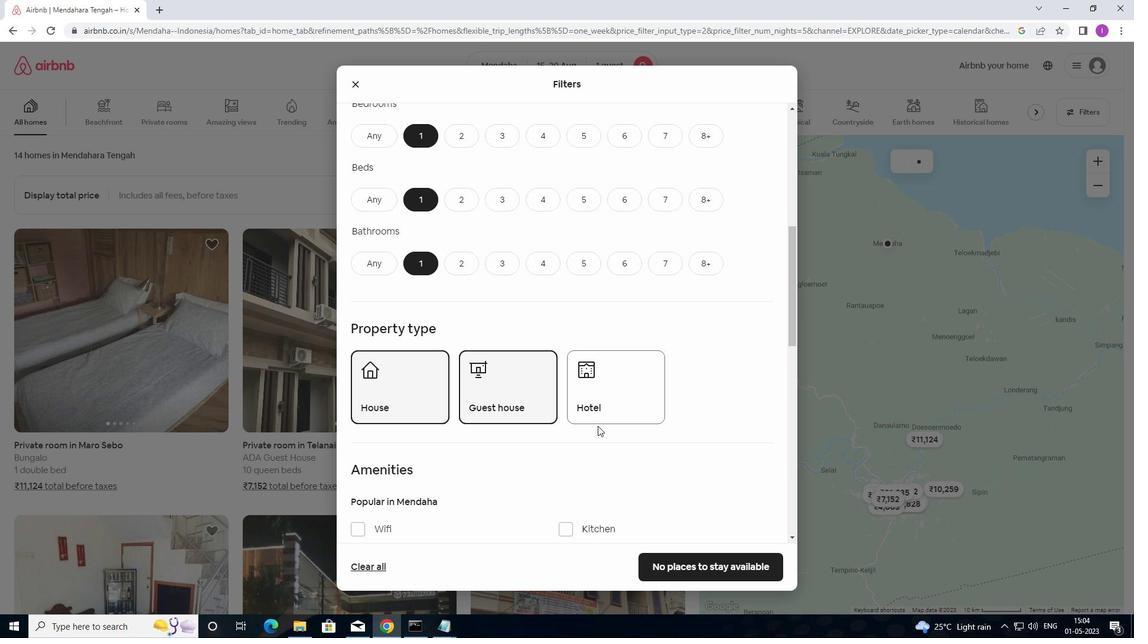 
Action: Mouse moved to (608, 410)
Screenshot: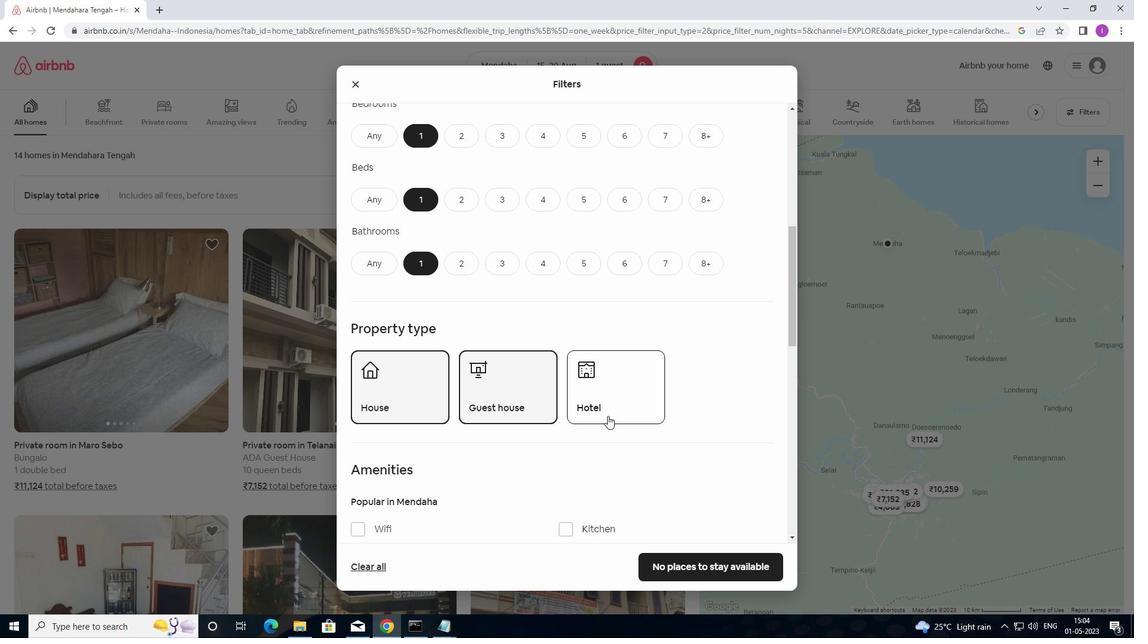
Action: Mouse pressed left at (608, 410)
Screenshot: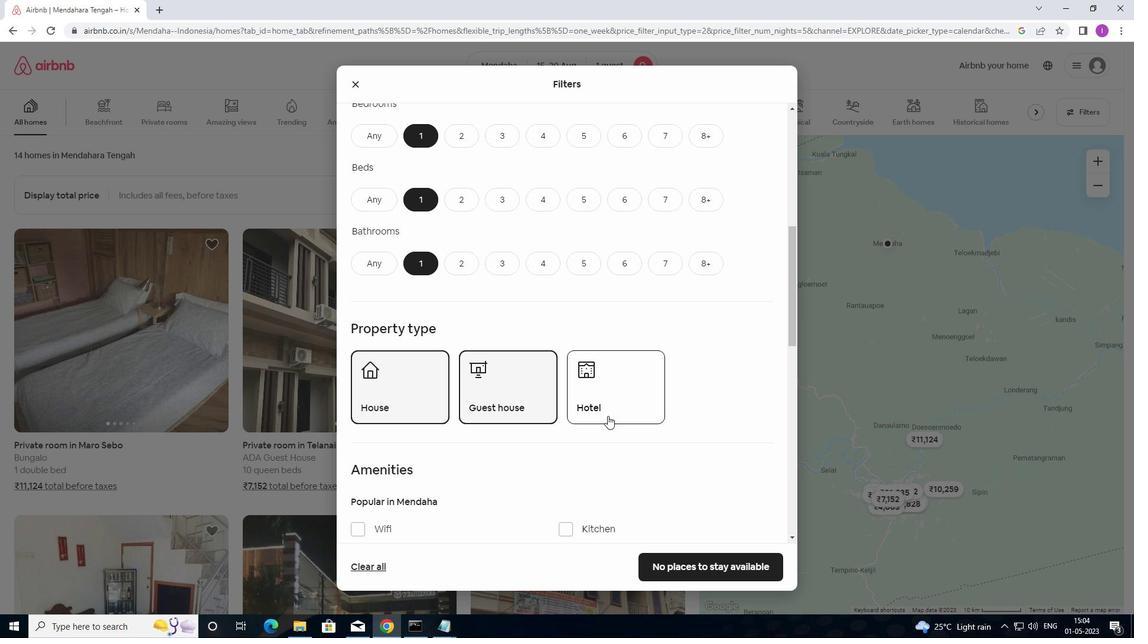 
Action: Mouse moved to (611, 427)
Screenshot: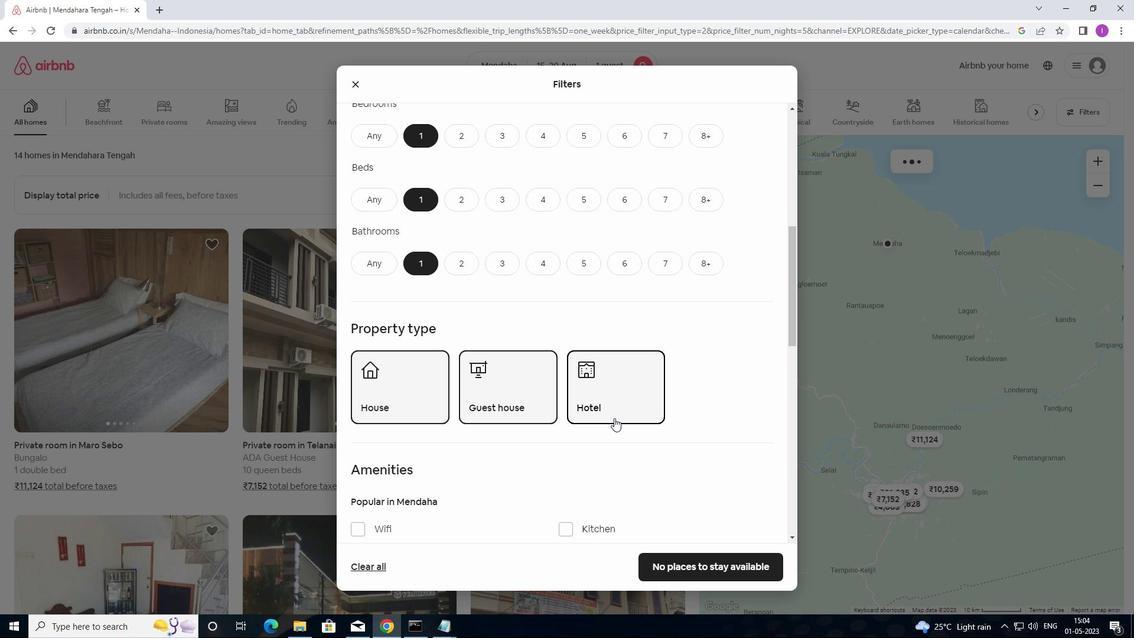 
Action: Mouse scrolled (611, 427) with delta (0, 0)
Screenshot: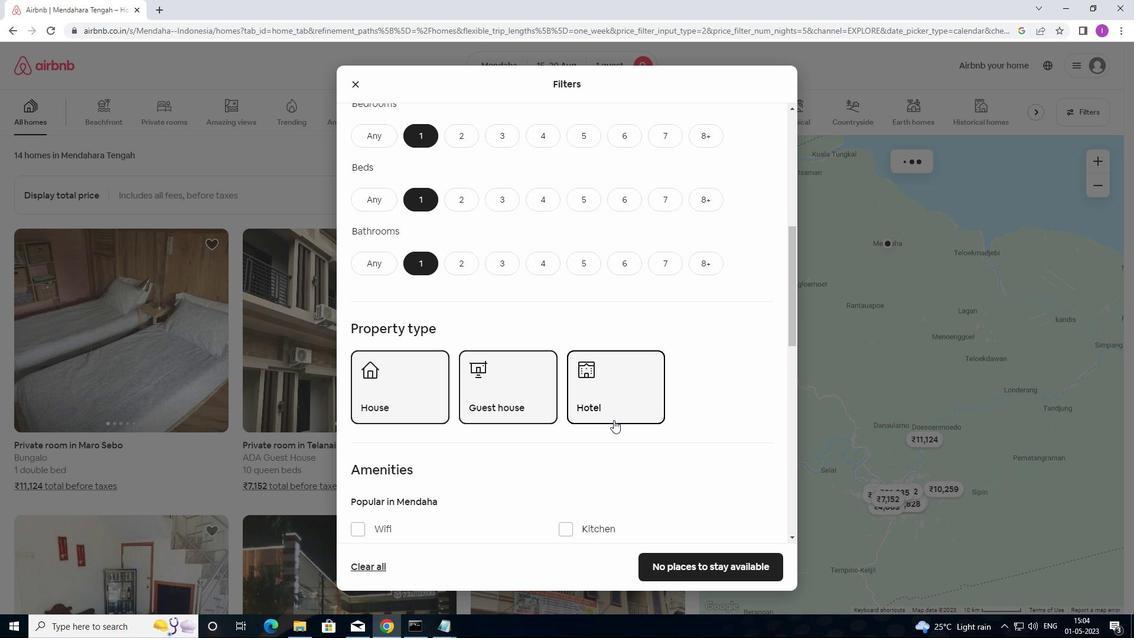 
Action: Mouse moved to (610, 430)
Screenshot: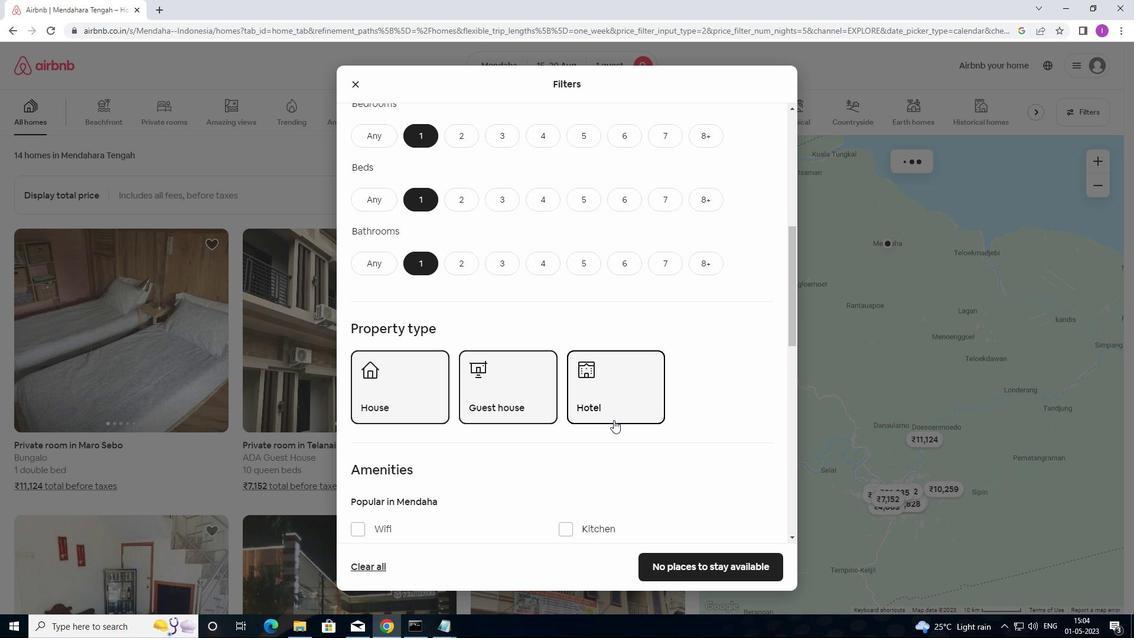 
Action: Mouse scrolled (610, 430) with delta (0, 0)
Screenshot: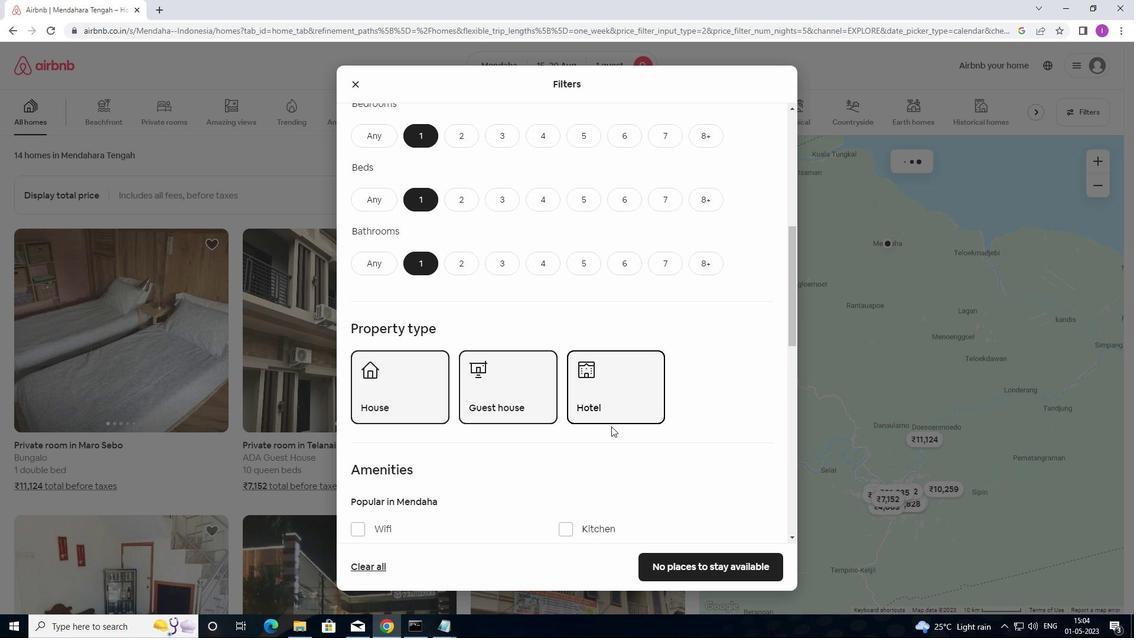 
Action: Mouse moved to (614, 423)
Screenshot: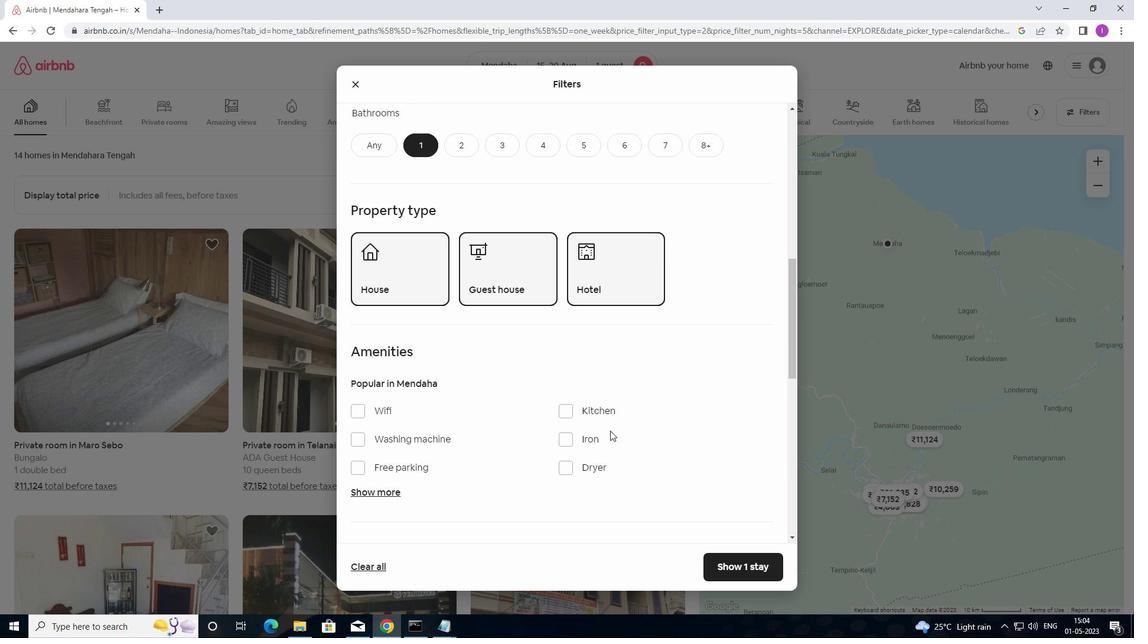 
Action: Mouse scrolled (614, 423) with delta (0, 0)
Screenshot: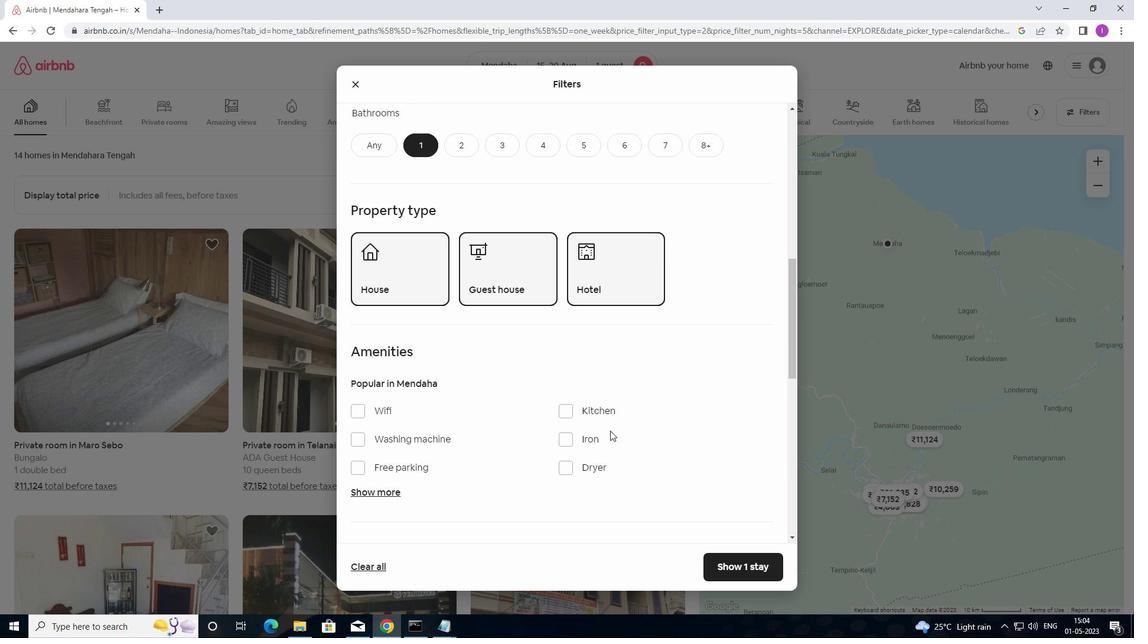 
Action: Mouse moved to (622, 422)
Screenshot: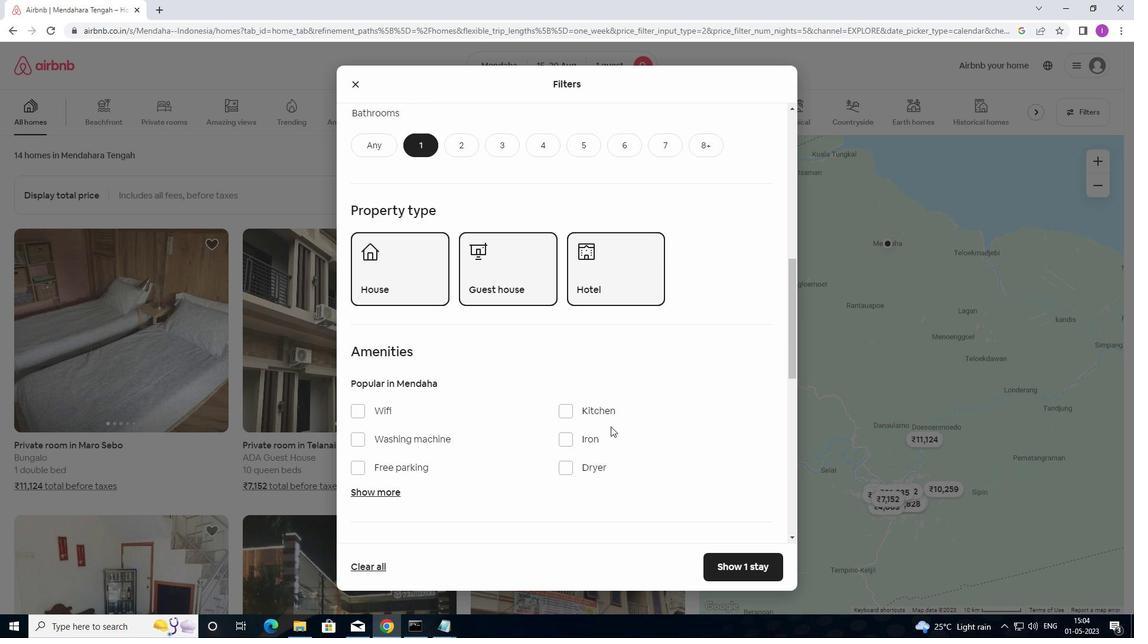 
Action: Mouse scrolled (622, 421) with delta (0, 0)
Screenshot: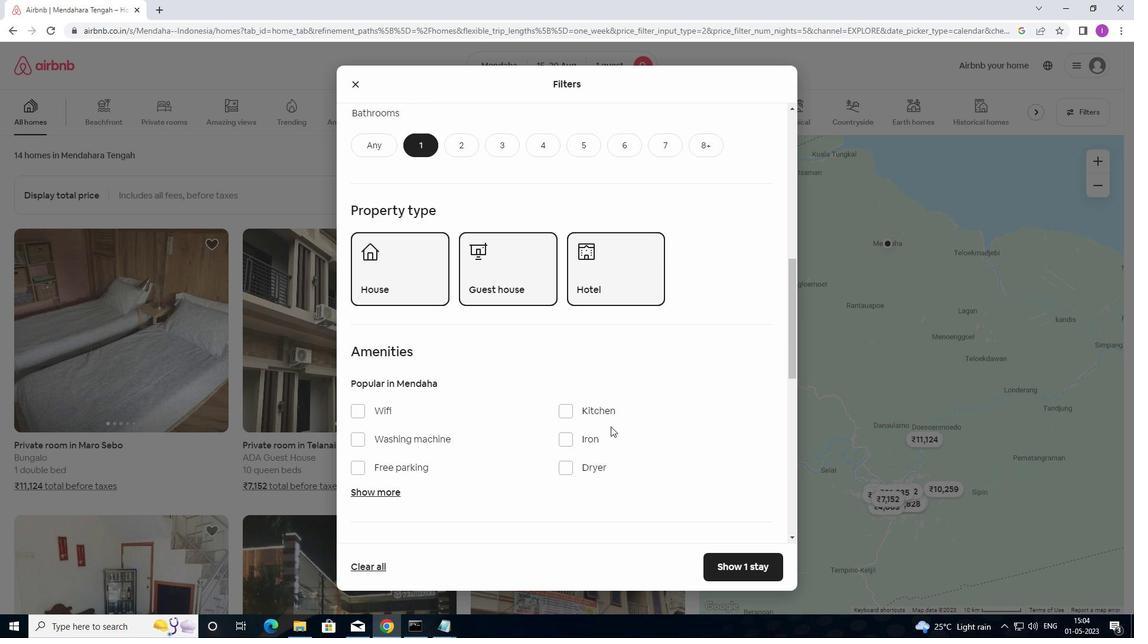 
Action: Mouse moved to (632, 422)
Screenshot: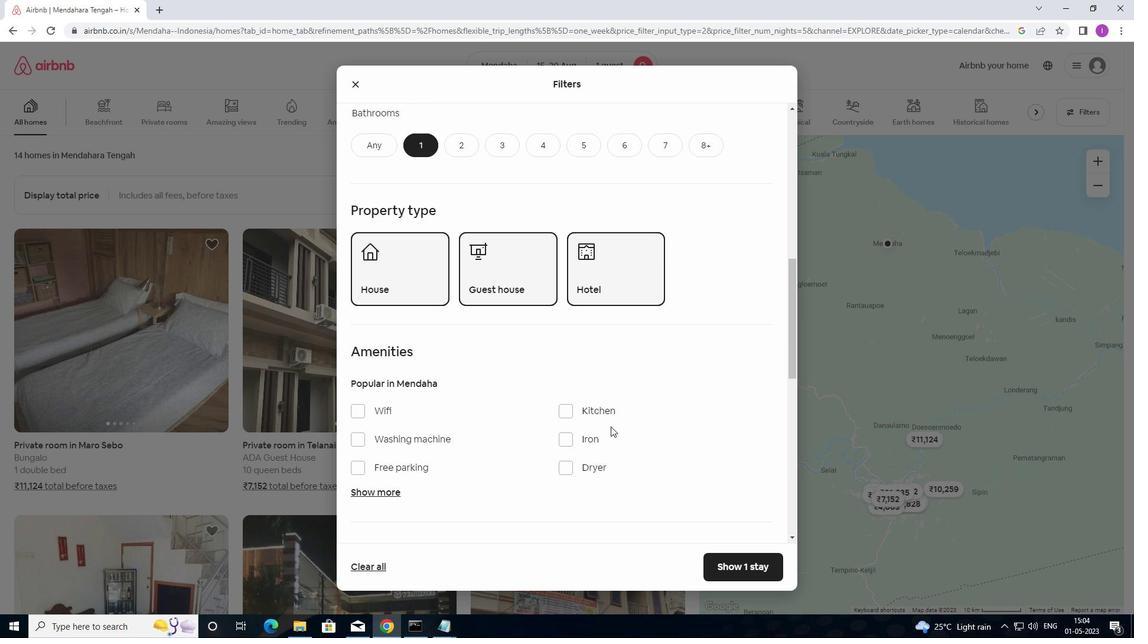 
Action: Mouse scrolled (632, 421) with delta (0, 0)
Screenshot: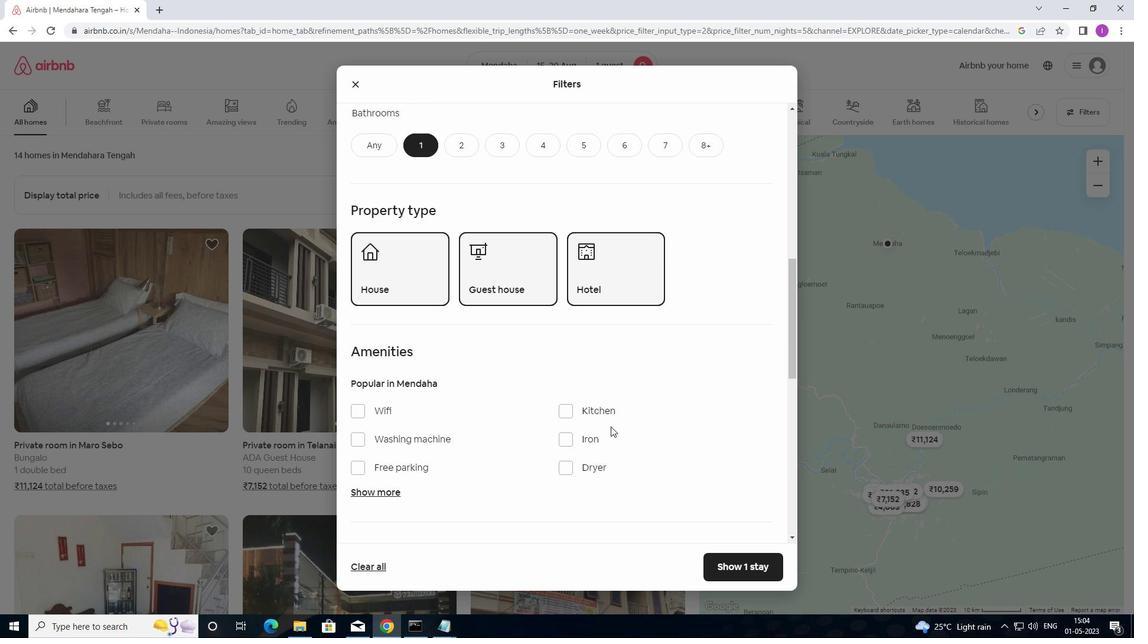 
Action: Mouse moved to (651, 422)
Screenshot: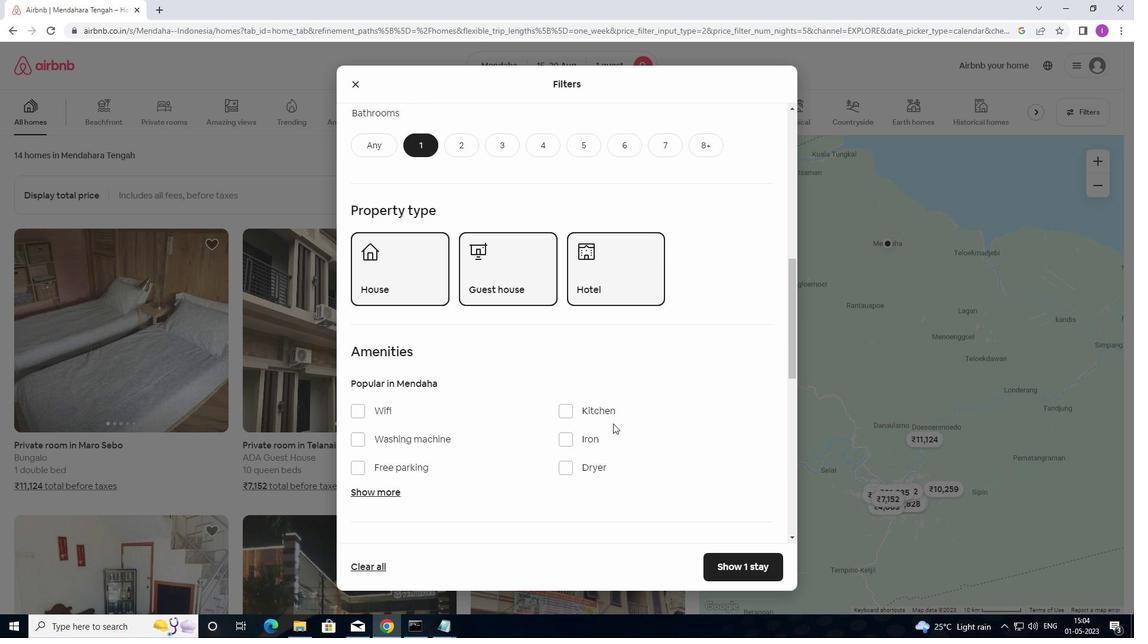 
Action: Mouse scrolled (651, 421) with delta (0, 0)
Screenshot: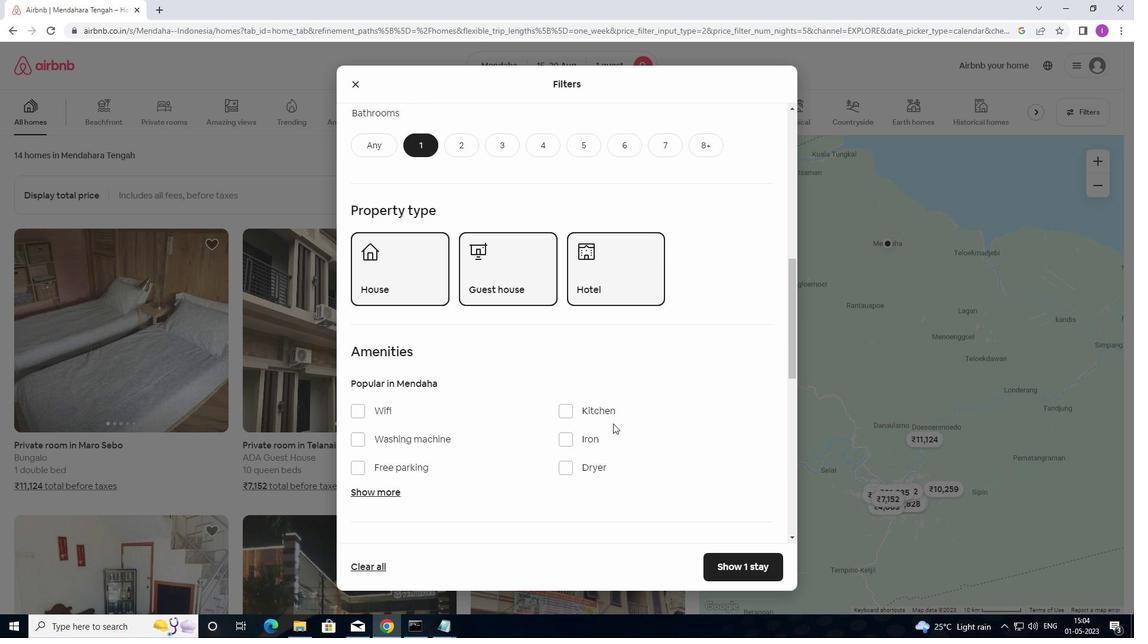 
Action: Mouse moved to (663, 420)
Screenshot: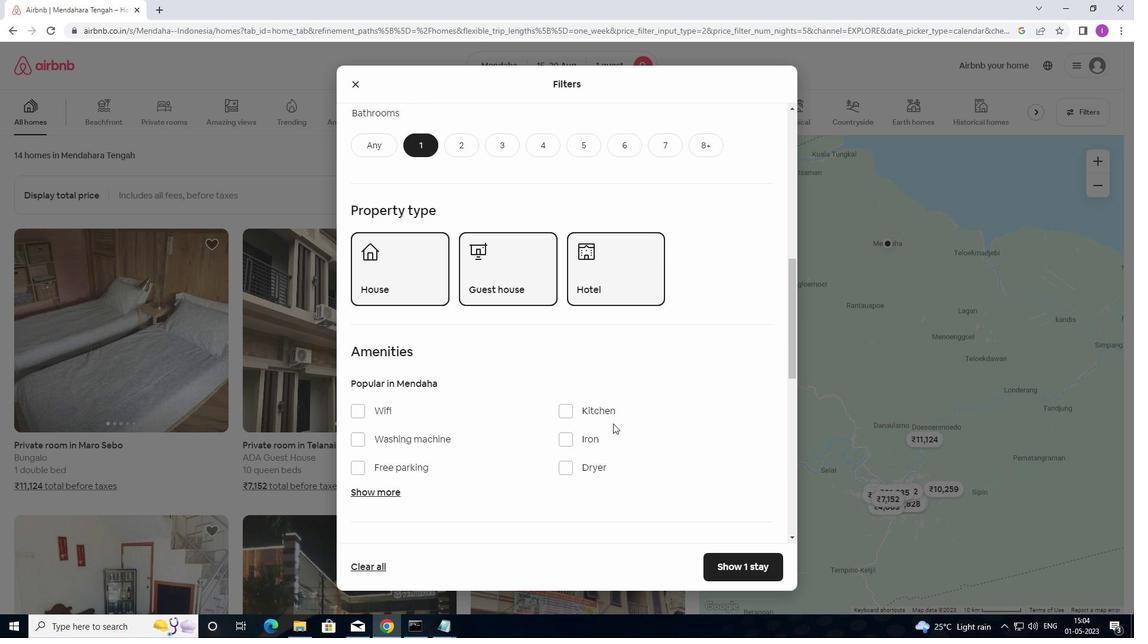 
Action: Mouse scrolled (663, 419) with delta (0, 0)
Screenshot: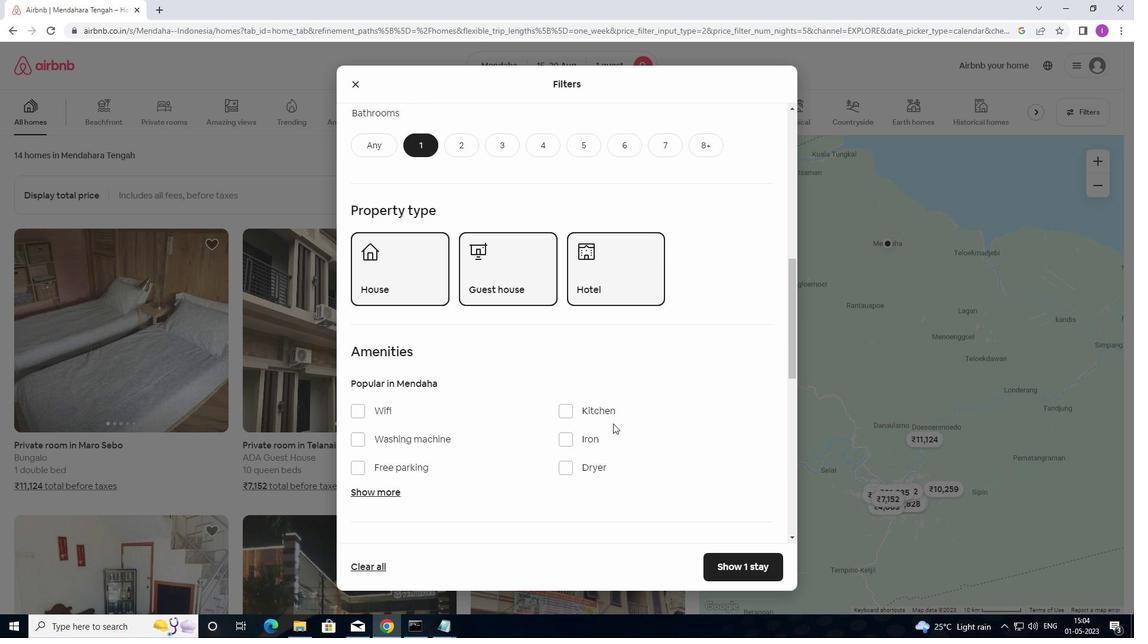 
Action: Mouse moved to (672, 418)
Screenshot: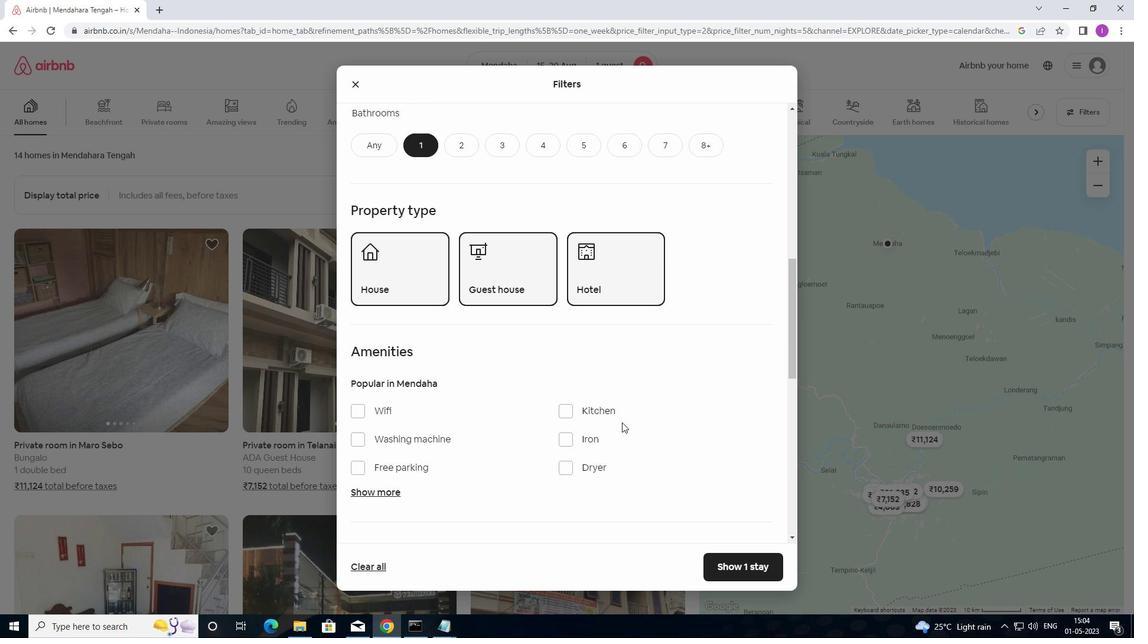 
Action: Mouse scrolled (672, 418) with delta (0, 0)
Screenshot: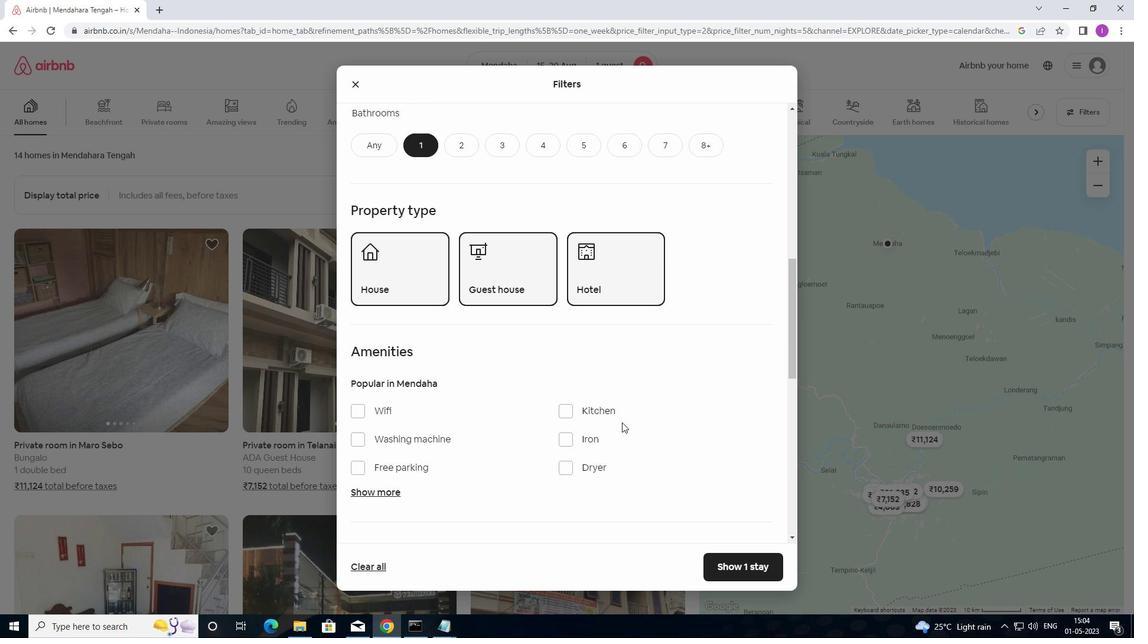 
Action: Mouse moved to (758, 264)
Screenshot: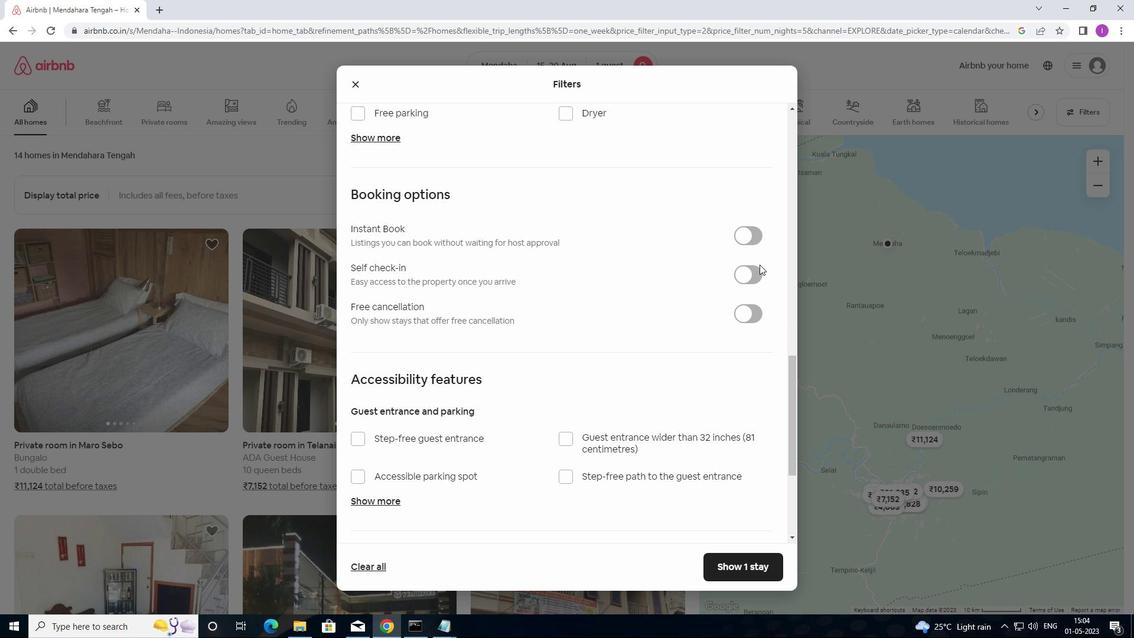 
Action: Mouse pressed left at (758, 264)
Screenshot: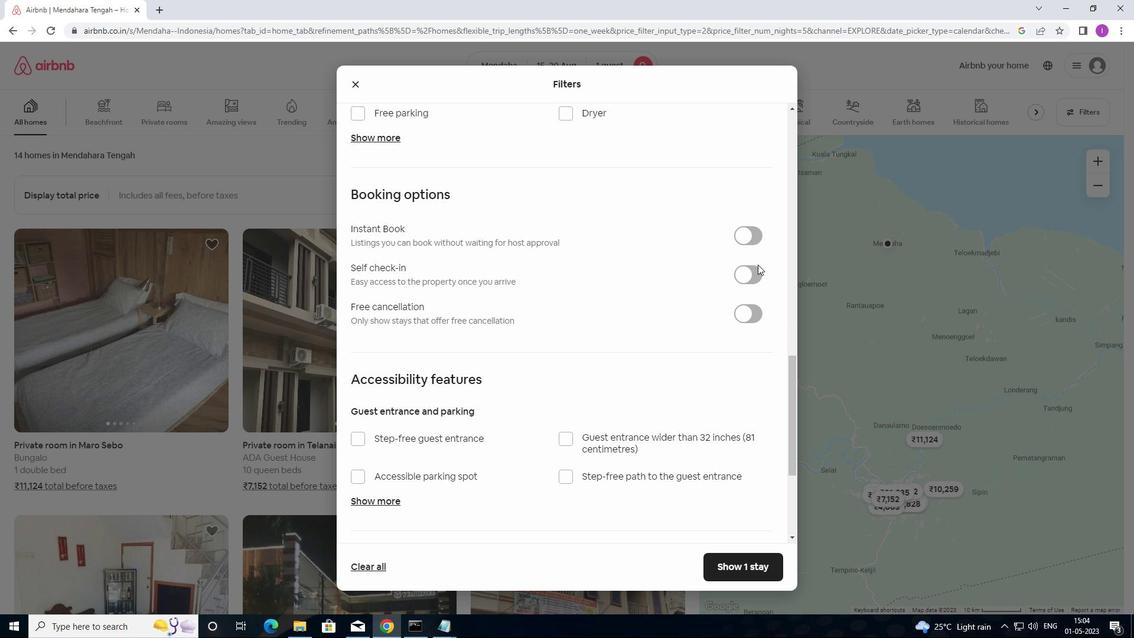 
Action: Mouse moved to (374, 365)
Screenshot: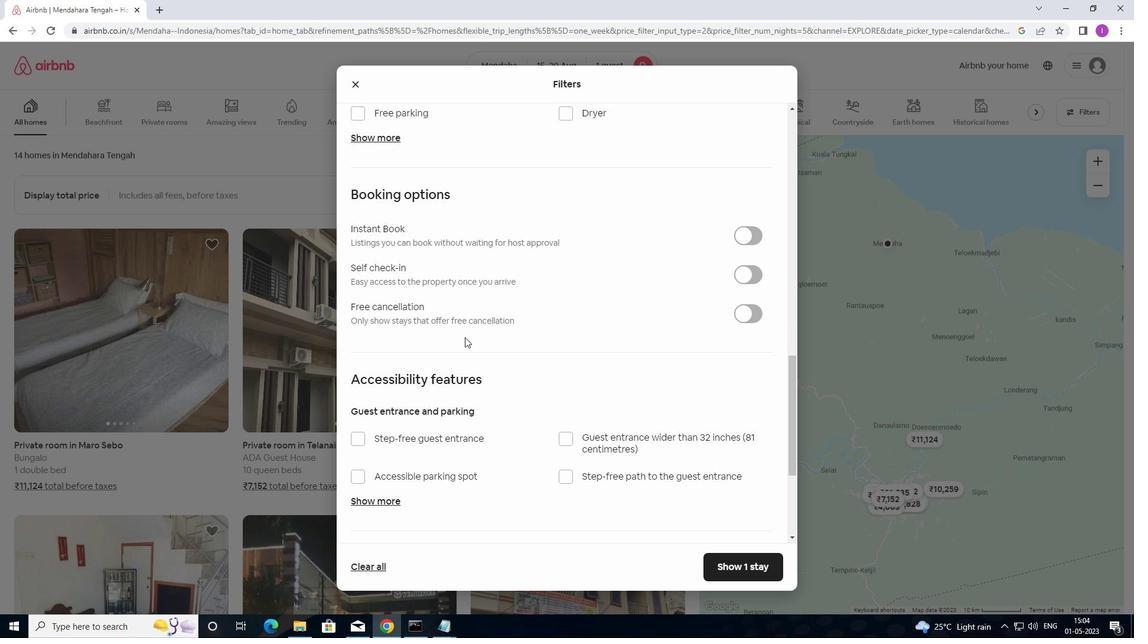 
Action: Mouse scrolled (374, 365) with delta (0, 0)
Screenshot: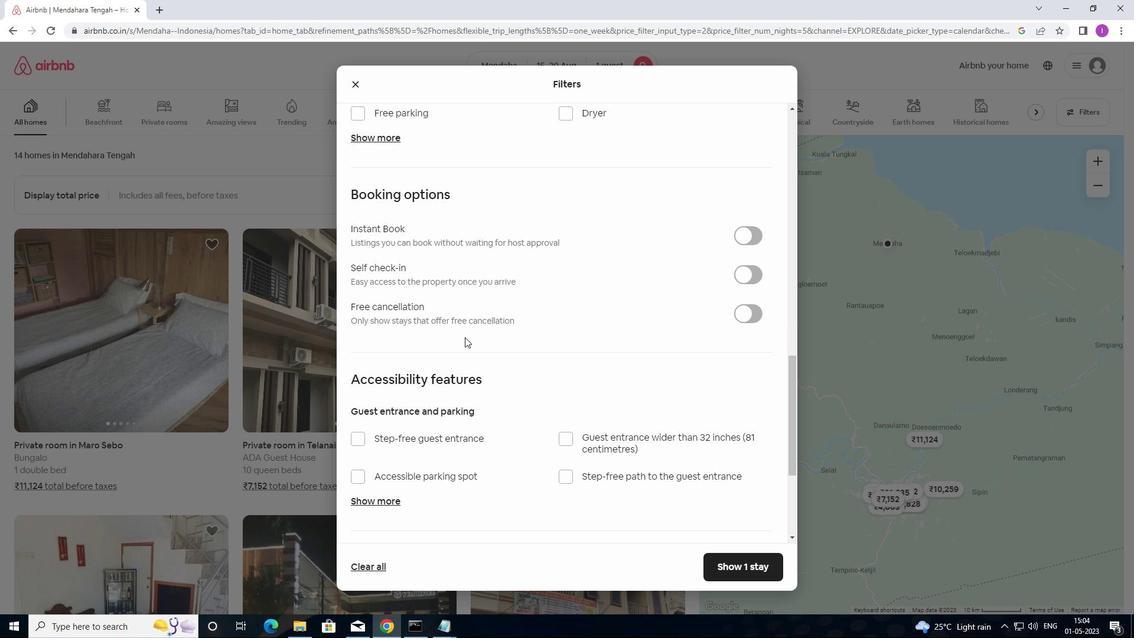 
Action: Mouse moved to (745, 218)
Screenshot: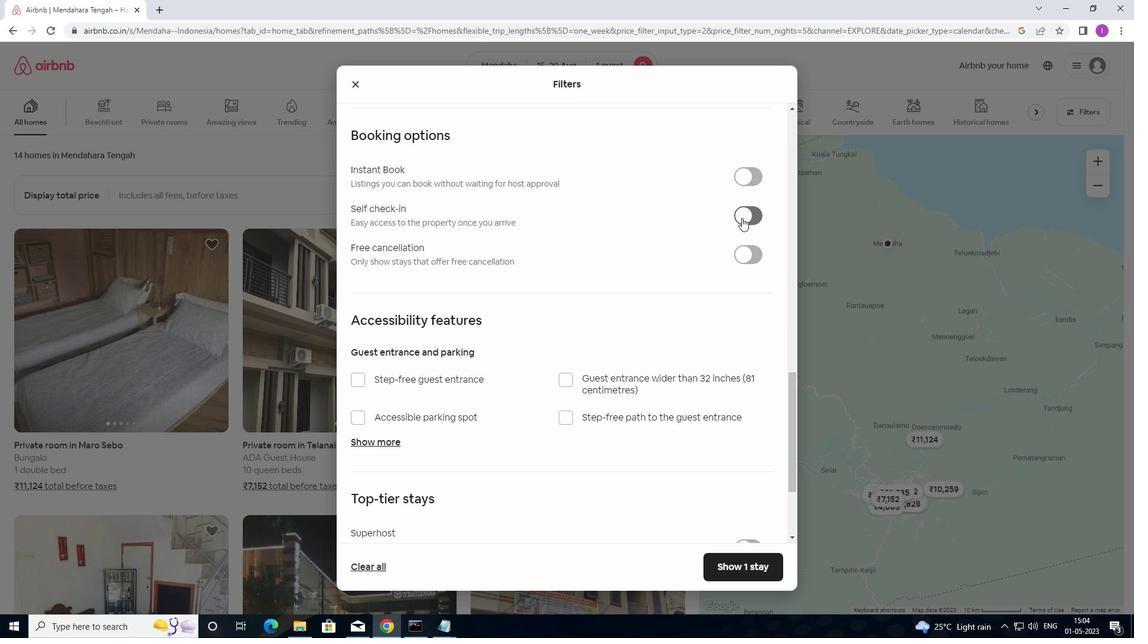 
Action: Mouse pressed left at (745, 218)
Screenshot: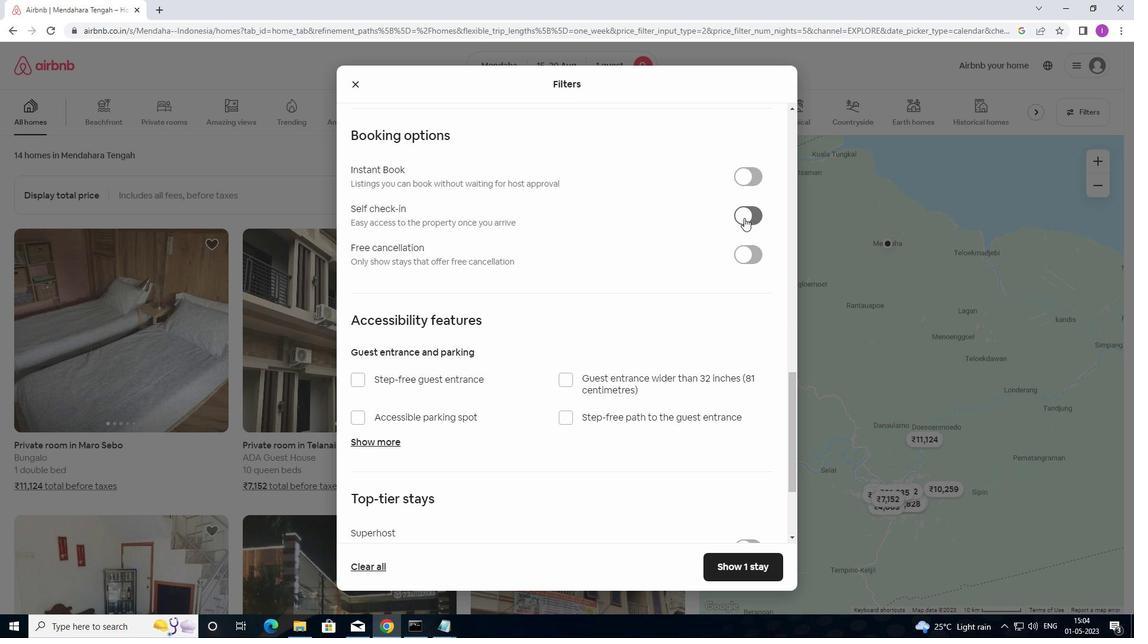 
Action: Mouse moved to (378, 358)
Screenshot: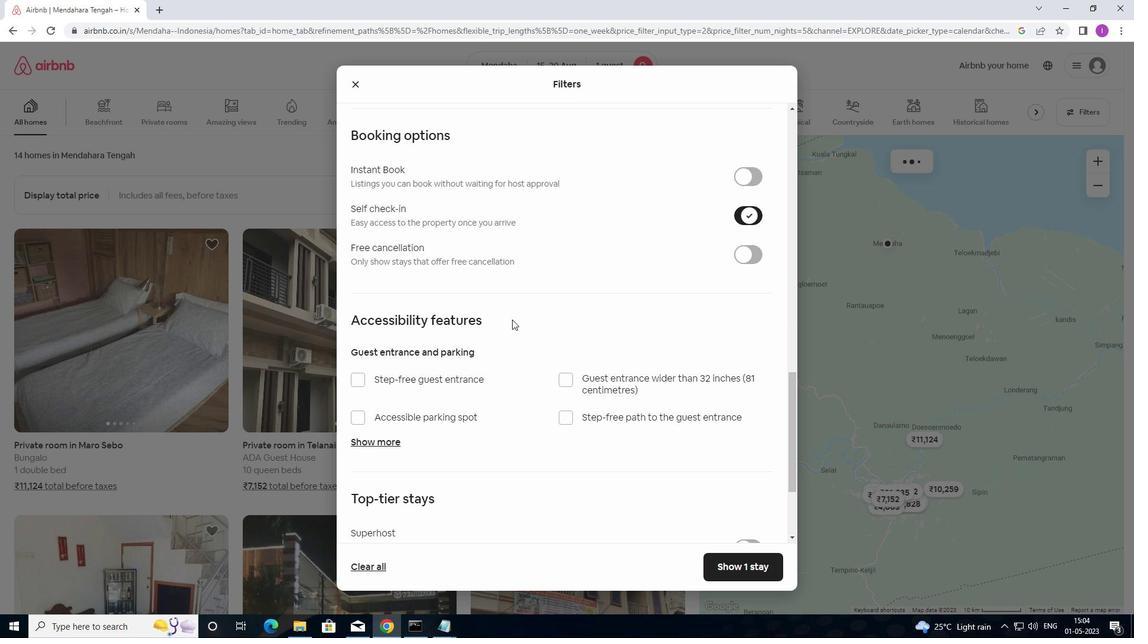 
Action: Mouse scrolled (378, 357) with delta (0, 0)
Screenshot: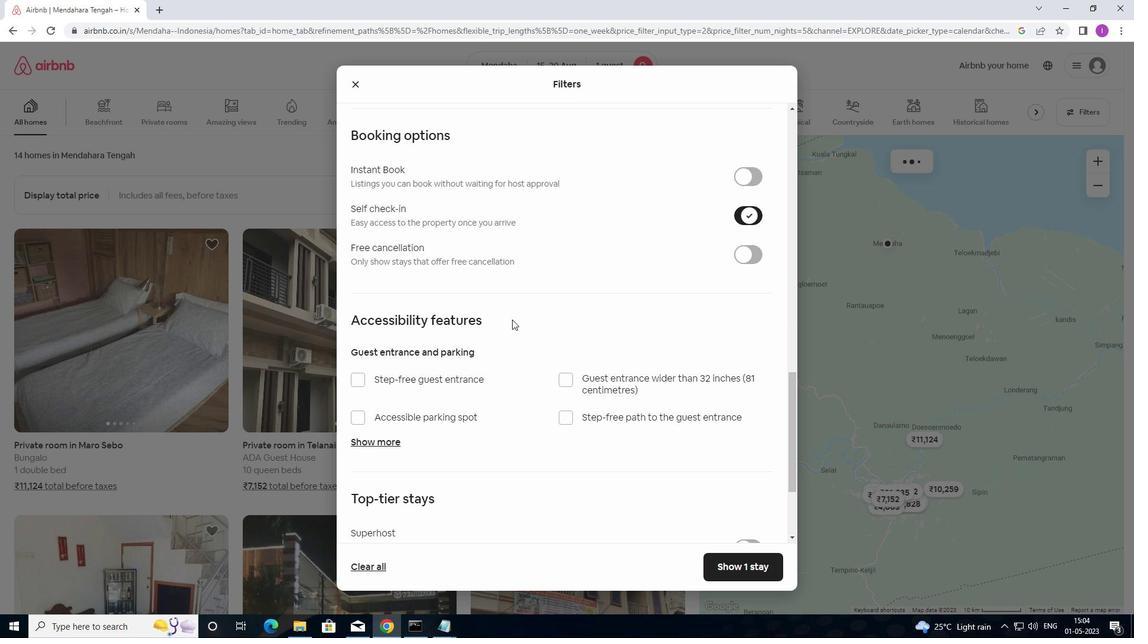 
Action: Mouse moved to (355, 381)
Screenshot: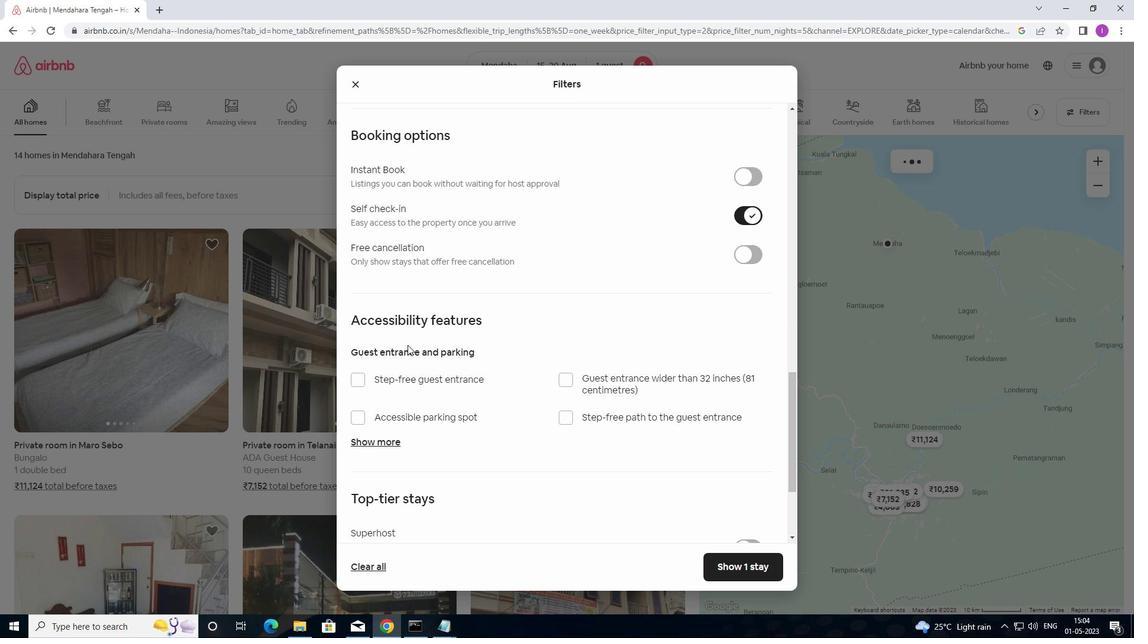 
Action: Mouse scrolled (355, 380) with delta (0, 0)
Screenshot: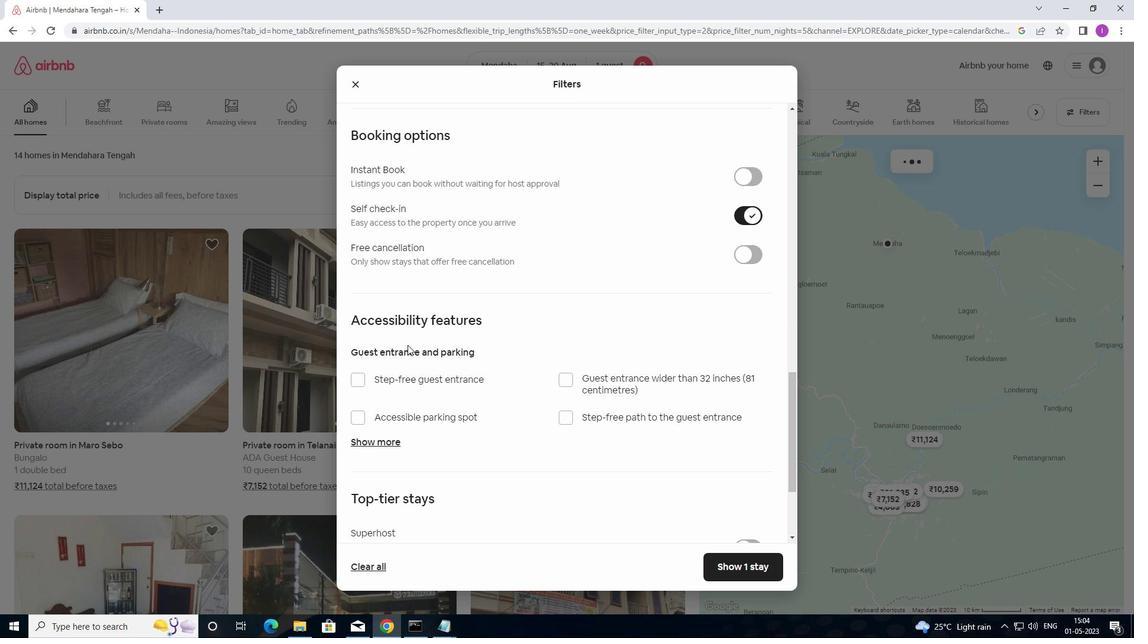 
Action: Mouse moved to (348, 390)
Screenshot: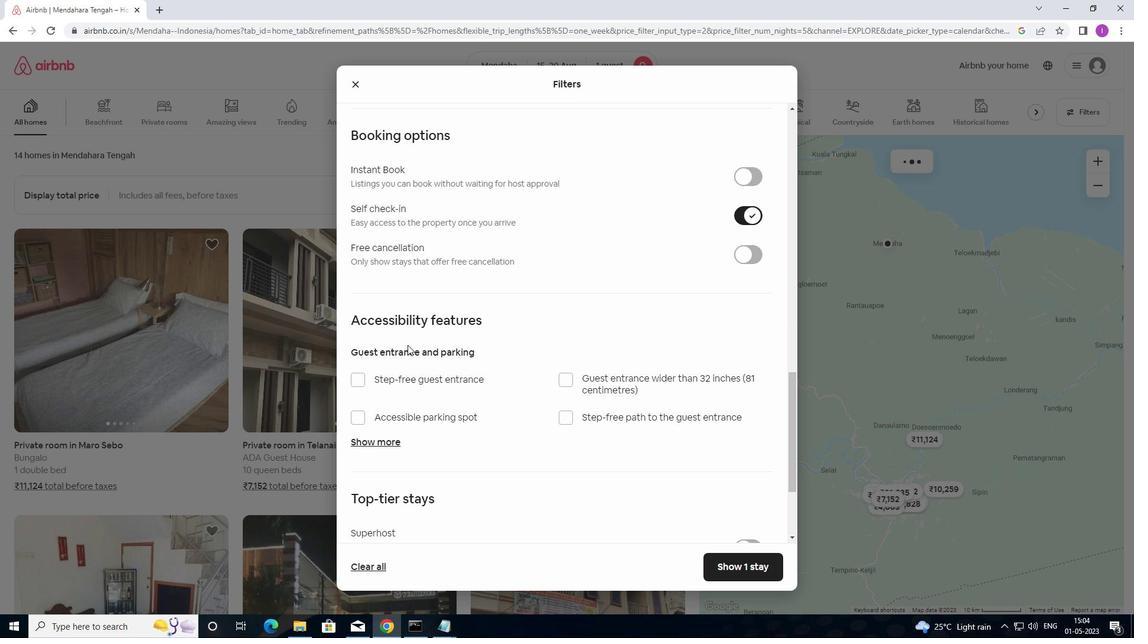 
Action: Mouse scrolled (348, 389) with delta (0, 0)
Screenshot: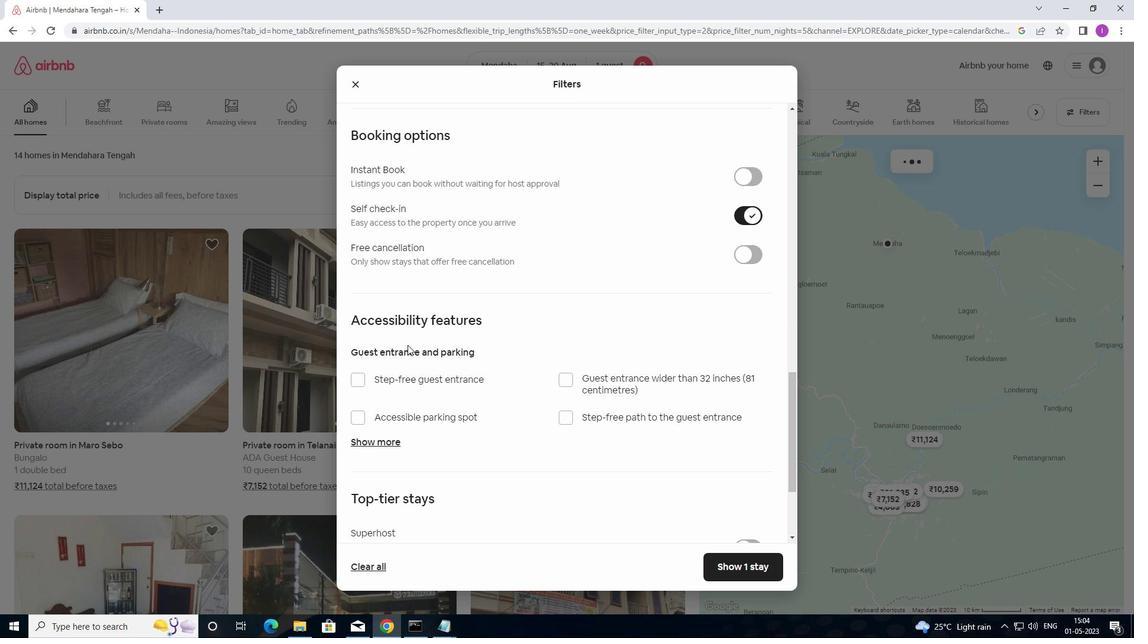 
Action: Mouse moved to (344, 395)
Screenshot: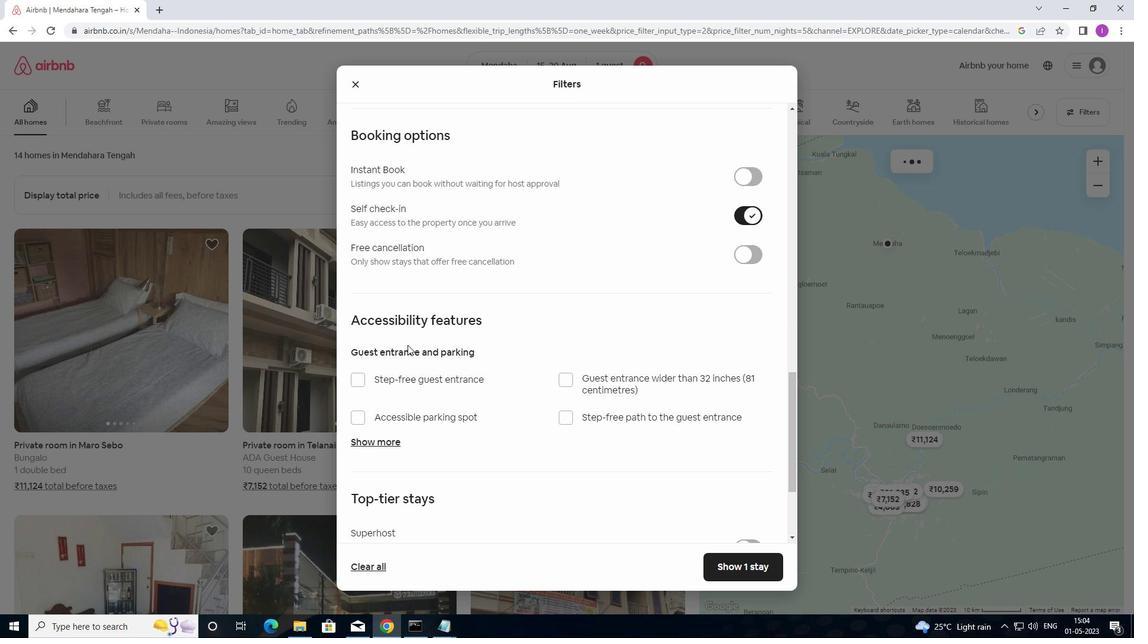 
Action: Mouse scrolled (344, 394) with delta (0, 0)
Screenshot: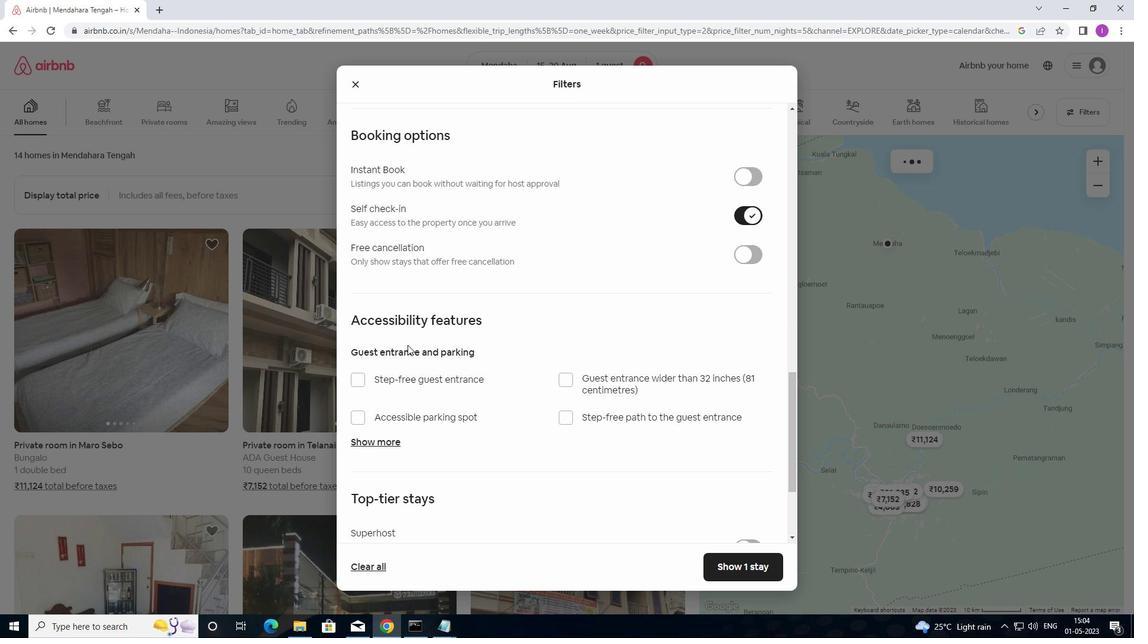 
Action: Mouse moved to (343, 396)
Screenshot: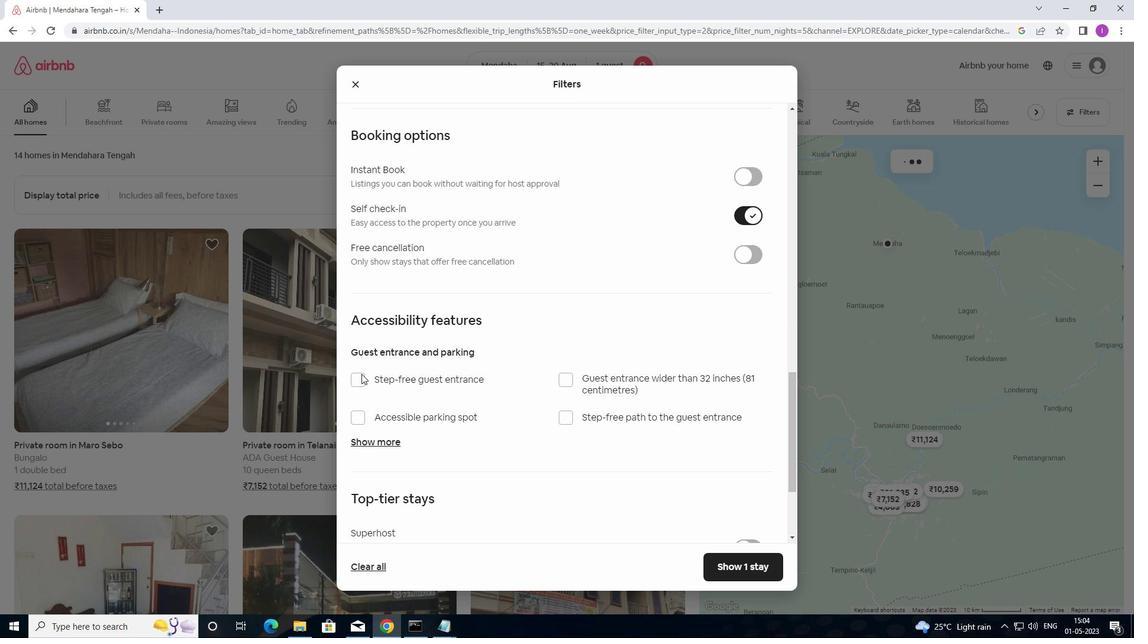 
Action: Mouse scrolled (343, 395) with delta (0, 0)
Screenshot: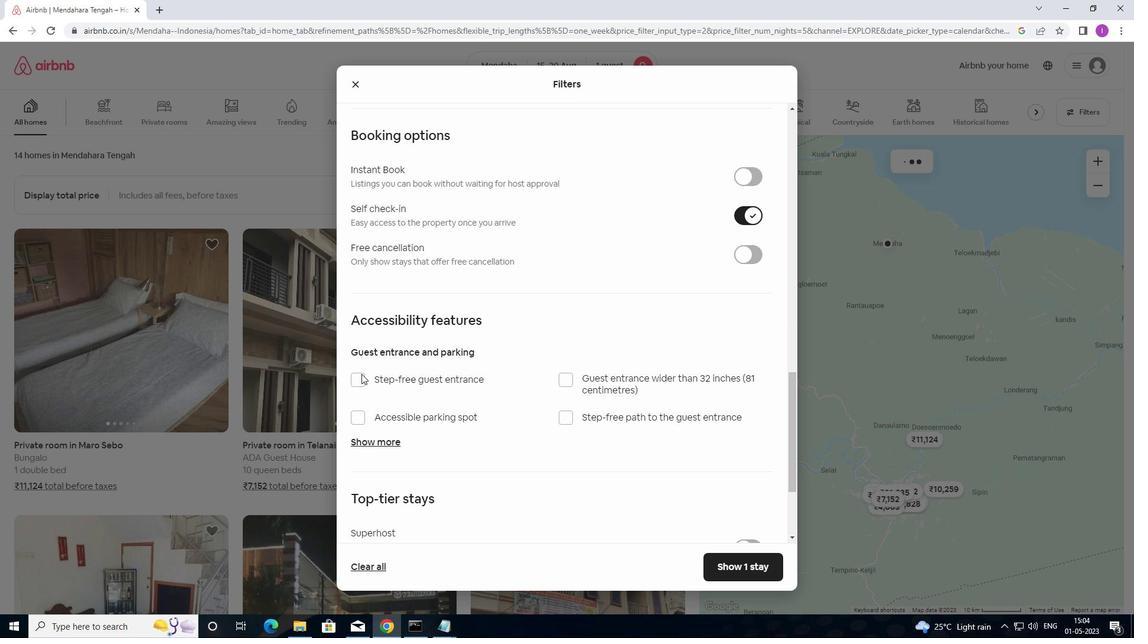 
Action: Mouse moved to (342, 397)
Screenshot: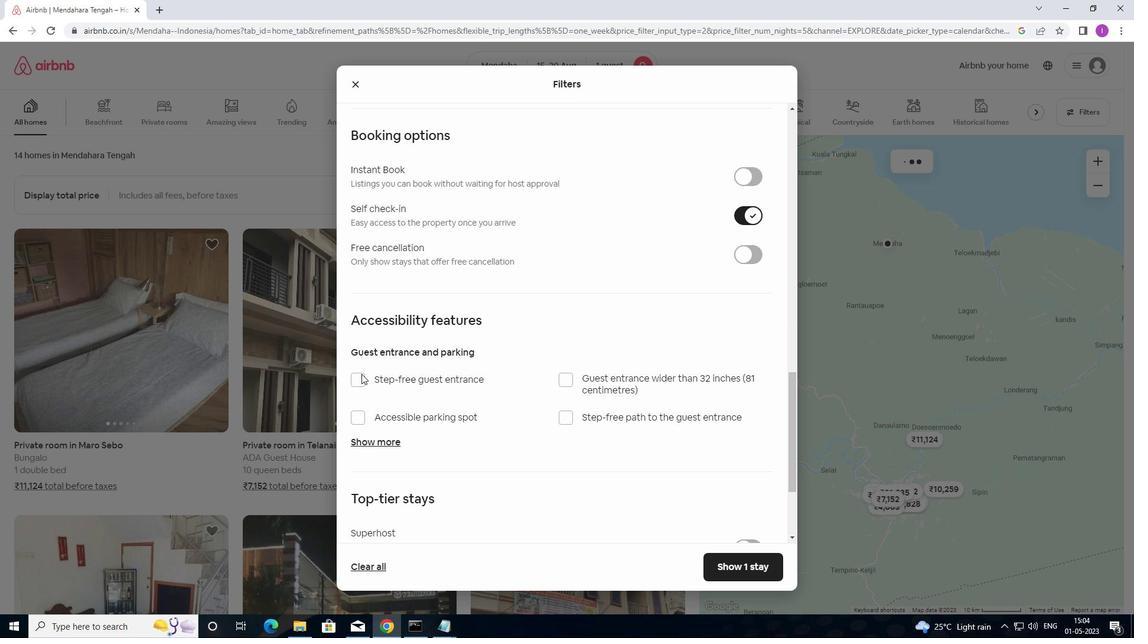 
Action: Mouse scrolled (342, 396) with delta (0, 0)
Screenshot: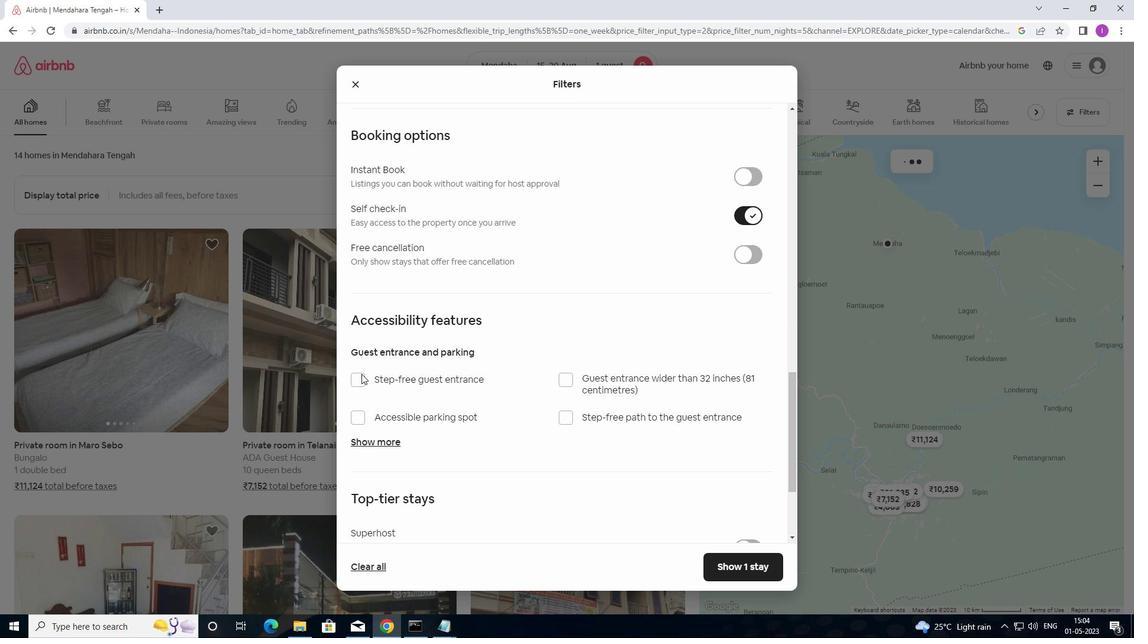 
Action: Mouse moved to (381, 431)
Screenshot: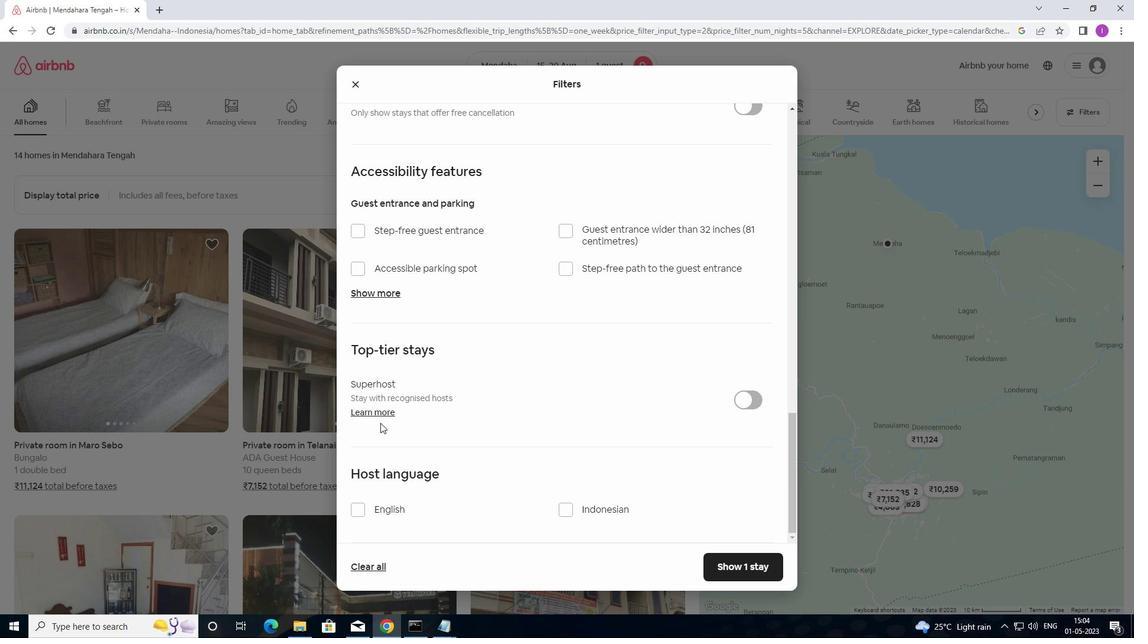 
Action: Mouse scrolled (381, 431) with delta (0, 0)
Screenshot: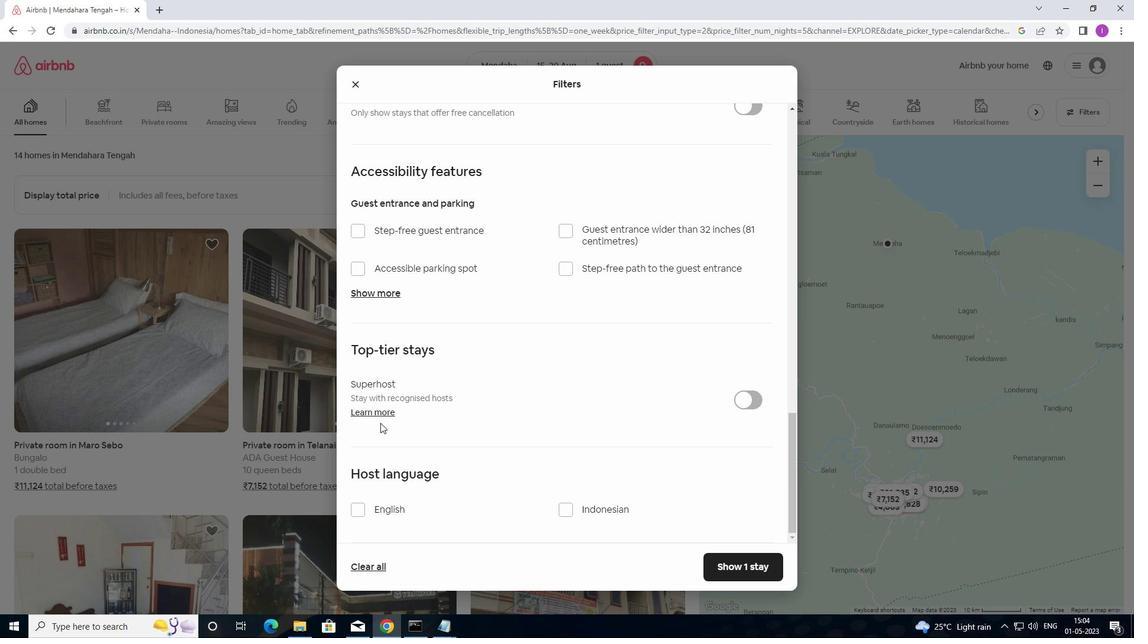 
Action: Mouse moved to (381, 432)
Screenshot: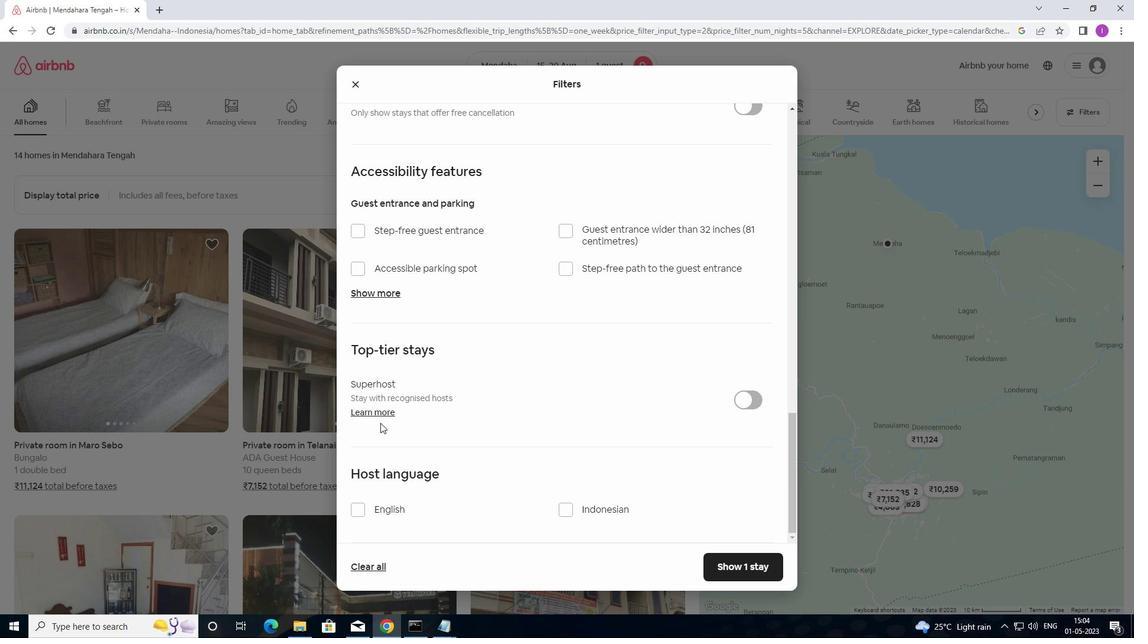 
Action: Mouse scrolled (381, 431) with delta (0, 0)
Screenshot: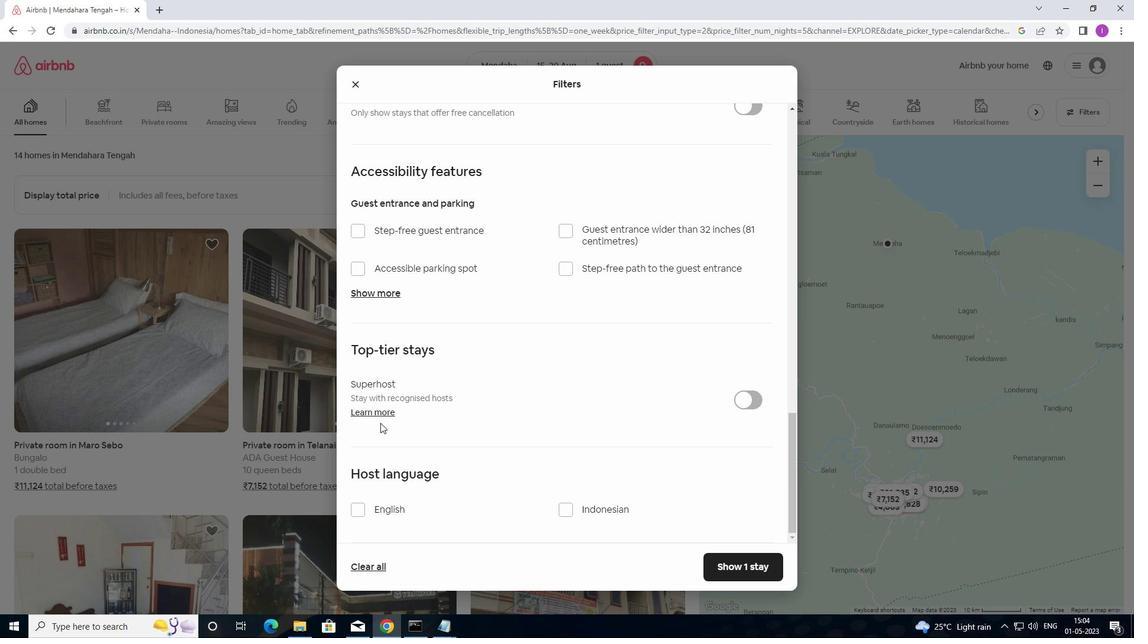 
Action: Mouse moved to (382, 433)
Screenshot: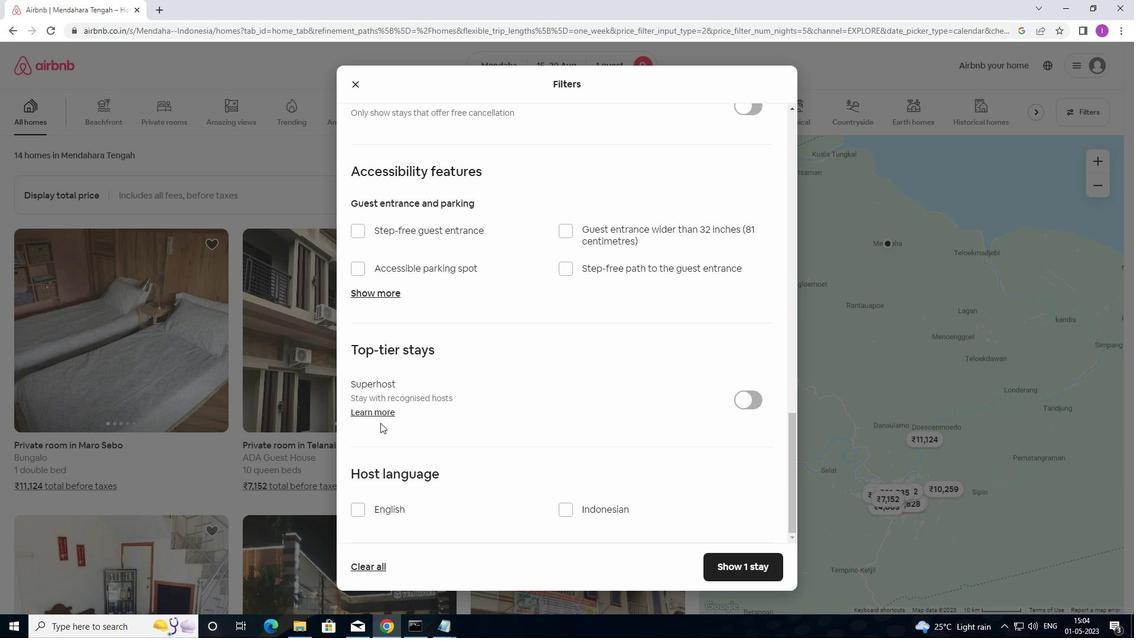 
Action: Mouse scrolled (382, 432) with delta (0, 0)
Screenshot: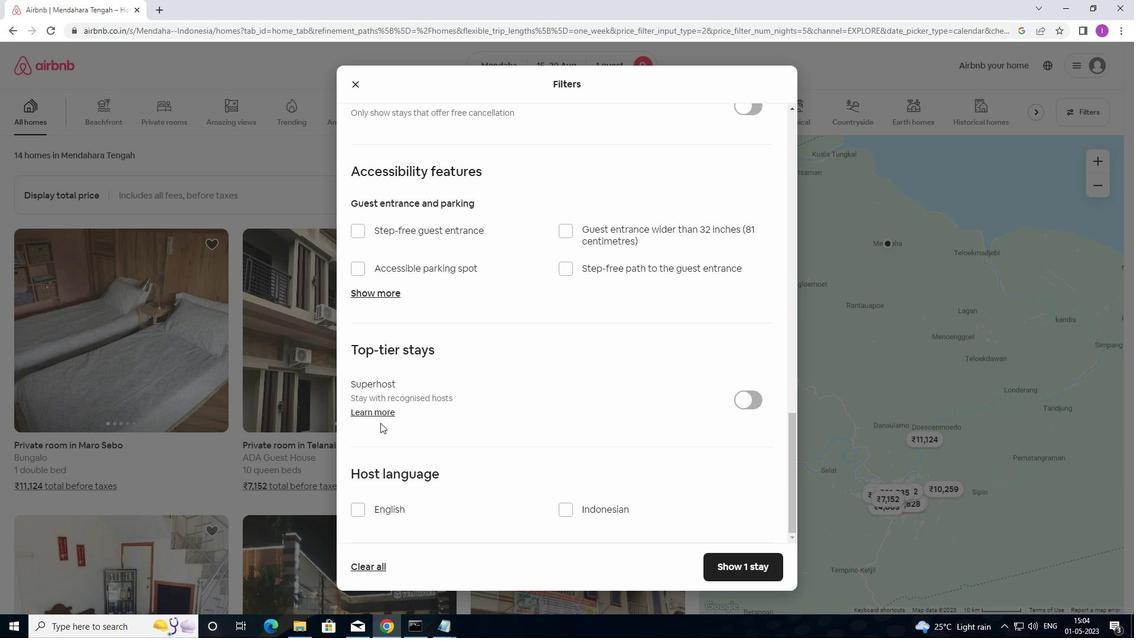 
Action: Mouse moved to (382, 433)
Screenshot: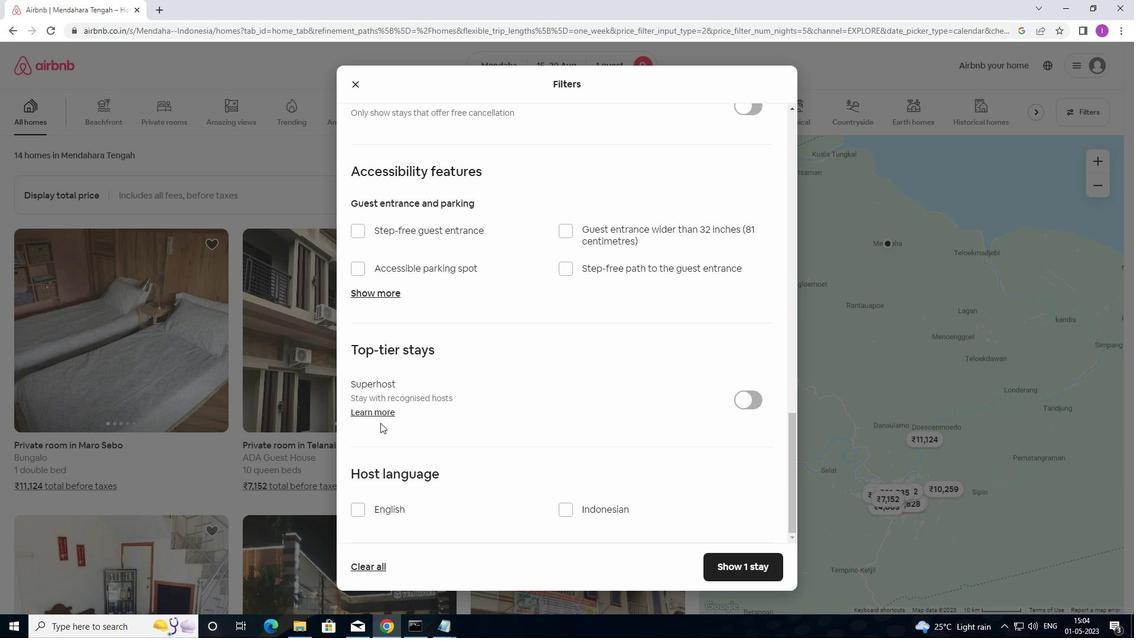
Action: Mouse scrolled (382, 432) with delta (0, 0)
Screenshot: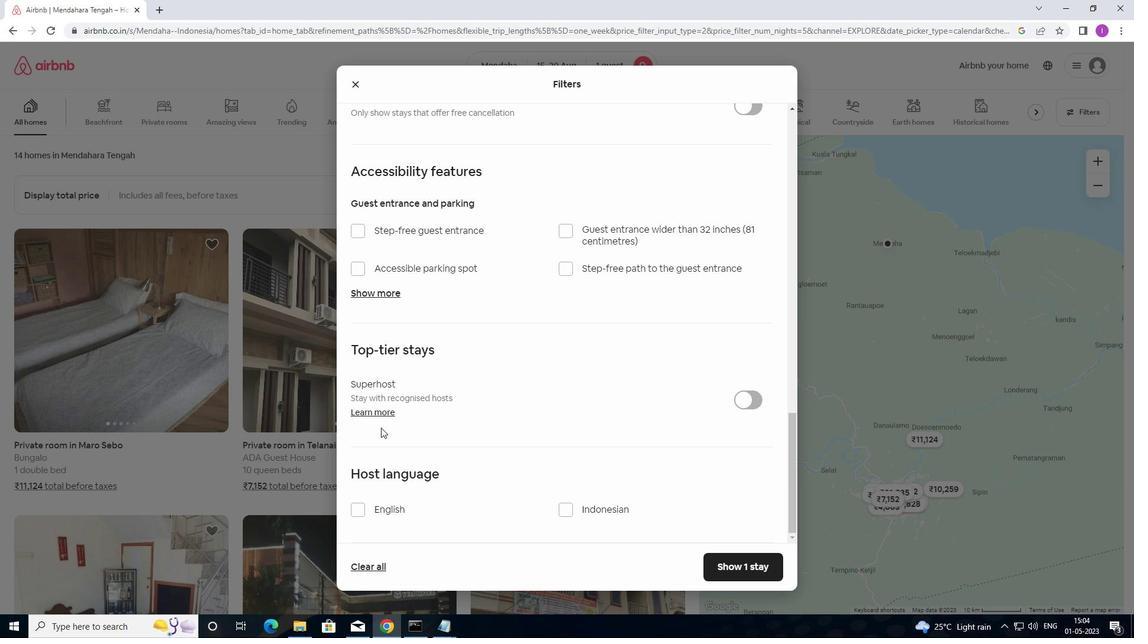 
Action: Mouse scrolled (382, 432) with delta (0, 0)
Screenshot: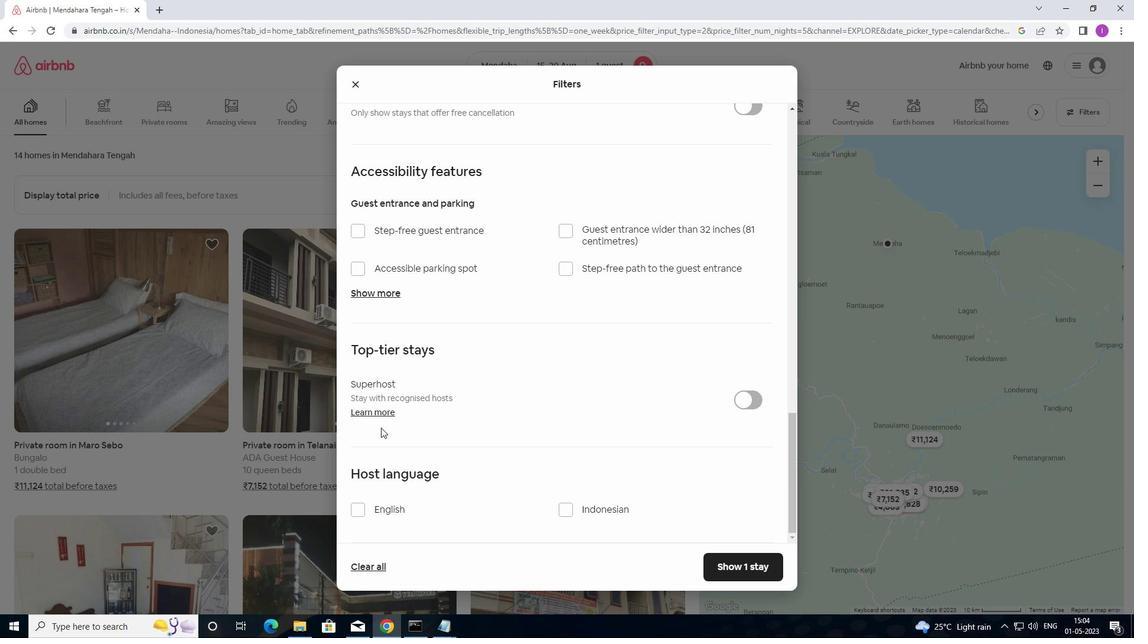 
Action: Mouse moved to (362, 507)
Screenshot: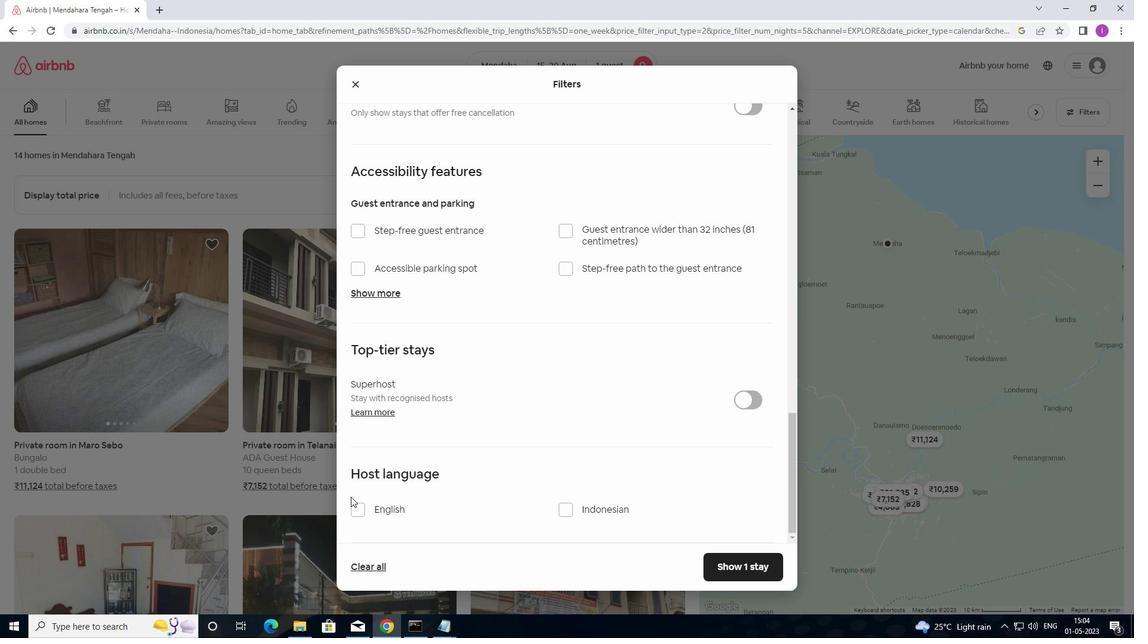 
Action: Mouse pressed left at (362, 507)
Screenshot: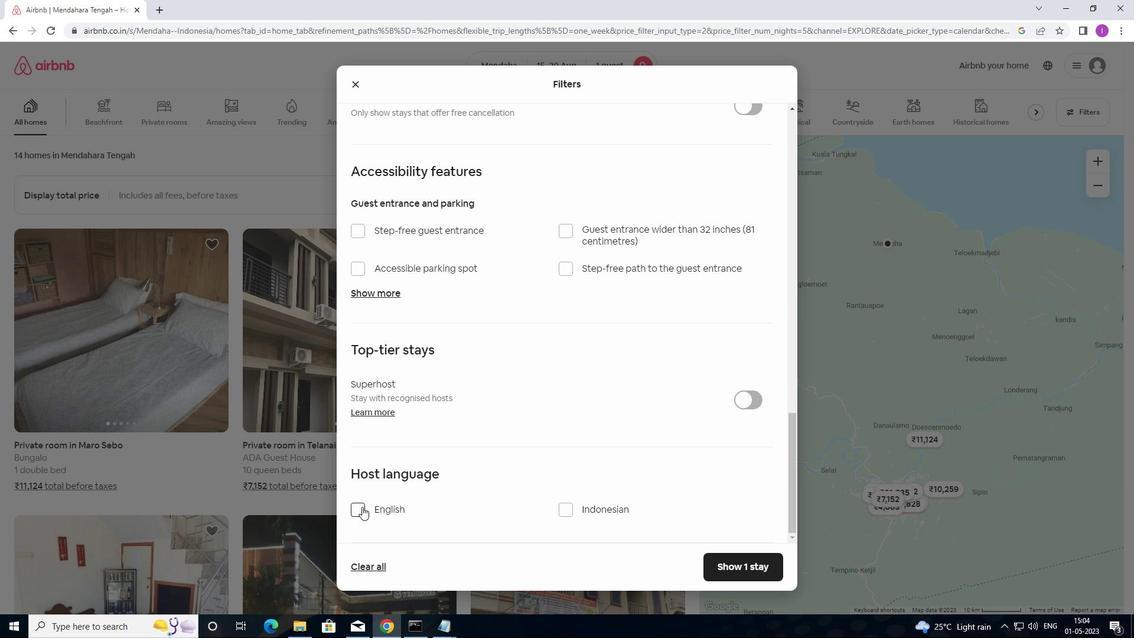 
Action: Mouse moved to (702, 560)
Screenshot: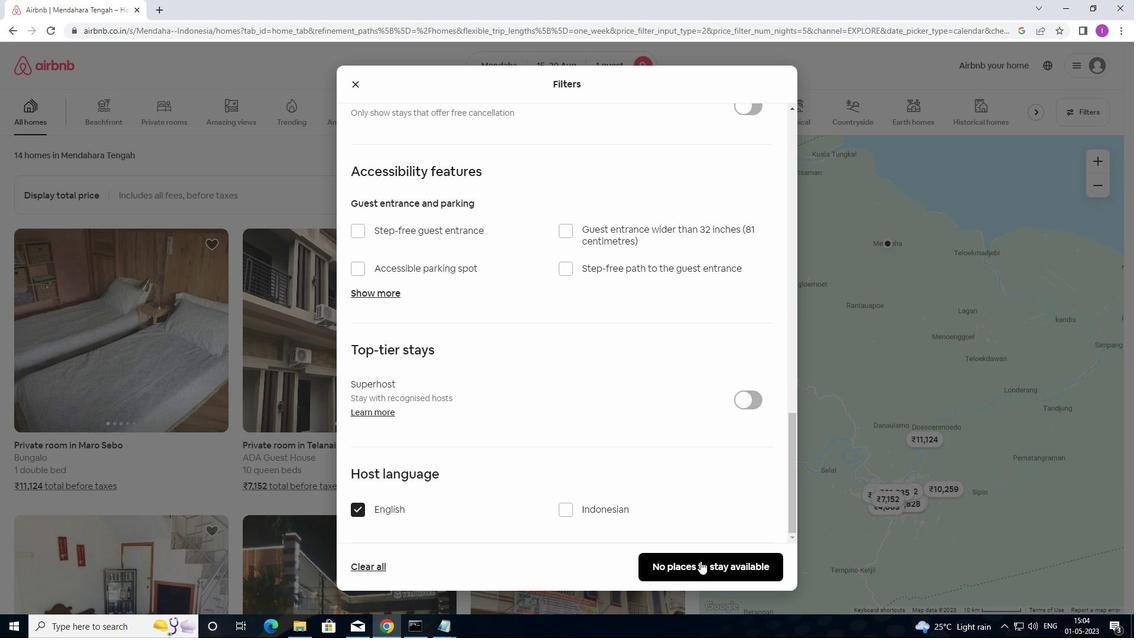 
Action: Mouse pressed left at (702, 560)
Screenshot: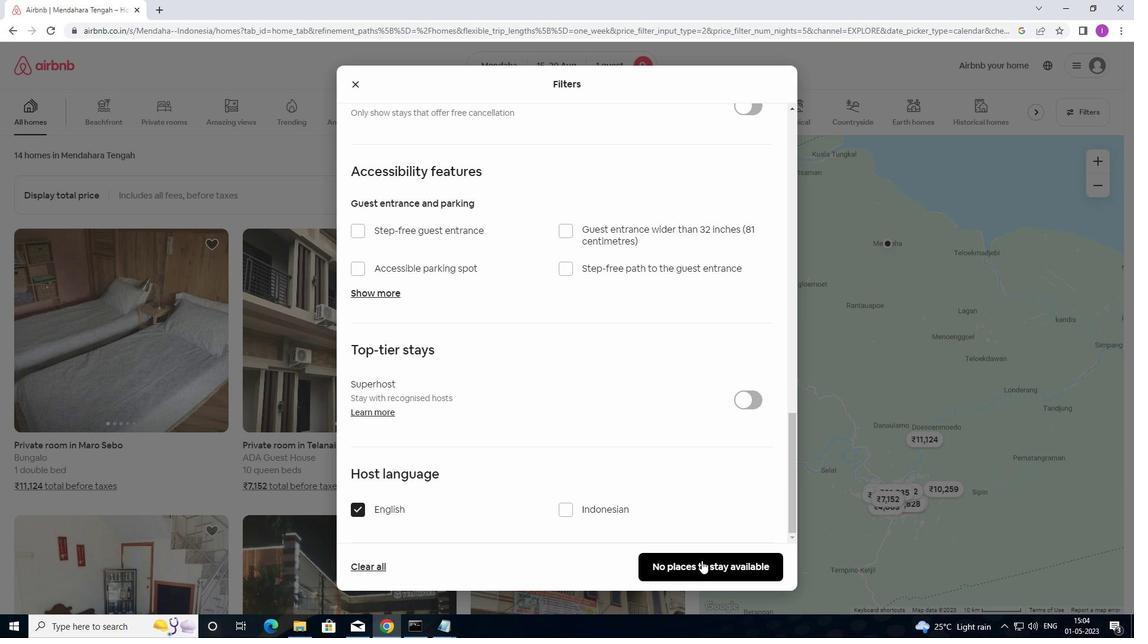 
Action: Mouse moved to (708, 557)
Screenshot: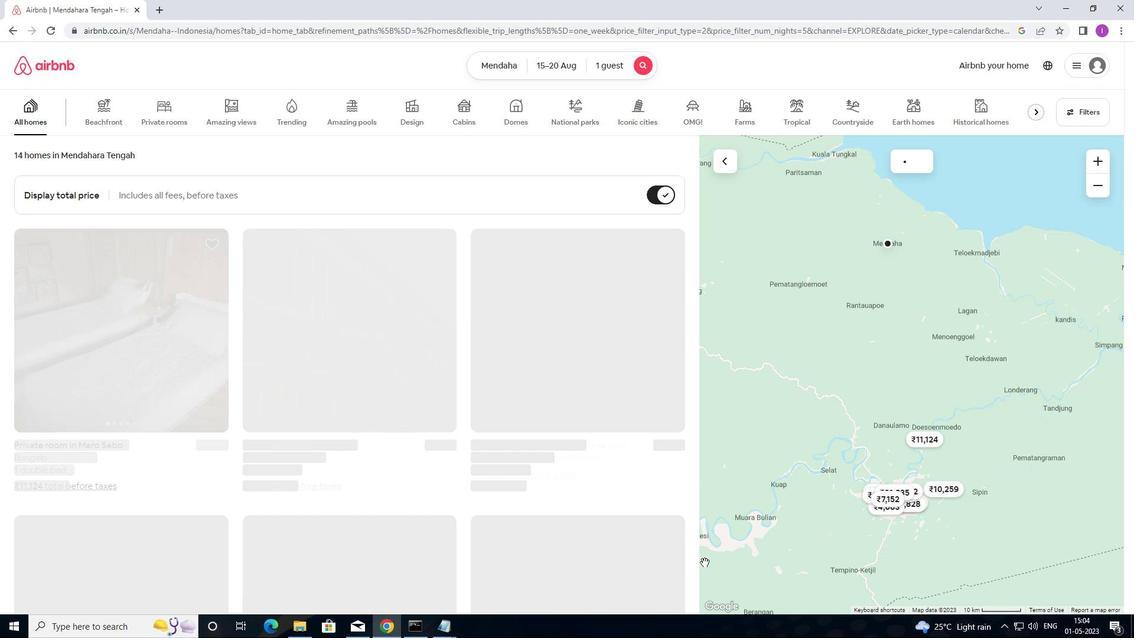 
